 Task: Find connections with filter location Gourcy with filter topic #realestateagentwith filter profile language English with filter current company Apollo Tyres Ltd with filter school Kasturba Medical College, Manipal with filter industry Ranching and Fisheries with filter service category Corporate Events with filter keywords title Officer
Action: Mouse moved to (687, 126)
Screenshot: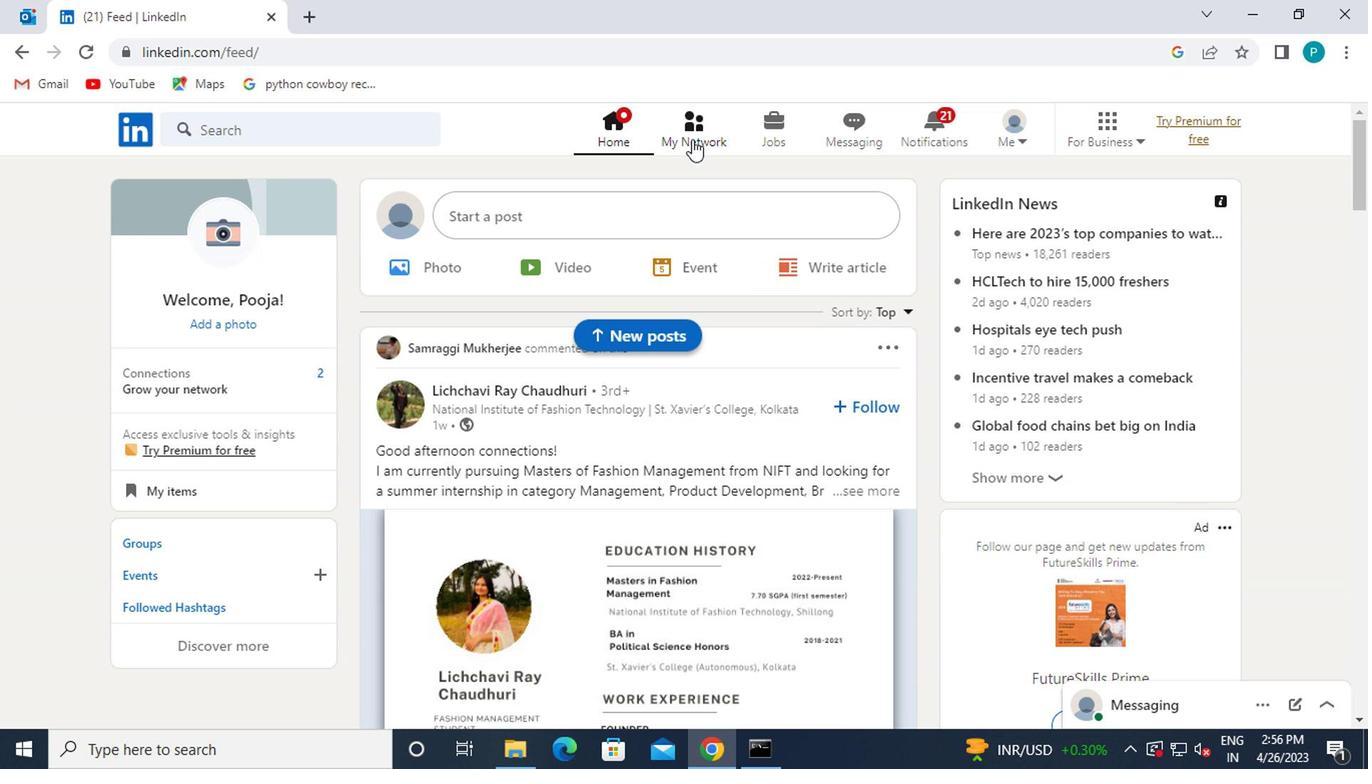 
Action: Mouse pressed left at (687, 126)
Screenshot: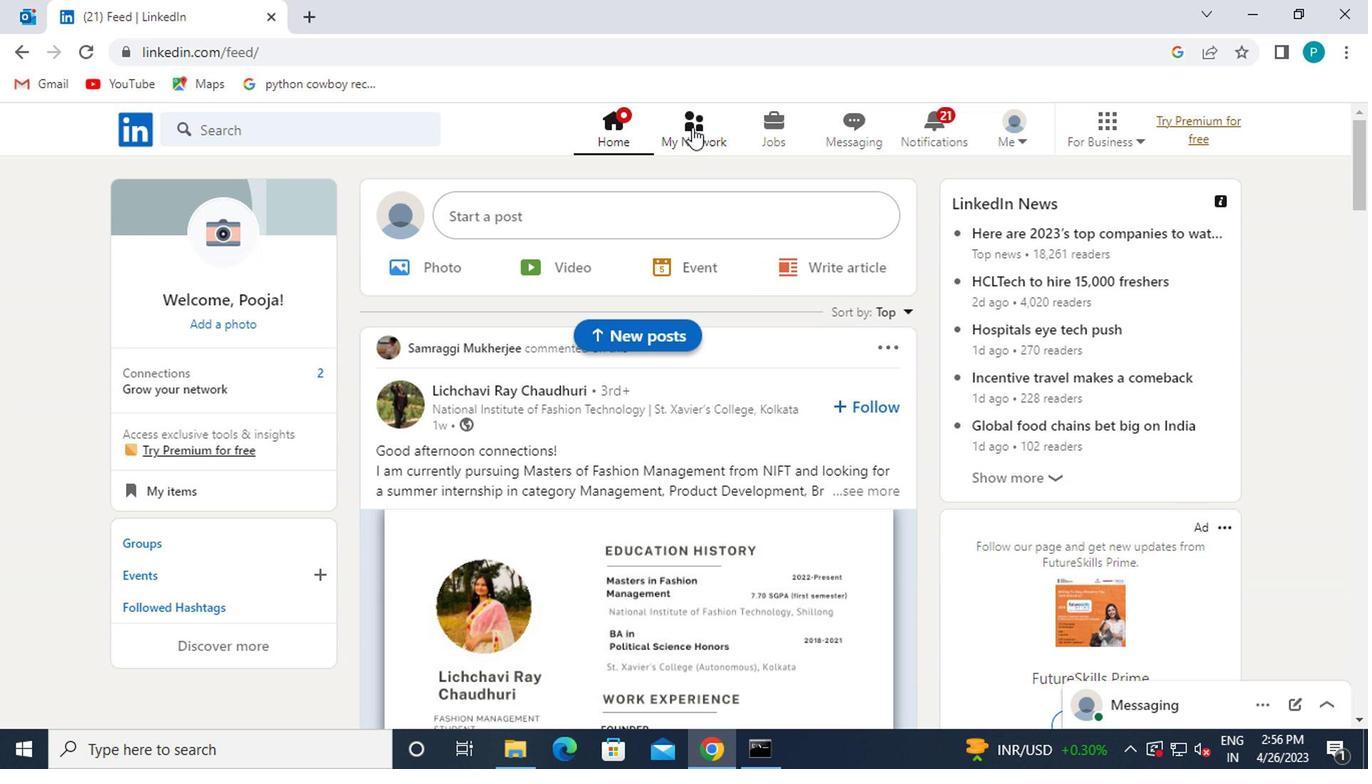 
Action: Mouse moved to (320, 236)
Screenshot: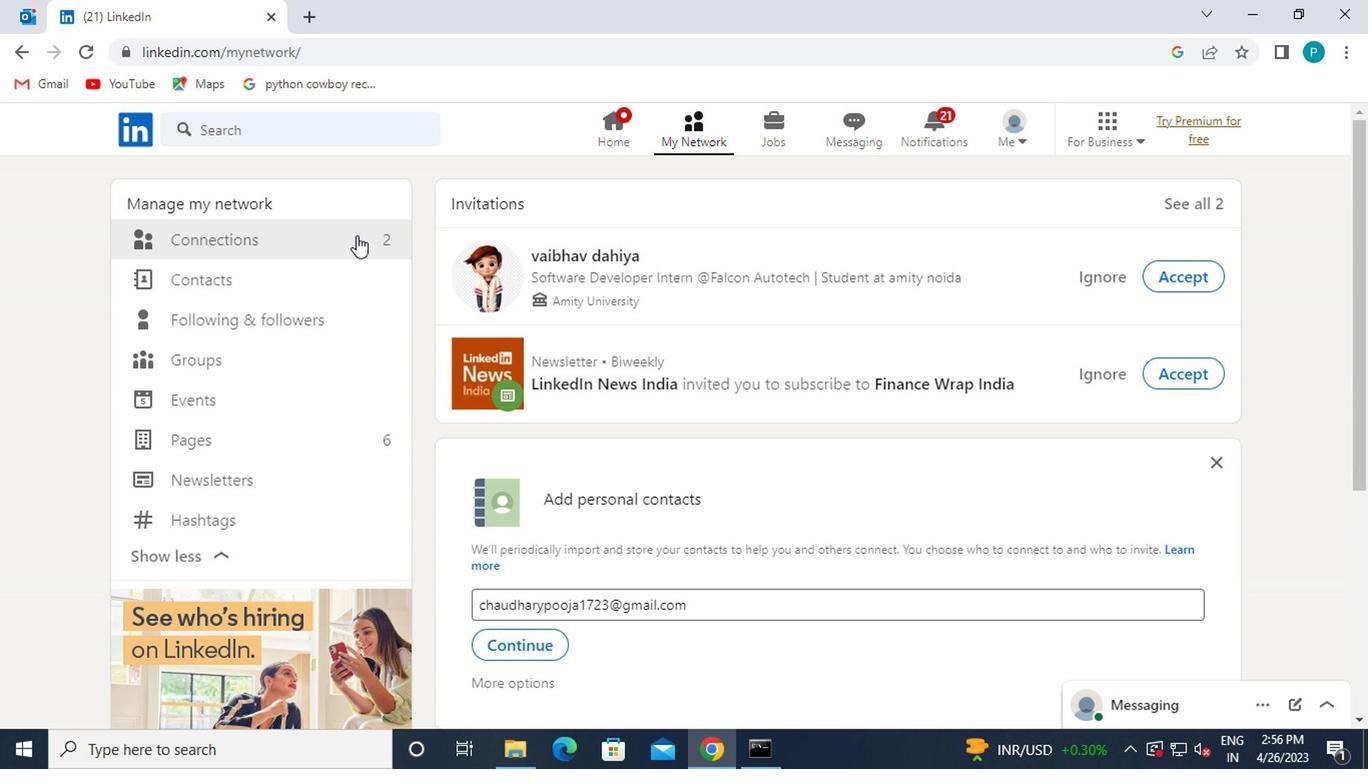 
Action: Mouse pressed left at (320, 236)
Screenshot: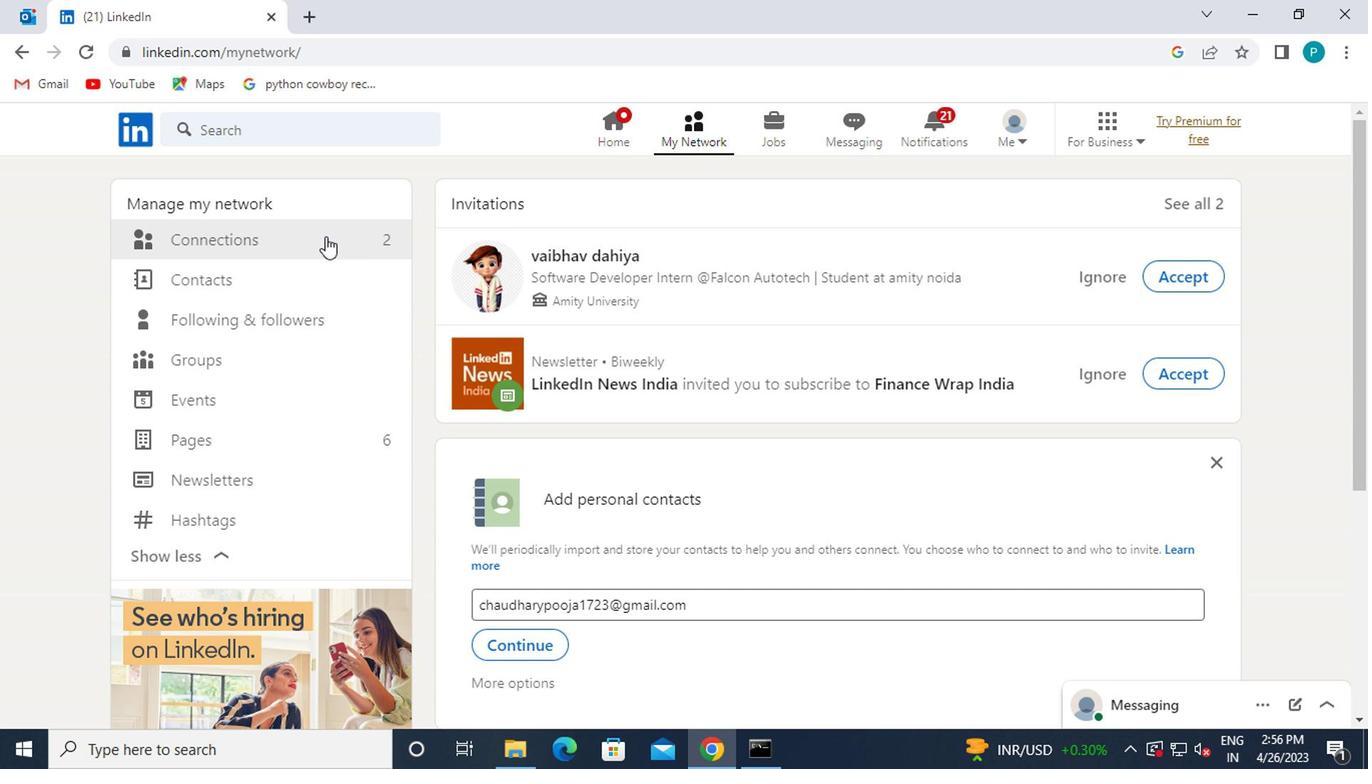 
Action: Mouse moved to (848, 235)
Screenshot: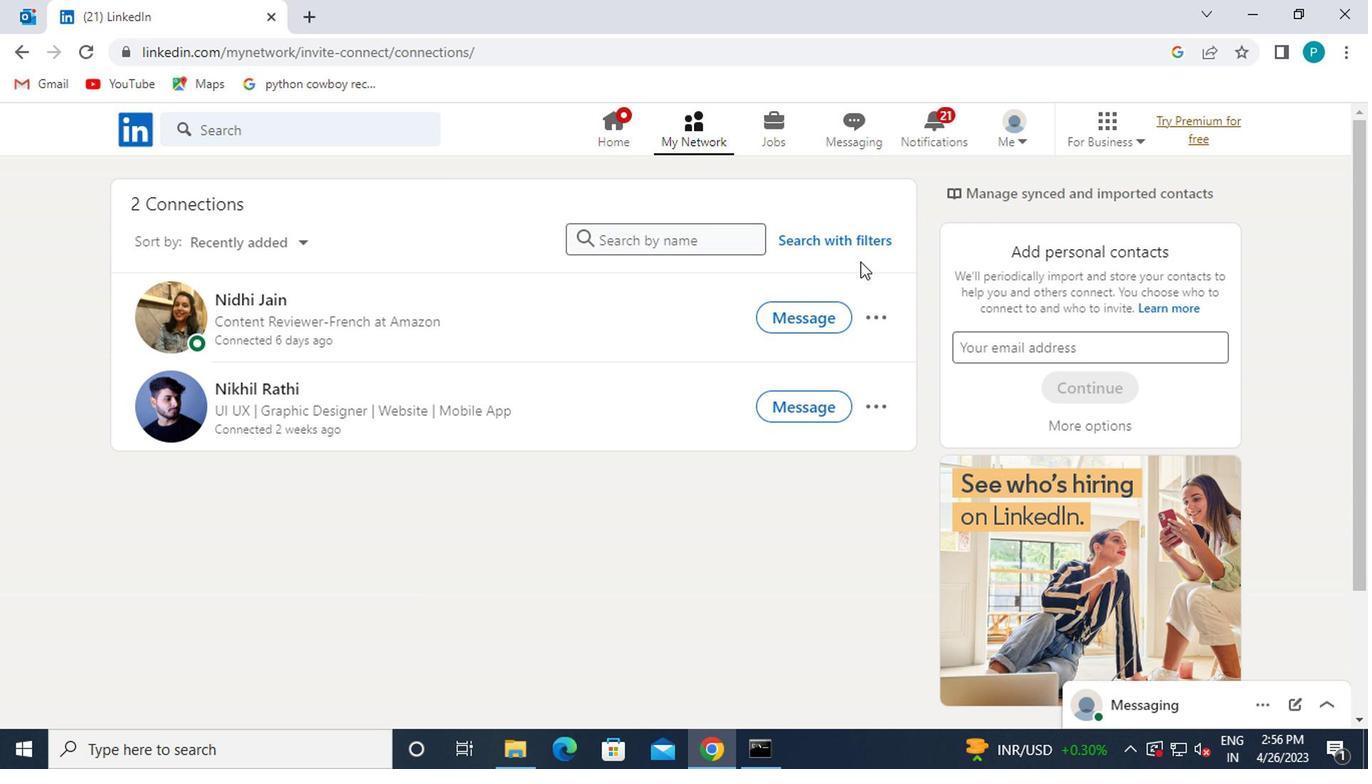 
Action: Mouse pressed left at (848, 235)
Screenshot: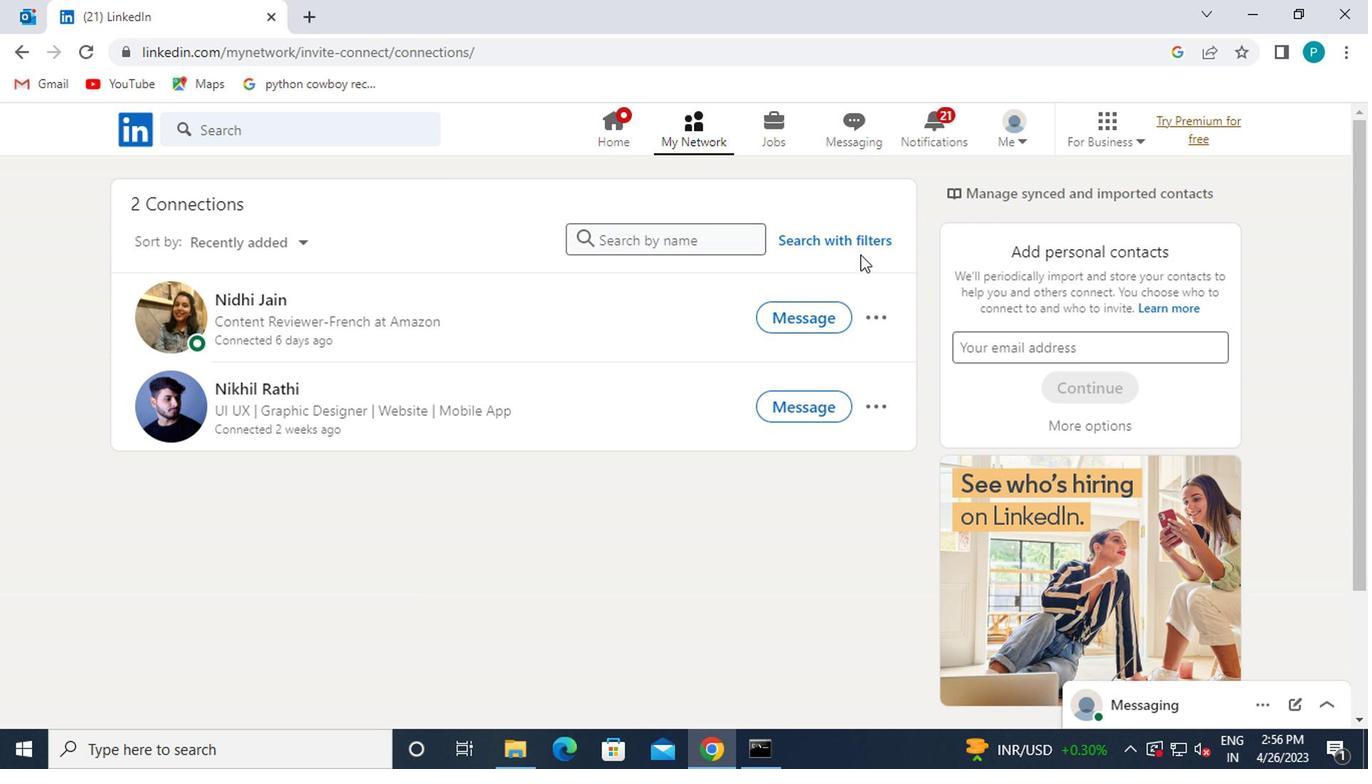 
Action: Mouse moved to (682, 188)
Screenshot: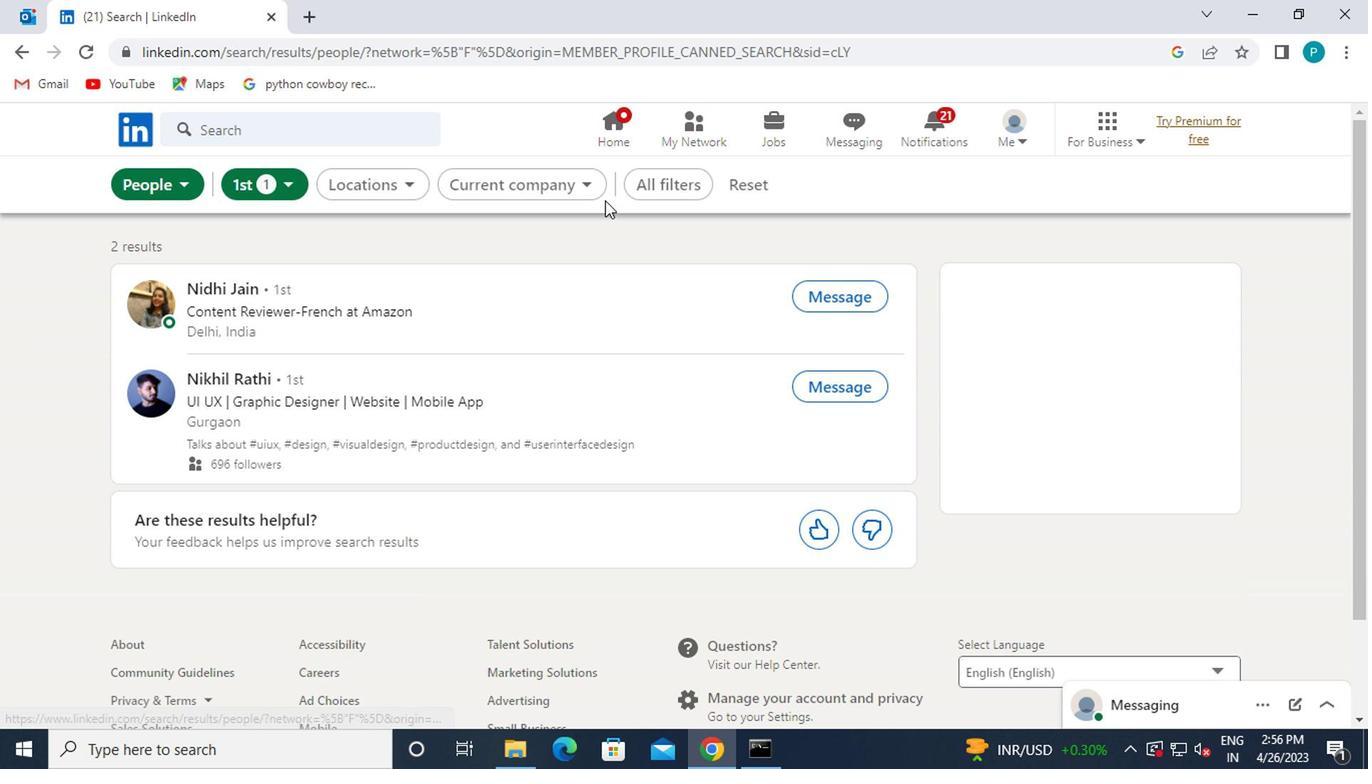 
Action: Mouse pressed left at (682, 188)
Screenshot: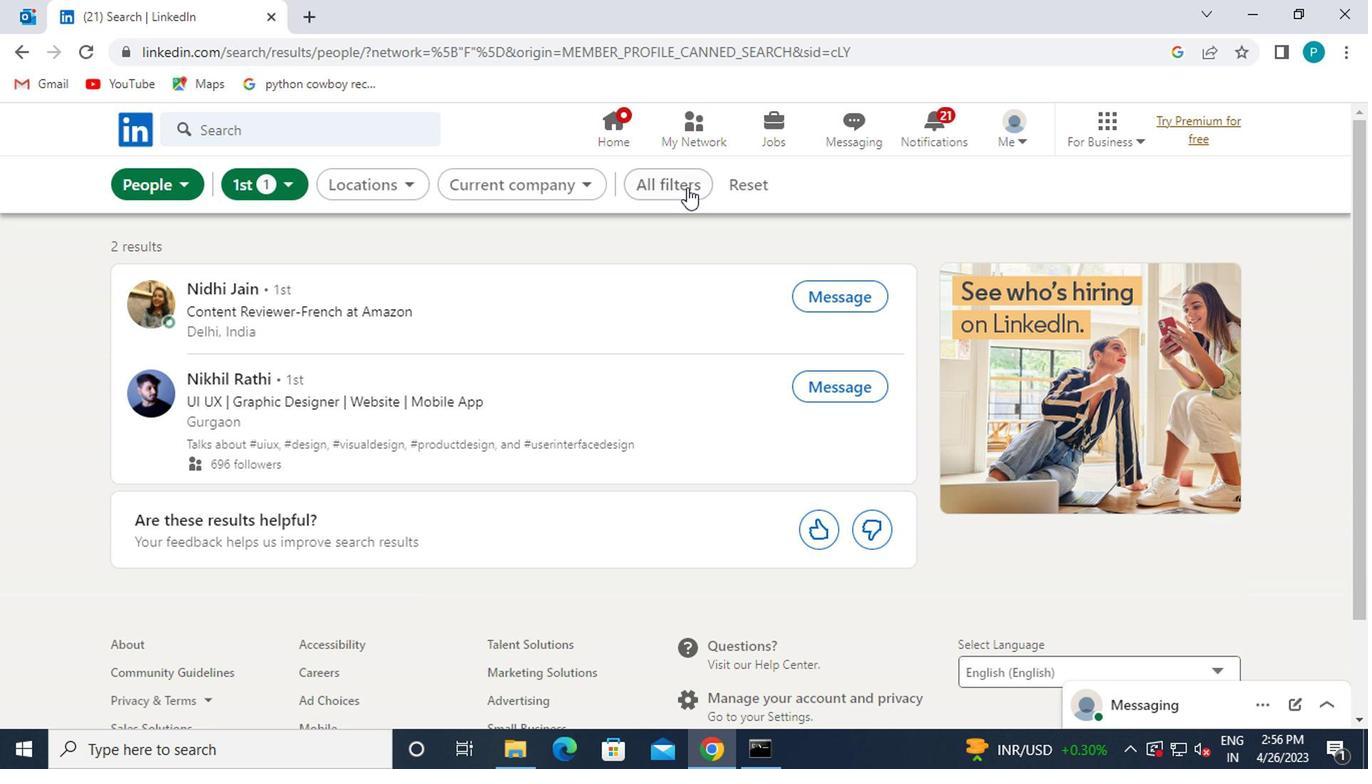 
Action: Mouse moved to (1024, 362)
Screenshot: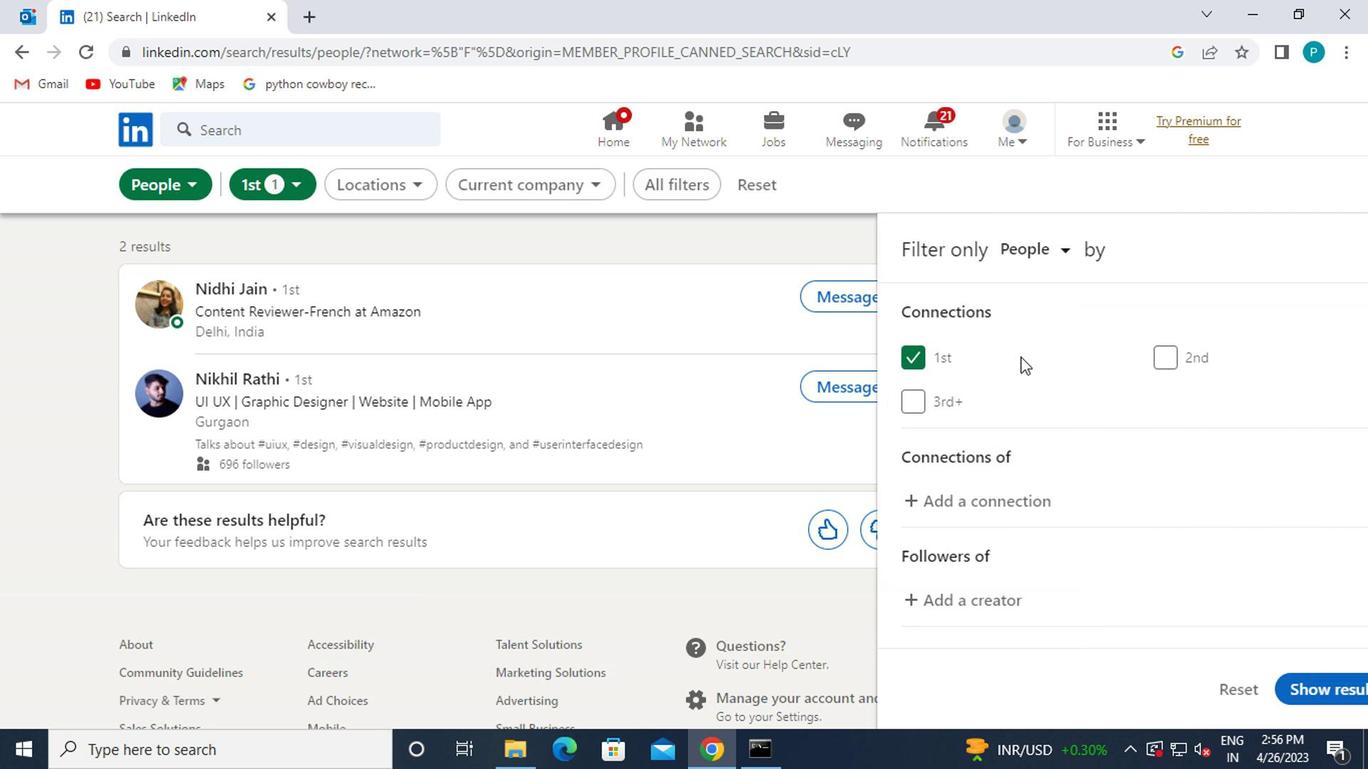 
Action: Mouse scrolled (1024, 362) with delta (0, 0)
Screenshot: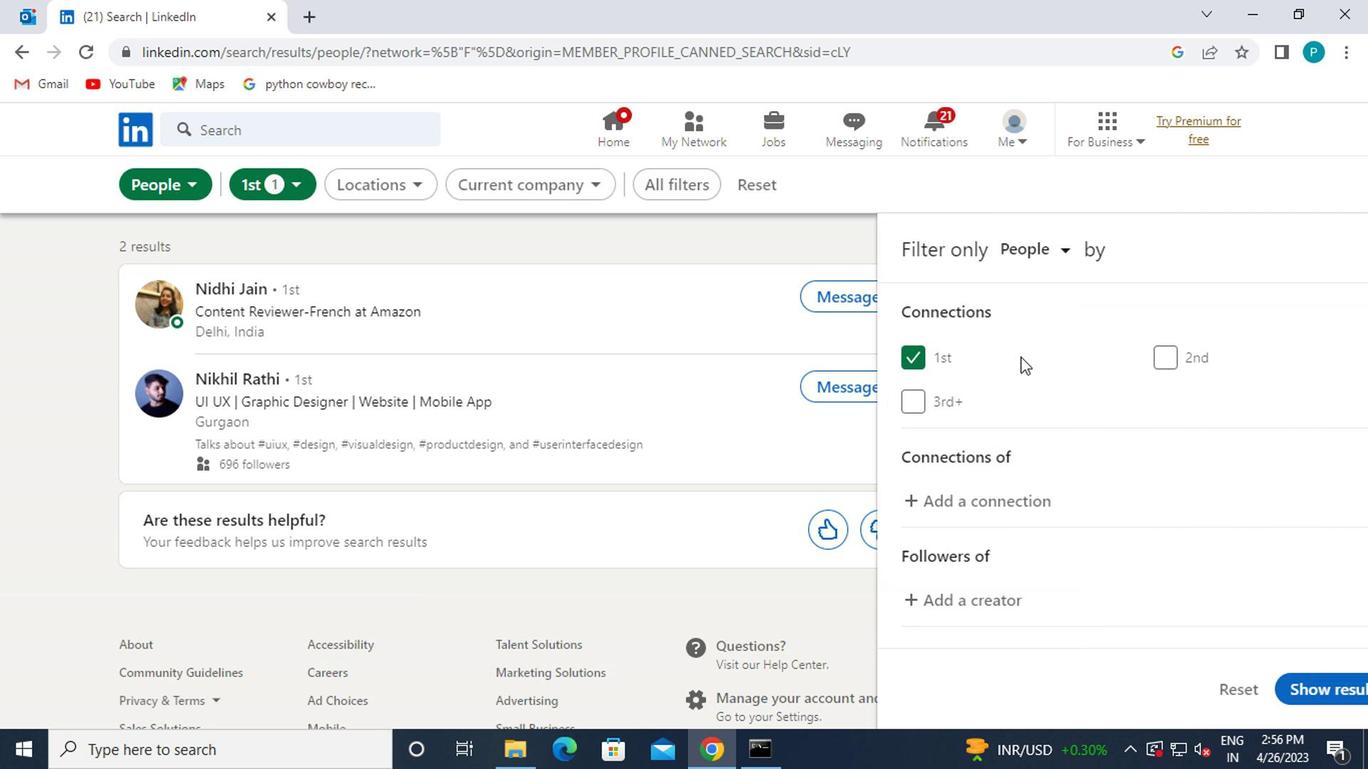 
Action: Mouse moved to (1026, 364)
Screenshot: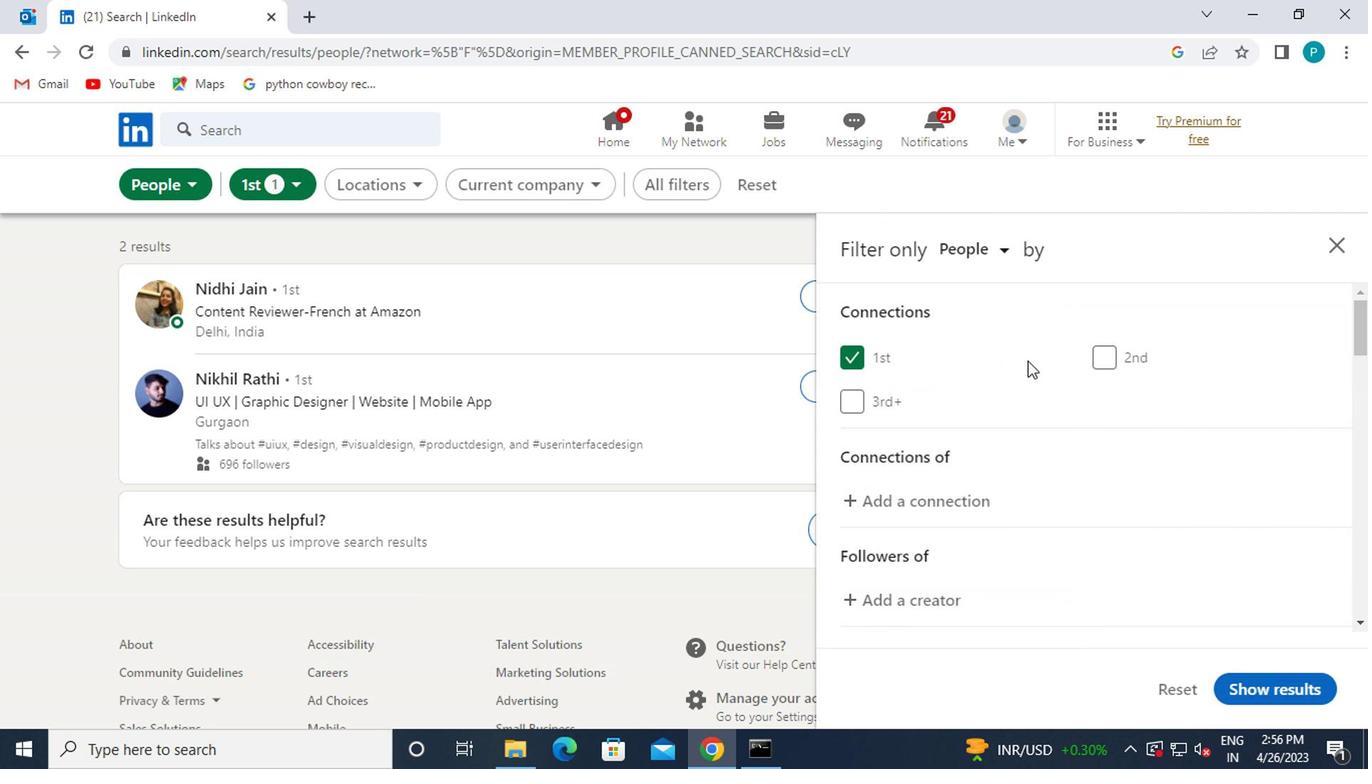 
Action: Mouse scrolled (1026, 364) with delta (0, 0)
Screenshot: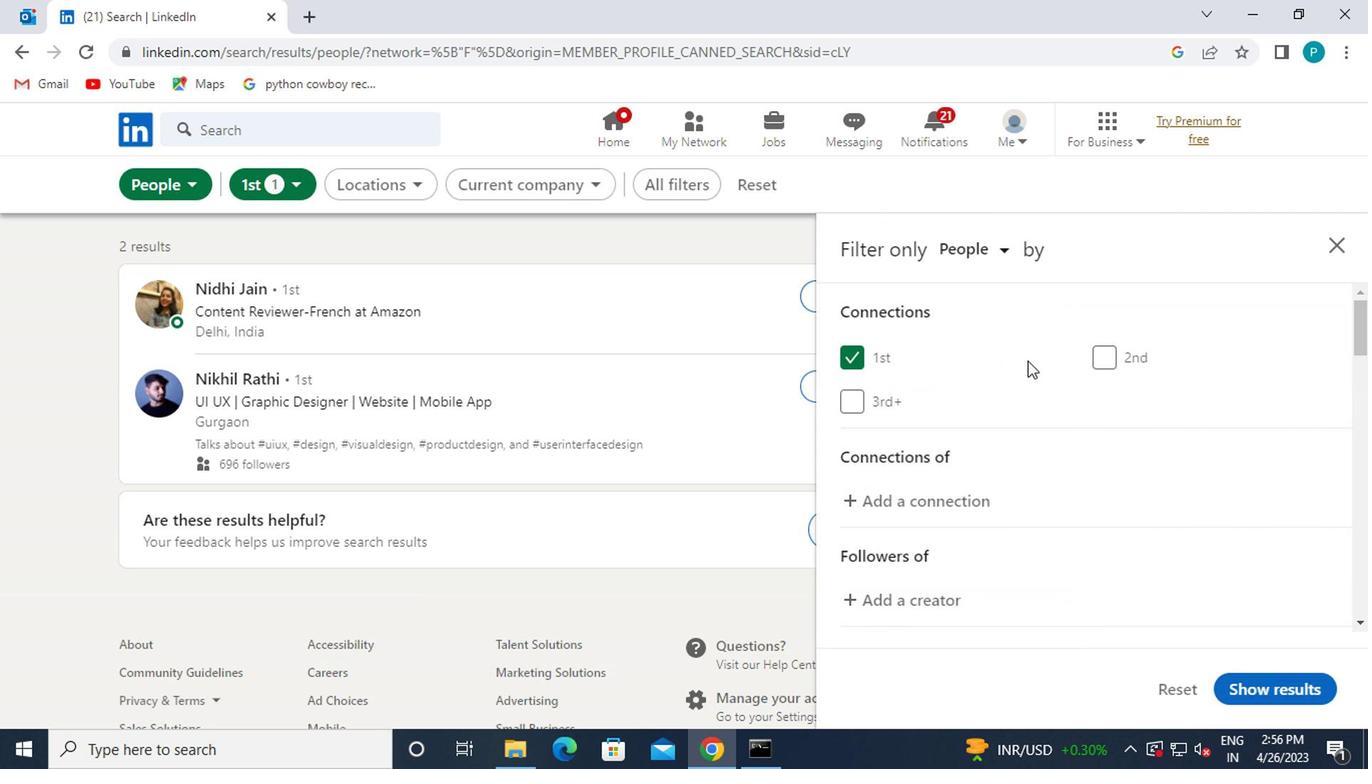 
Action: Mouse moved to (1132, 582)
Screenshot: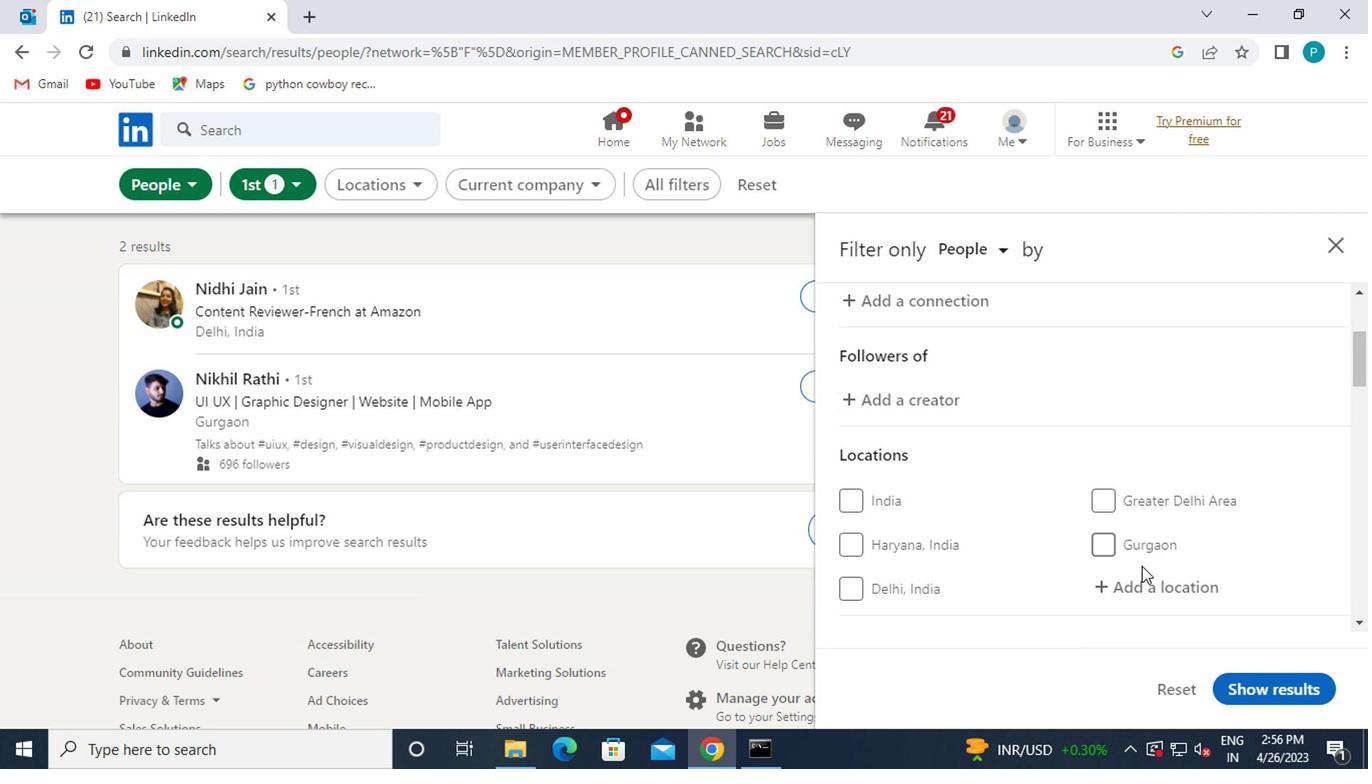 
Action: Mouse pressed left at (1132, 582)
Screenshot: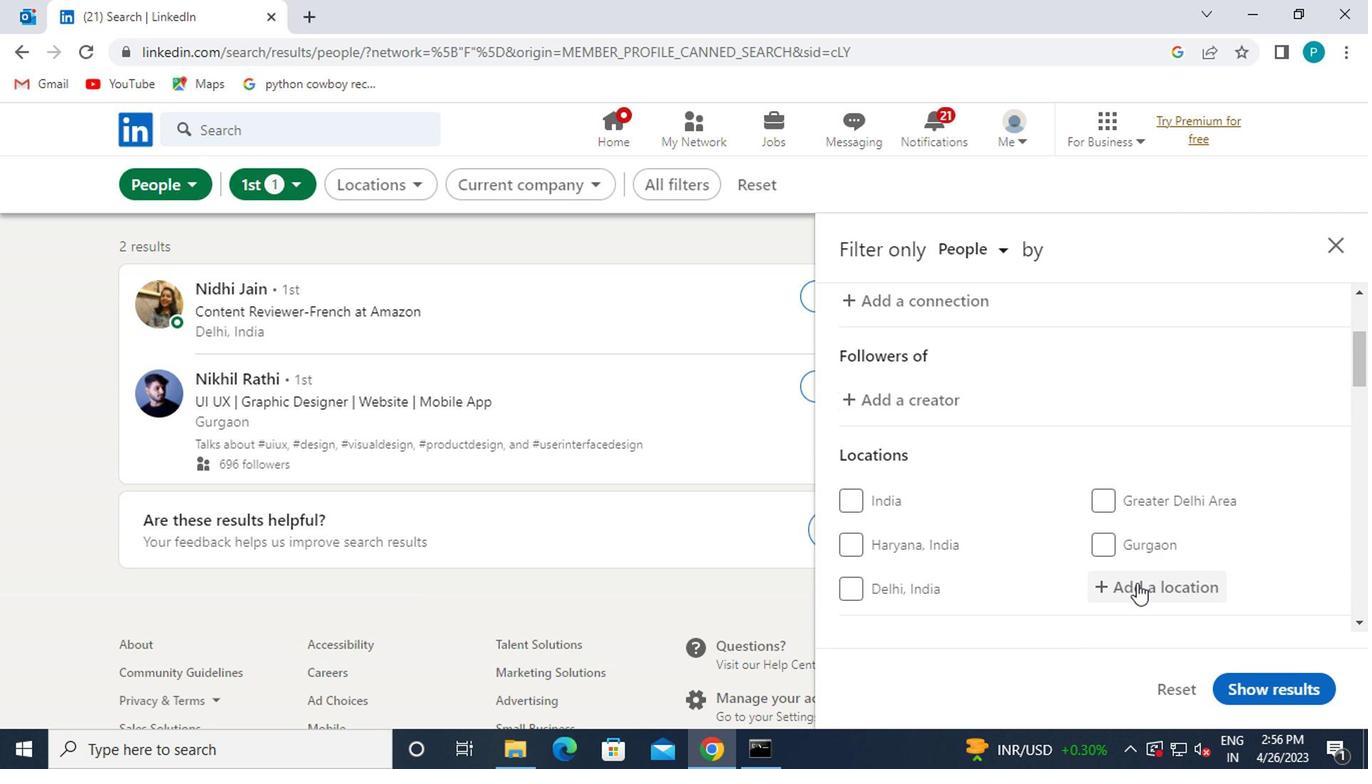 
Action: Mouse moved to (1111, 637)
Screenshot: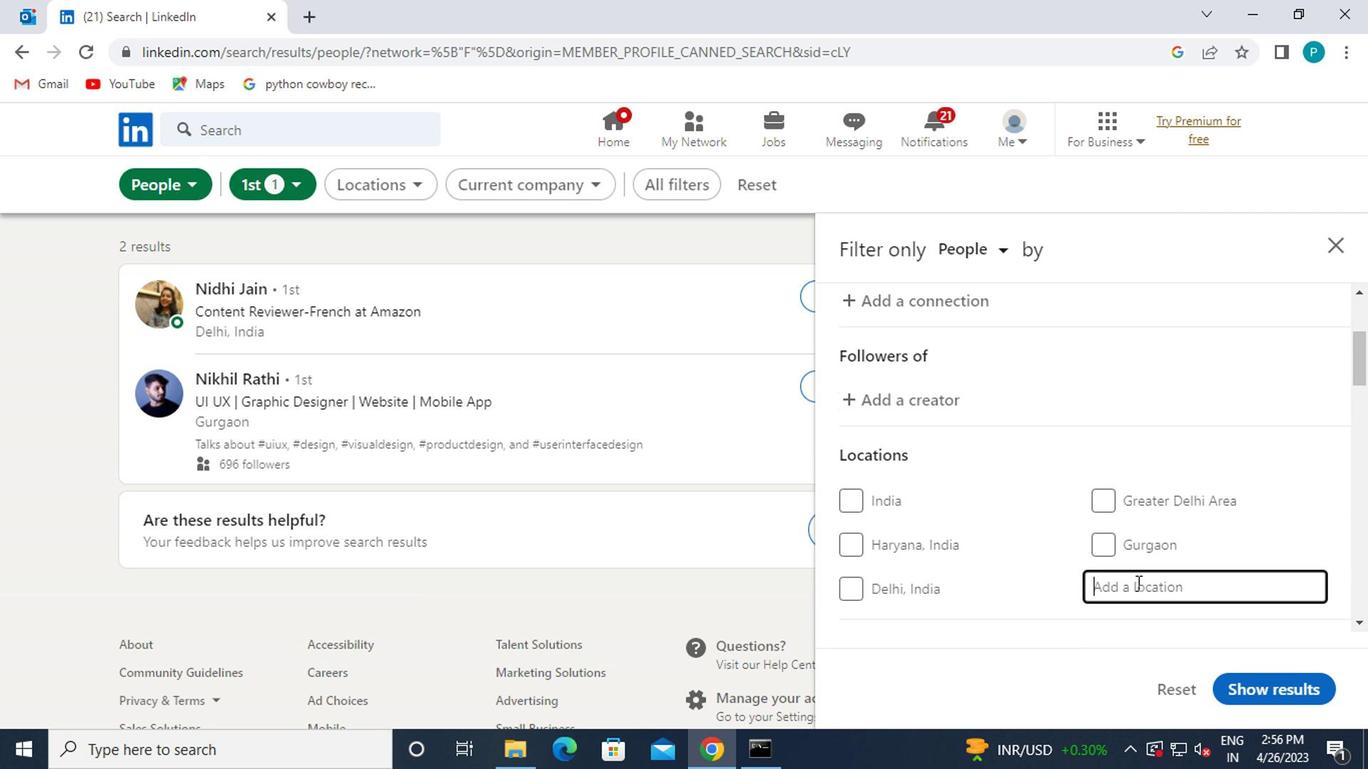 
Action: Key pressed <Key.caps_lock>g<Key.caps_lock>ourcy
Screenshot: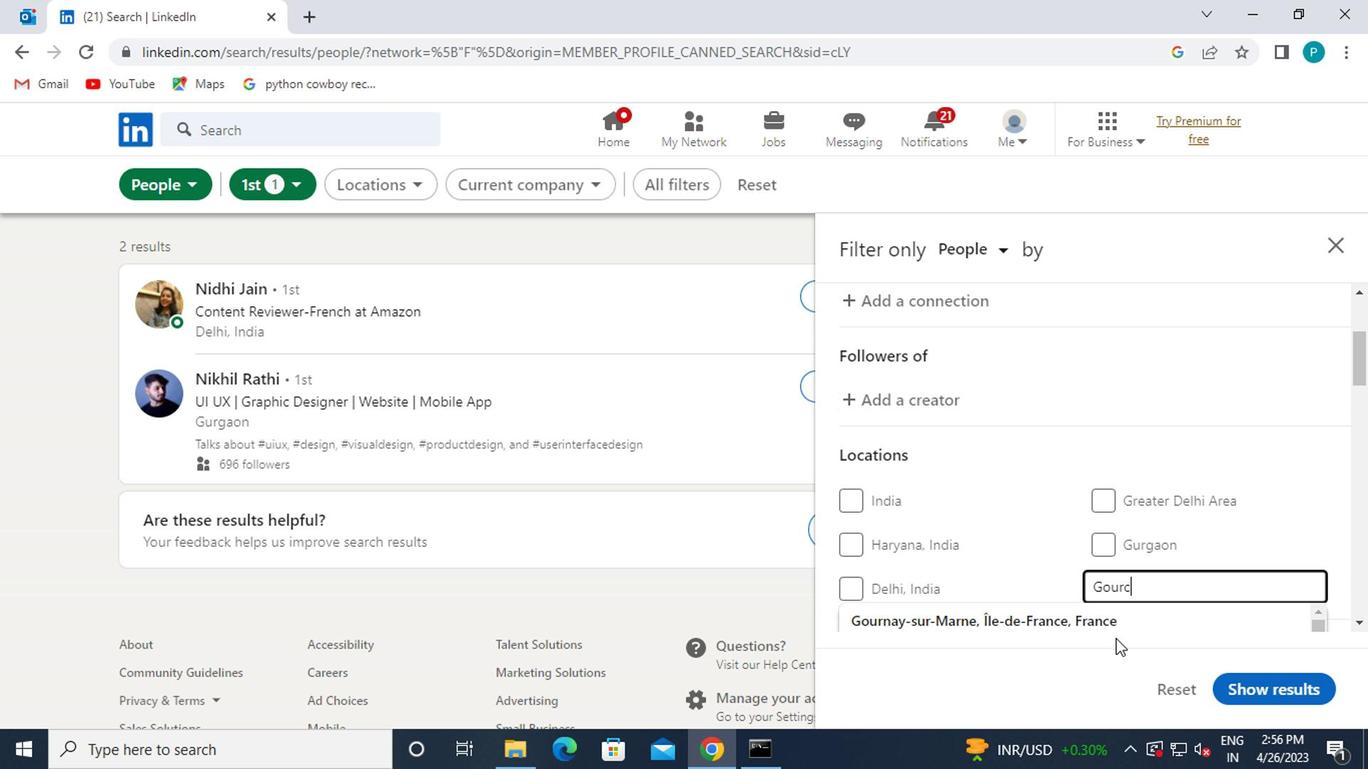 
Action: Mouse moved to (1098, 622)
Screenshot: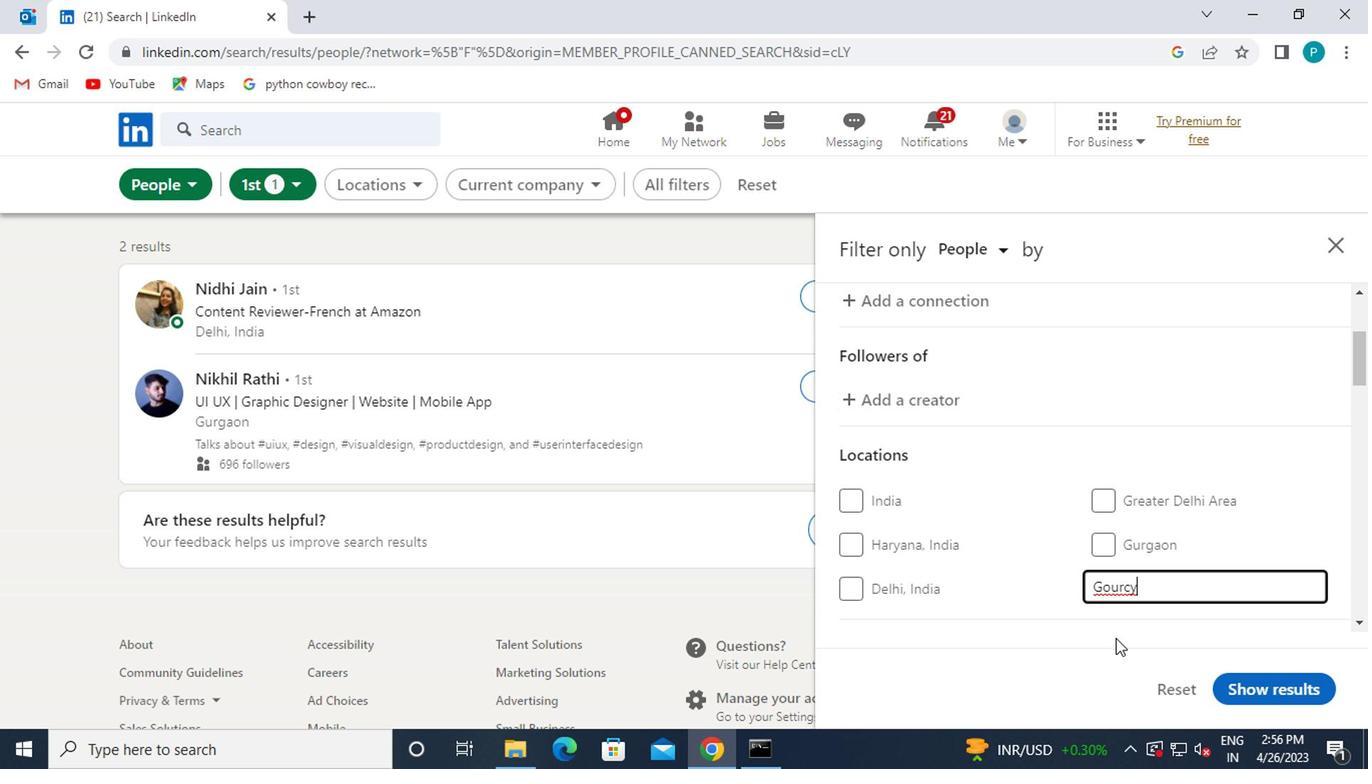 
Action: Mouse scrolled (1098, 621) with delta (0, -1)
Screenshot: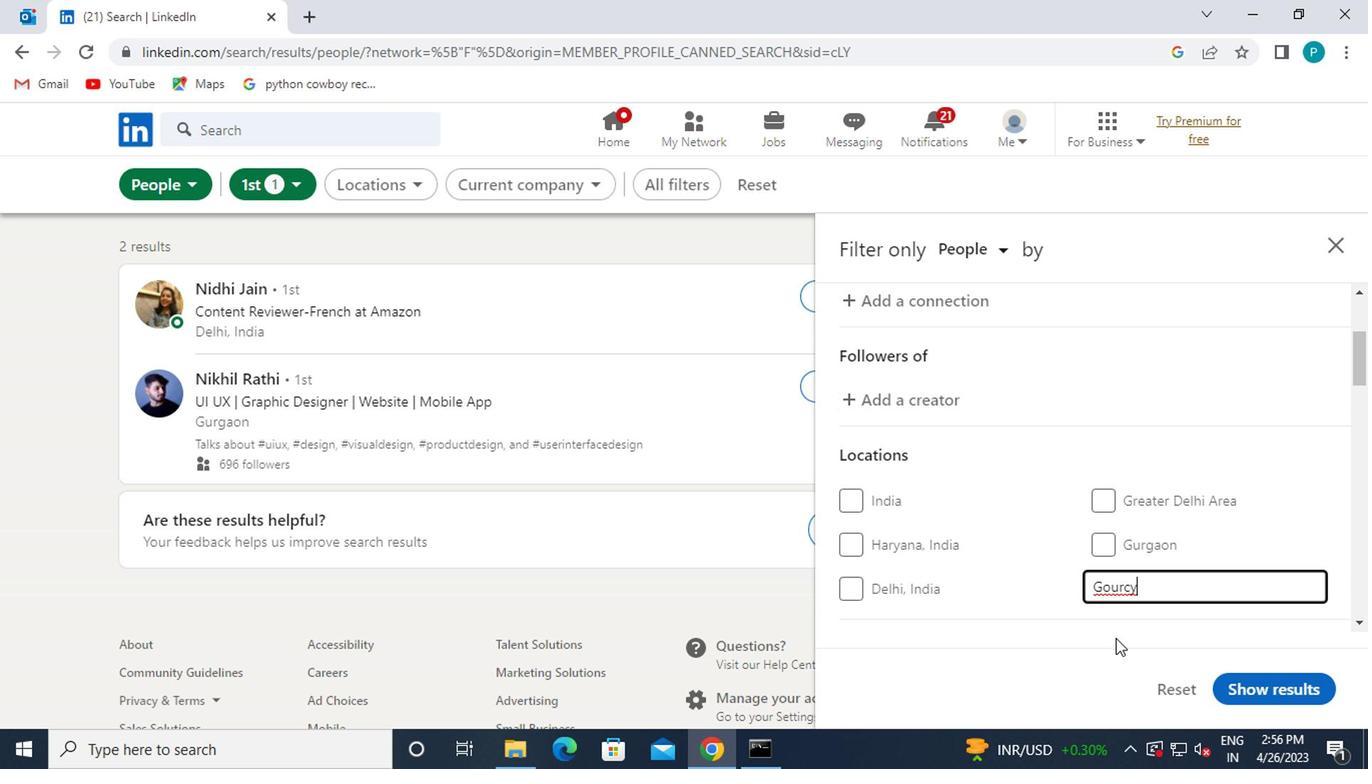 
Action: Mouse scrolled (1098, 621) with delta (0, -1)
Screenshot: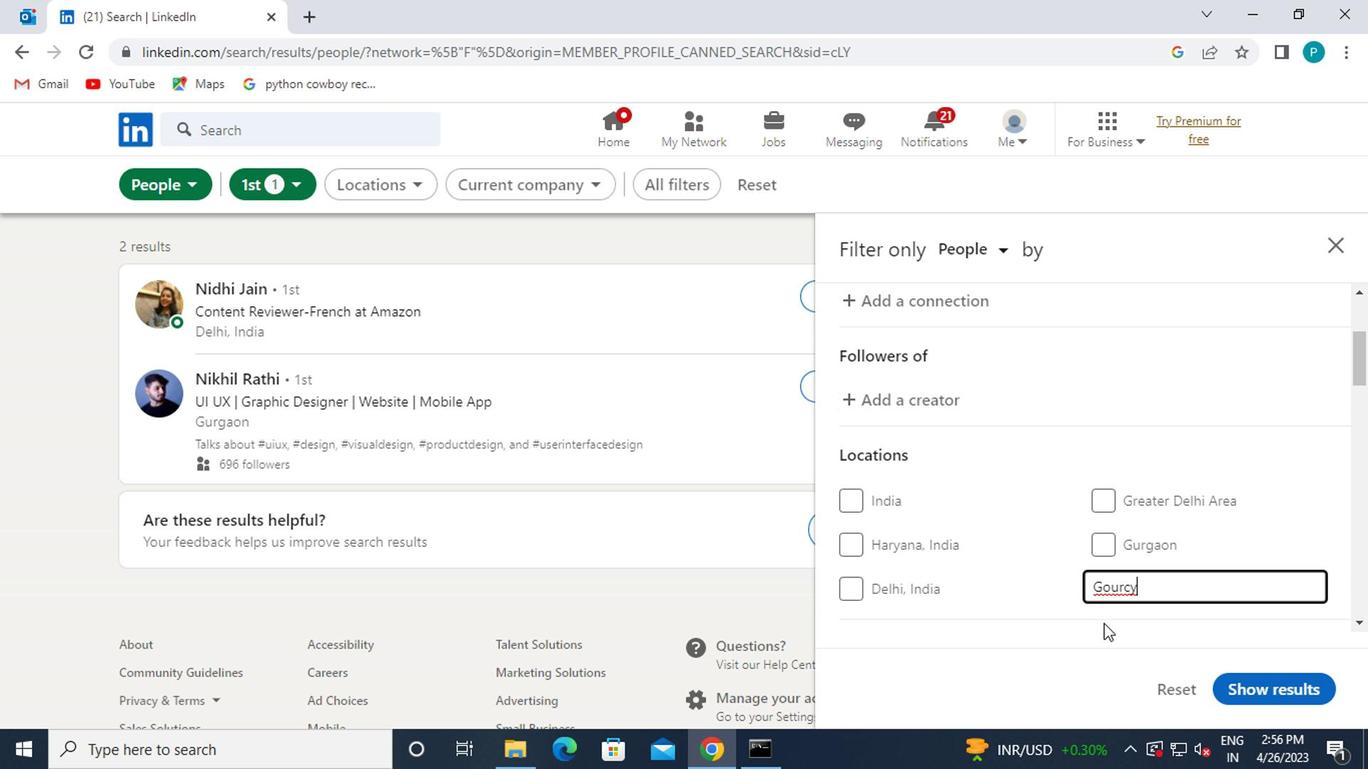 
Action: Mouse scrolled (1098, 621) with delta (0, -1)
Screenshot: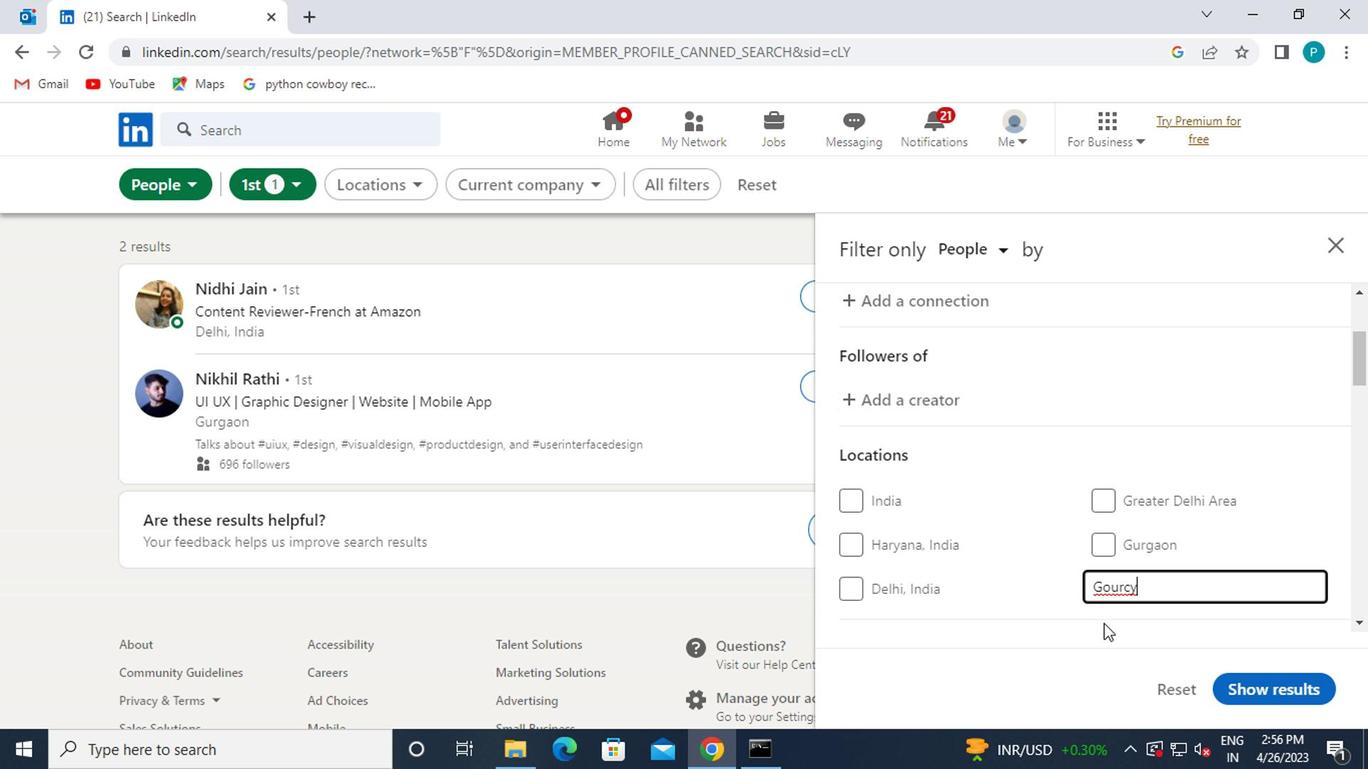 
Action: Mouse moved to (1111, 476)
Screenshot: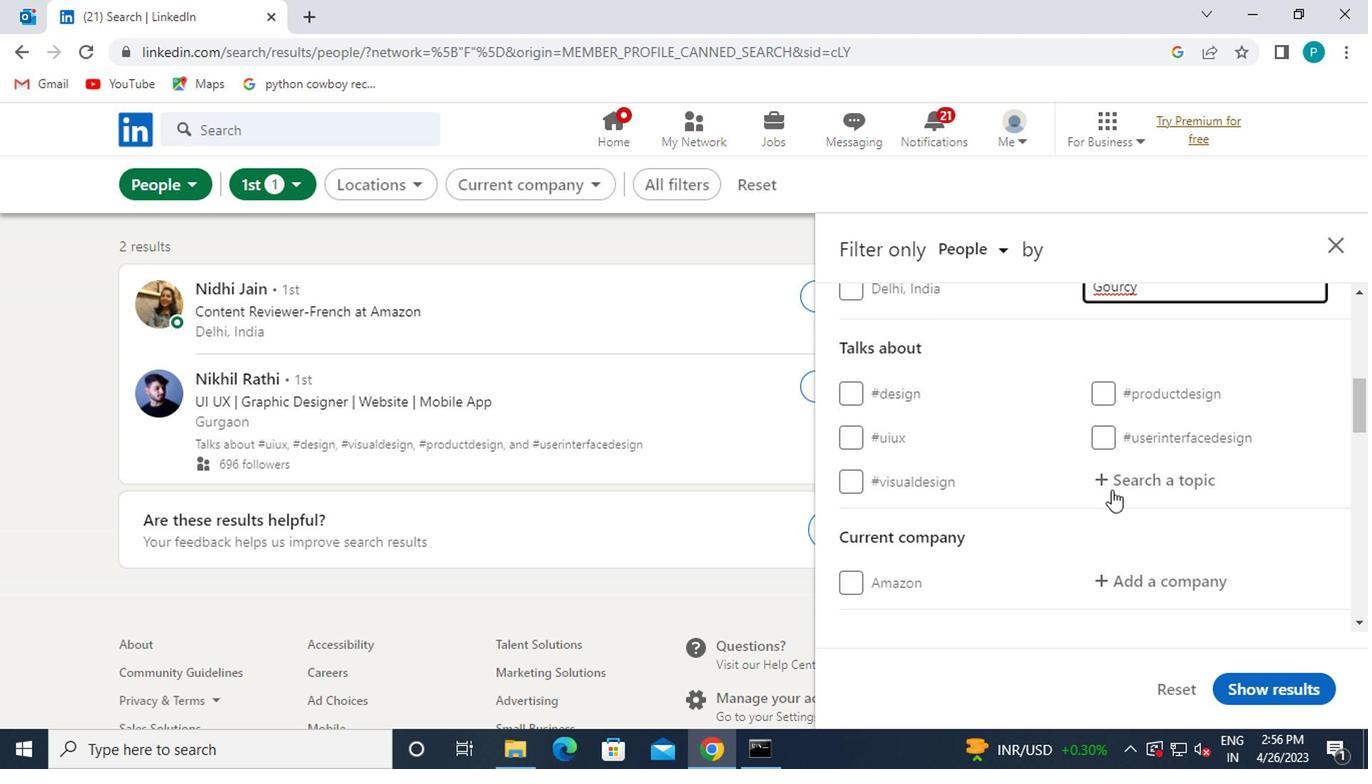 
Action: Mouse pressed left at (1111, 476)
Screenshot: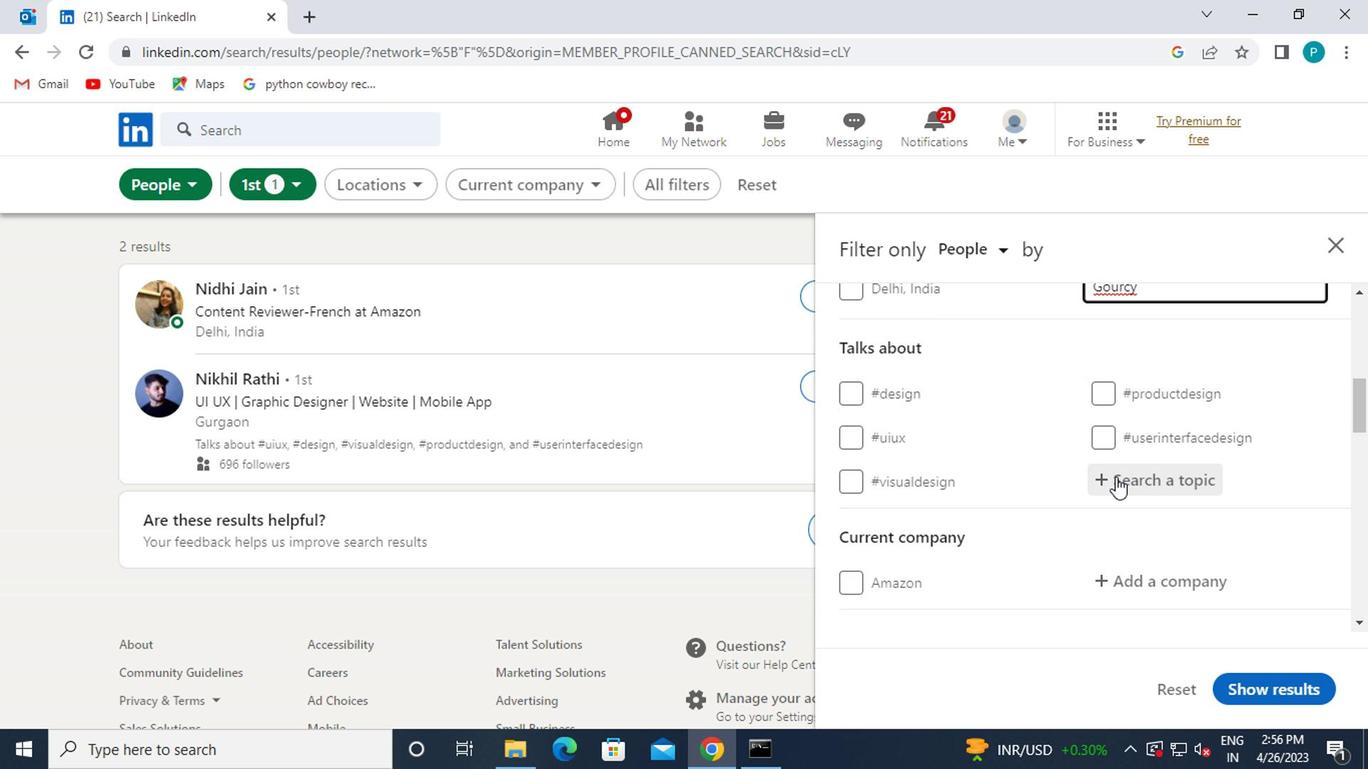 
Action: Mouse moved to (999, 566)
Screenshot: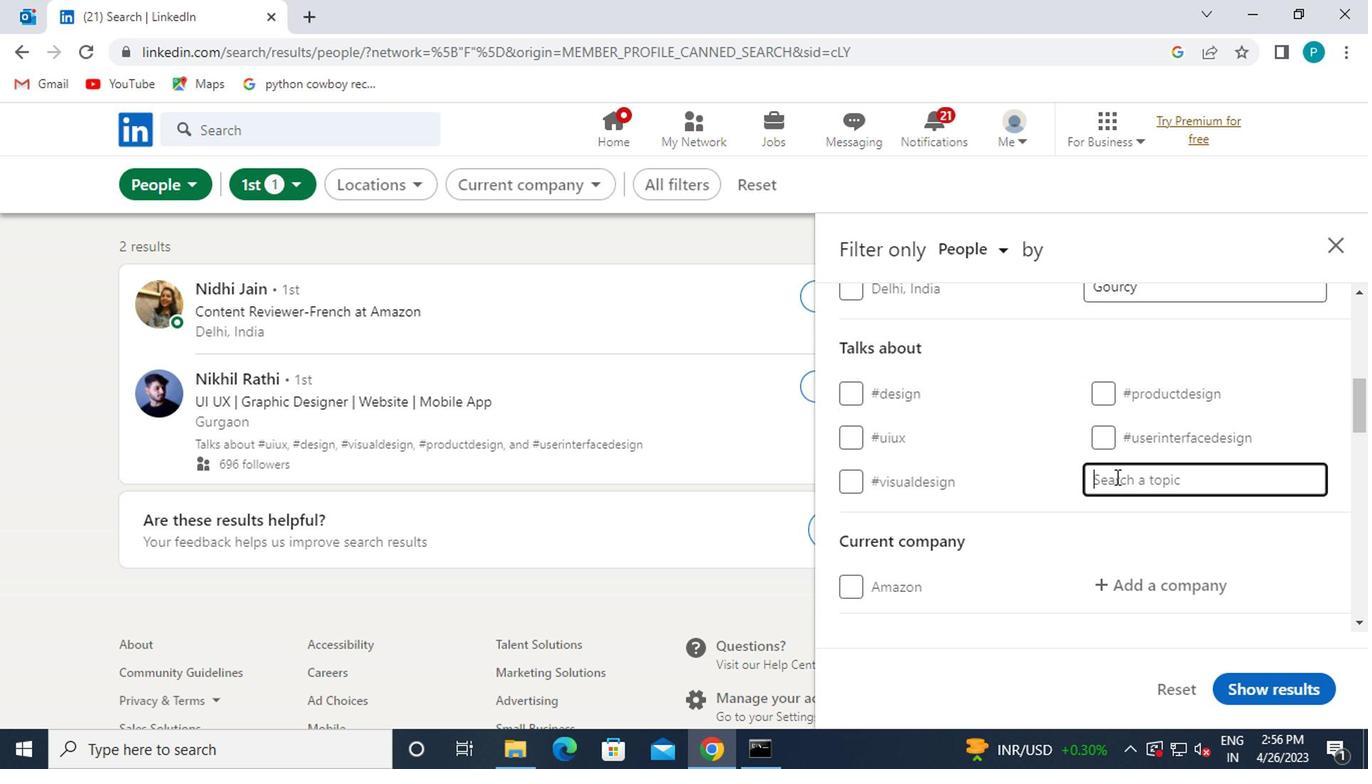 
Action: Key pressed <Key.shift>#REALESTATEAGENT
Screenshot: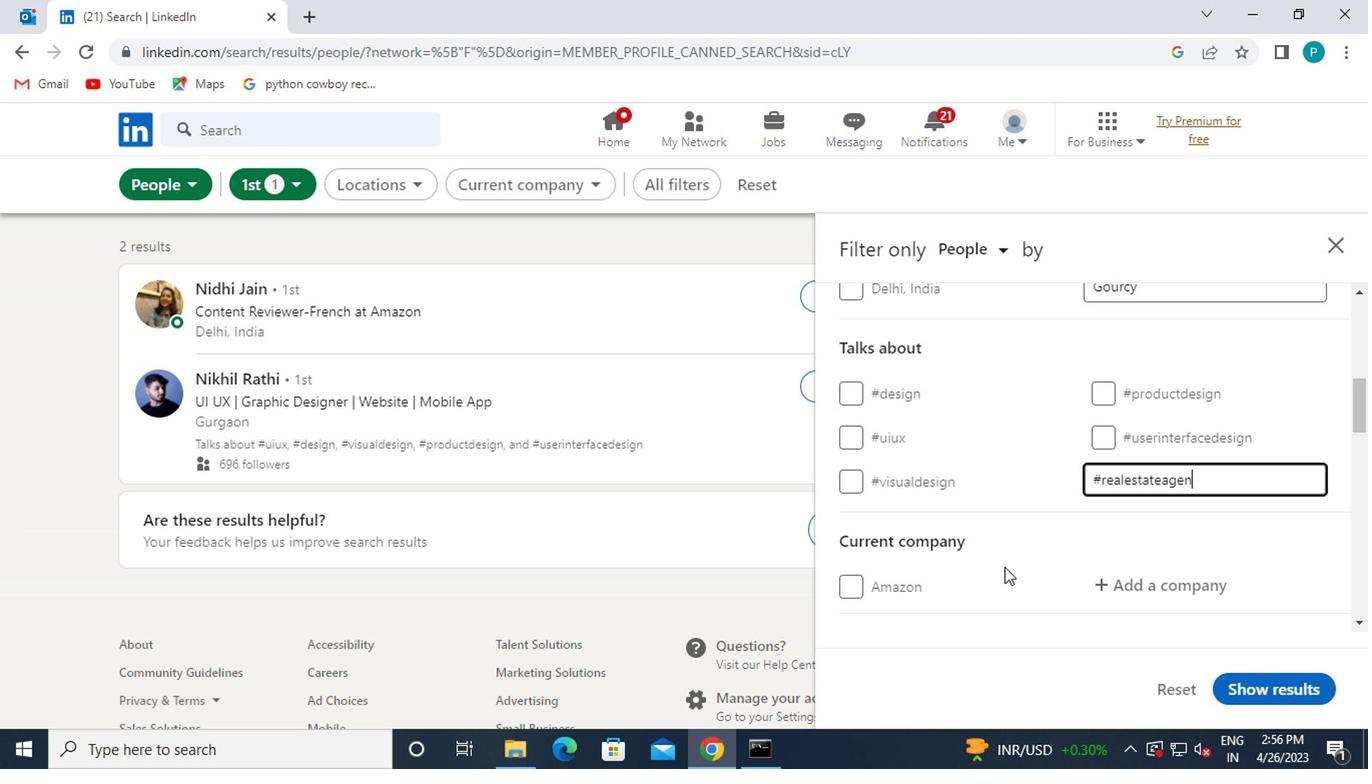 
Action: Mouse moved to (1092, 587)
Screenshot: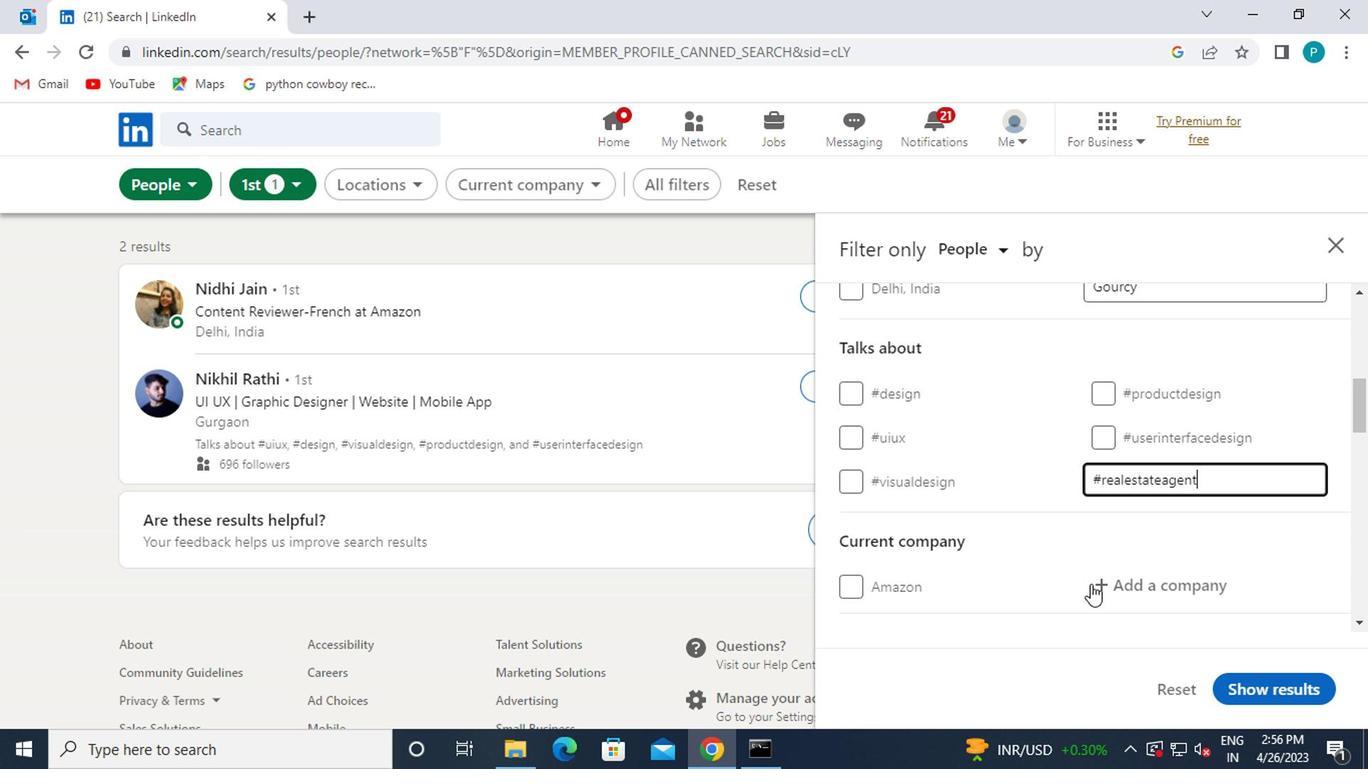 
Action: Mouse pressed left at (1092, 587)
Screenshot: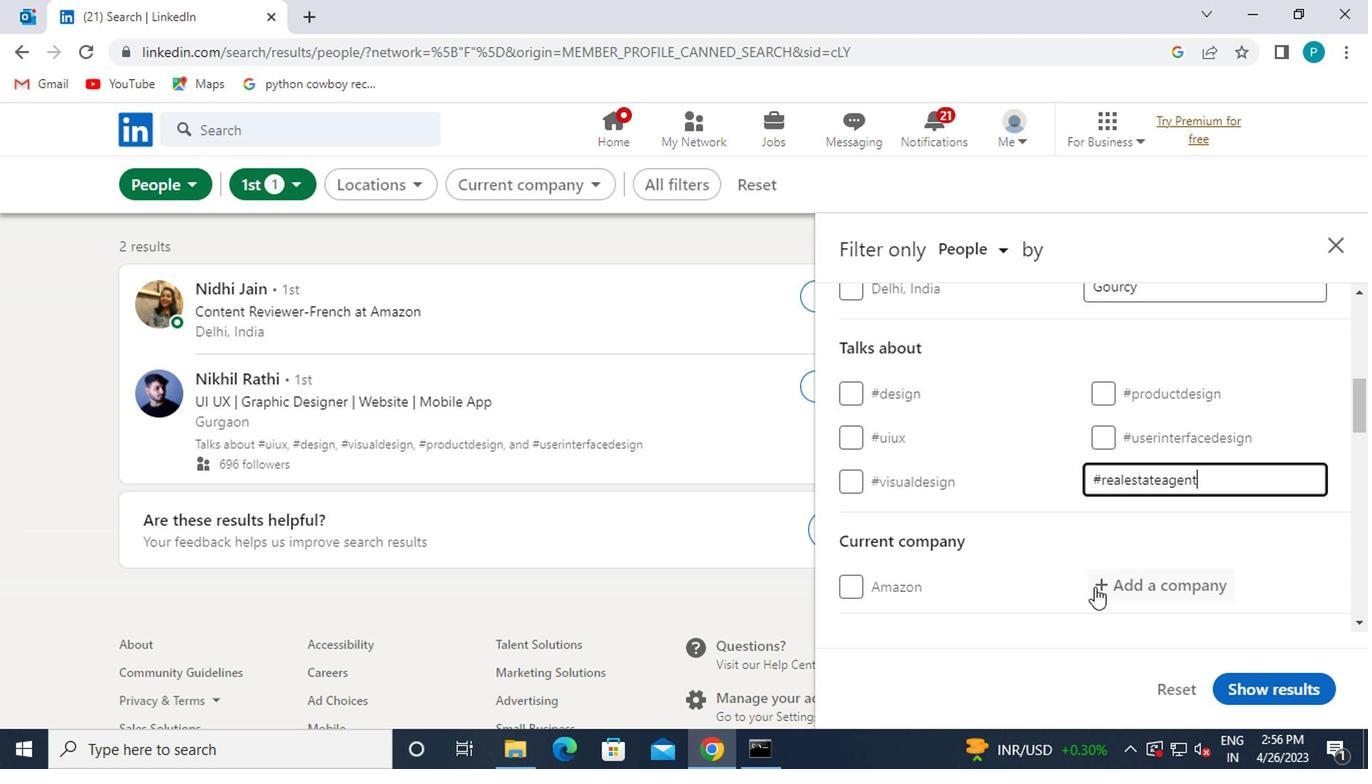 
Action: Mouse moved to (1088, 590)
Screenshot: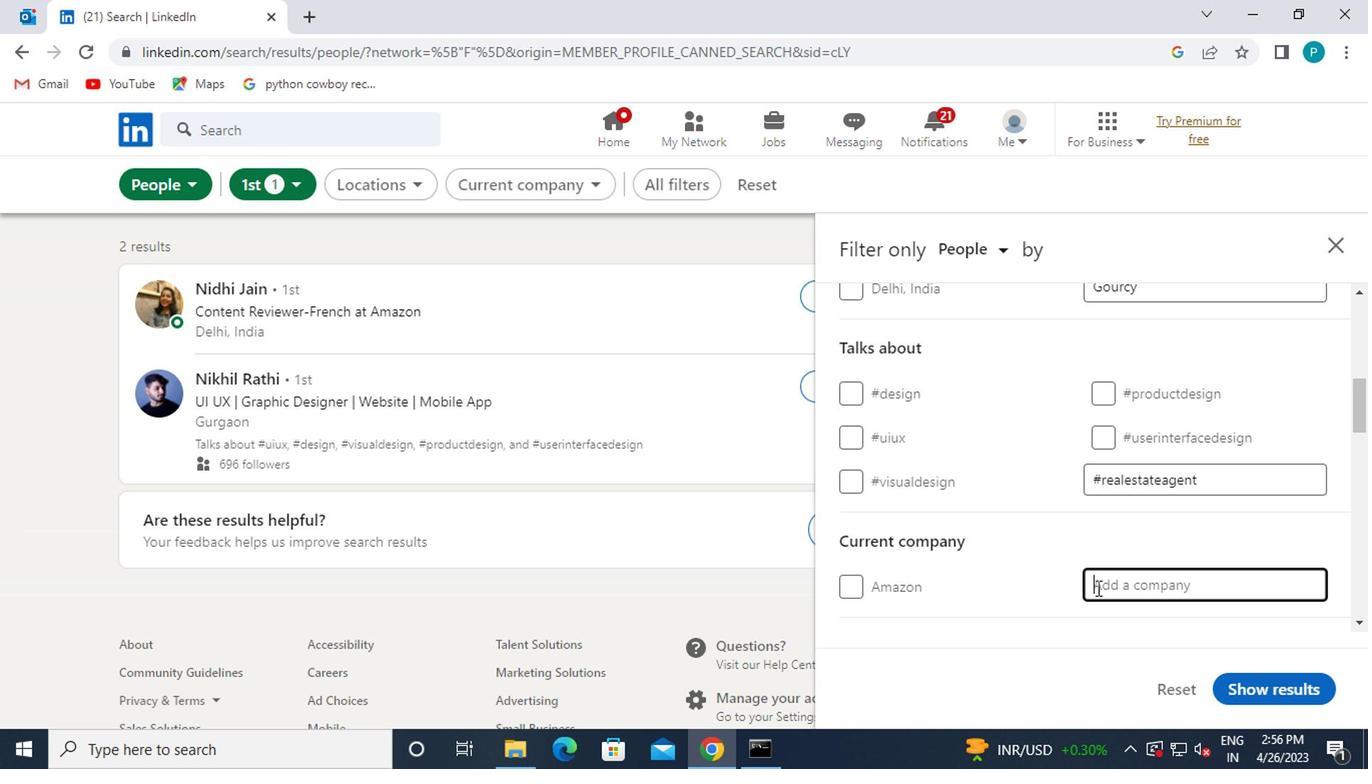 
Action: Key pressed APOLLO
Screenshot: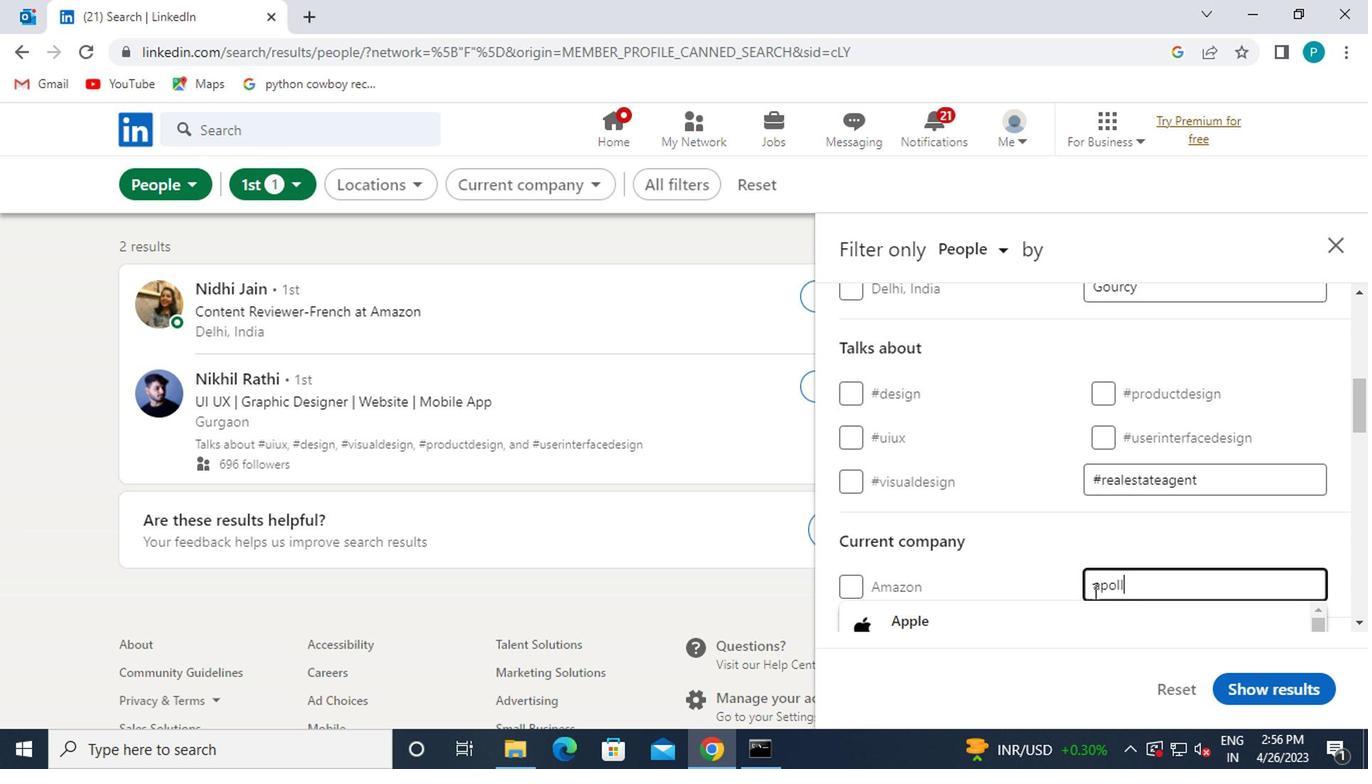
Action: Mouse moved to (1038, 582)
Screenshot: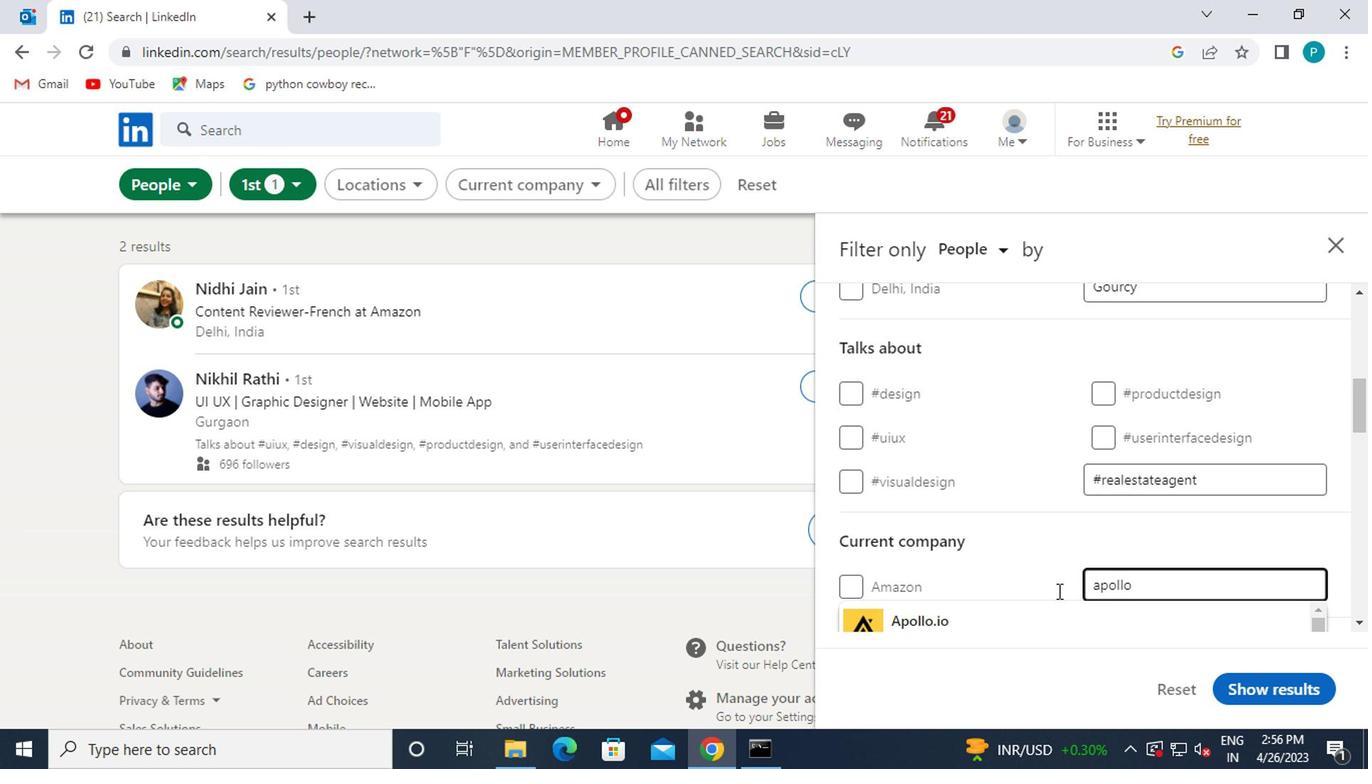 
Action: Mouse scrolled (1038, 581) with delta (0, -1)
Screenshot: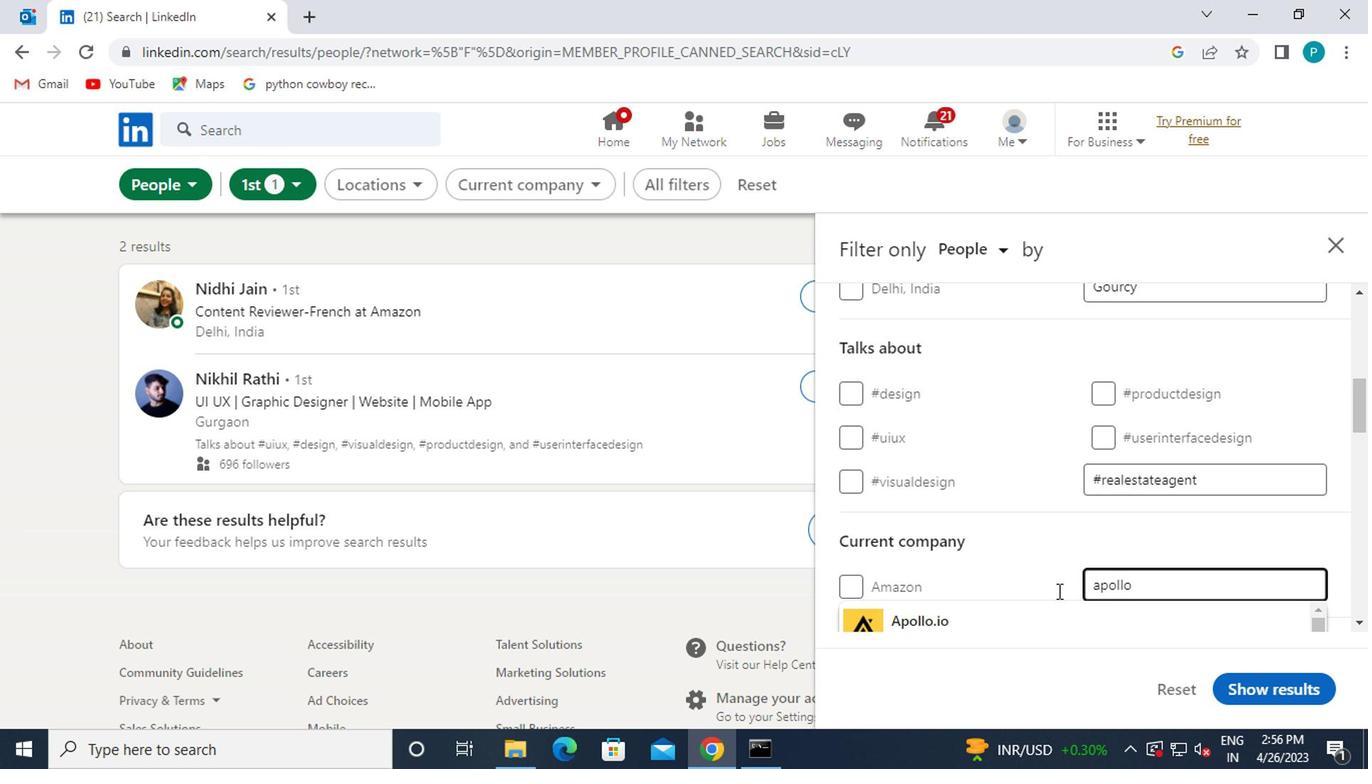 
Action: Mouse moved to (994, 582)
Screenshot: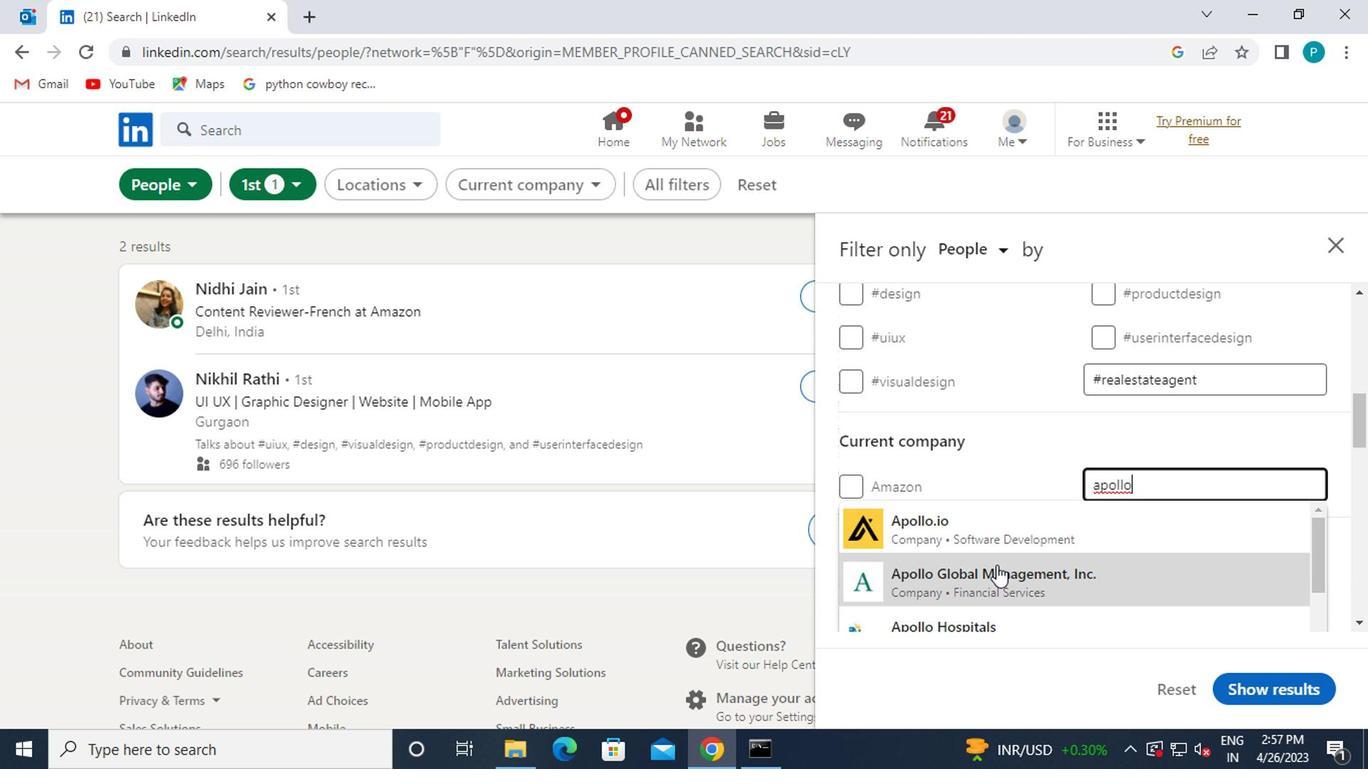 
Action: Mouse scrolled (994, 581) with delta (0, -1)
Screenshot: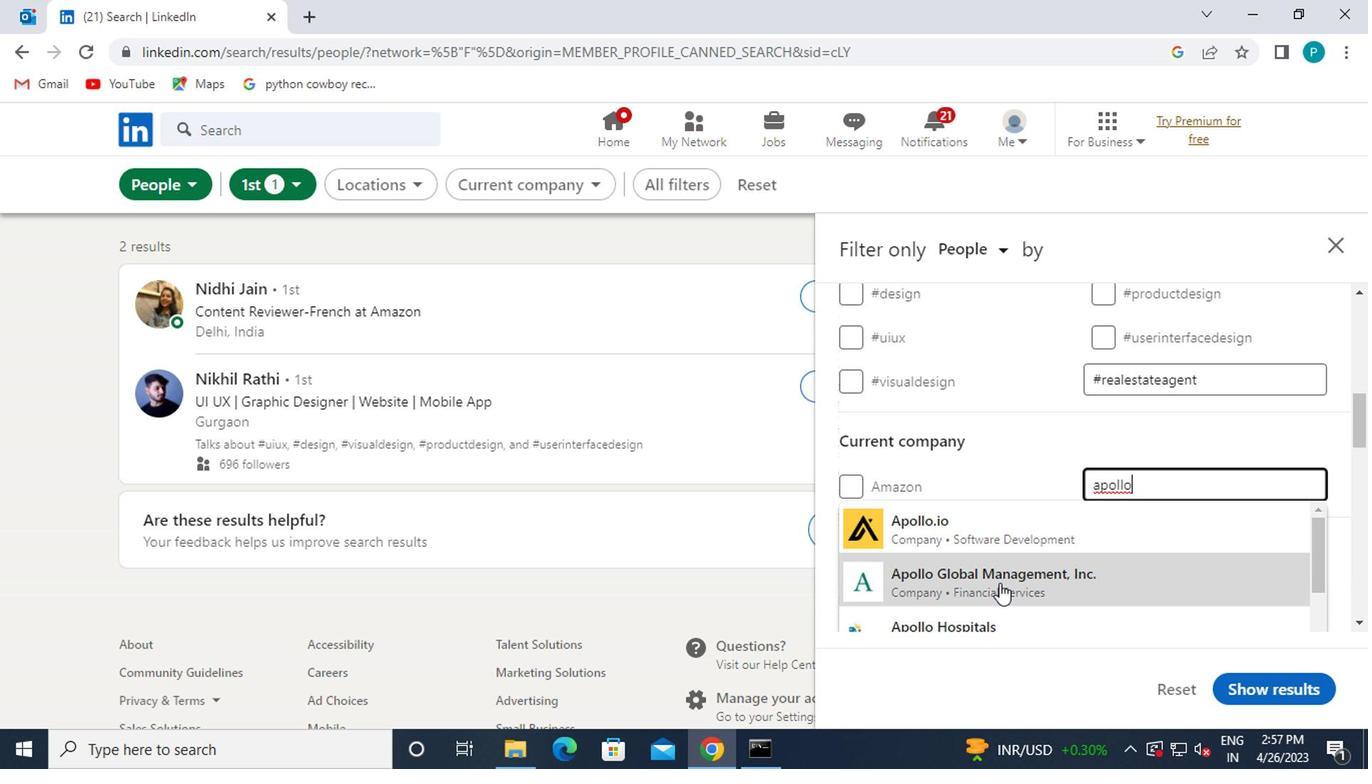 
Action: Mouse moved to (1002, 576)
Screenshot: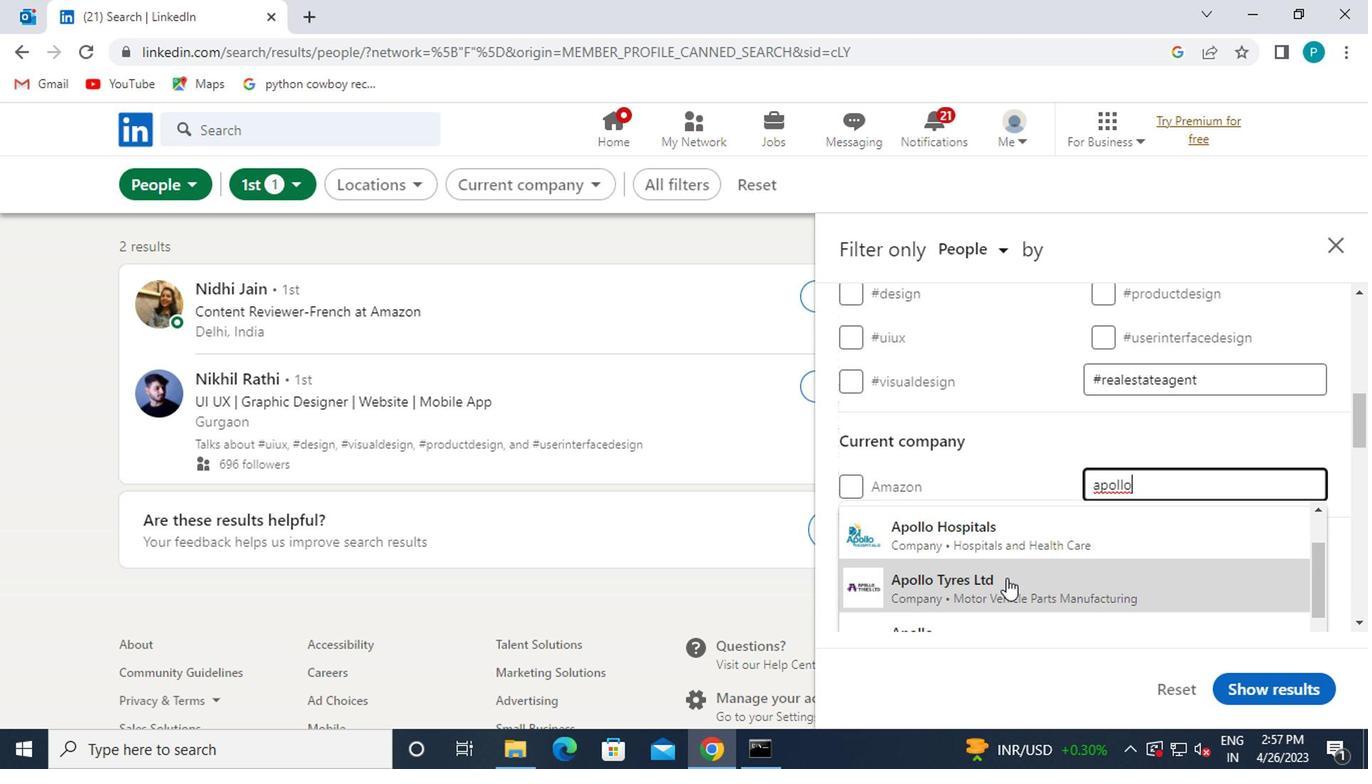 
Action: Mouse pressed left at (1002, 576)
Screenshot: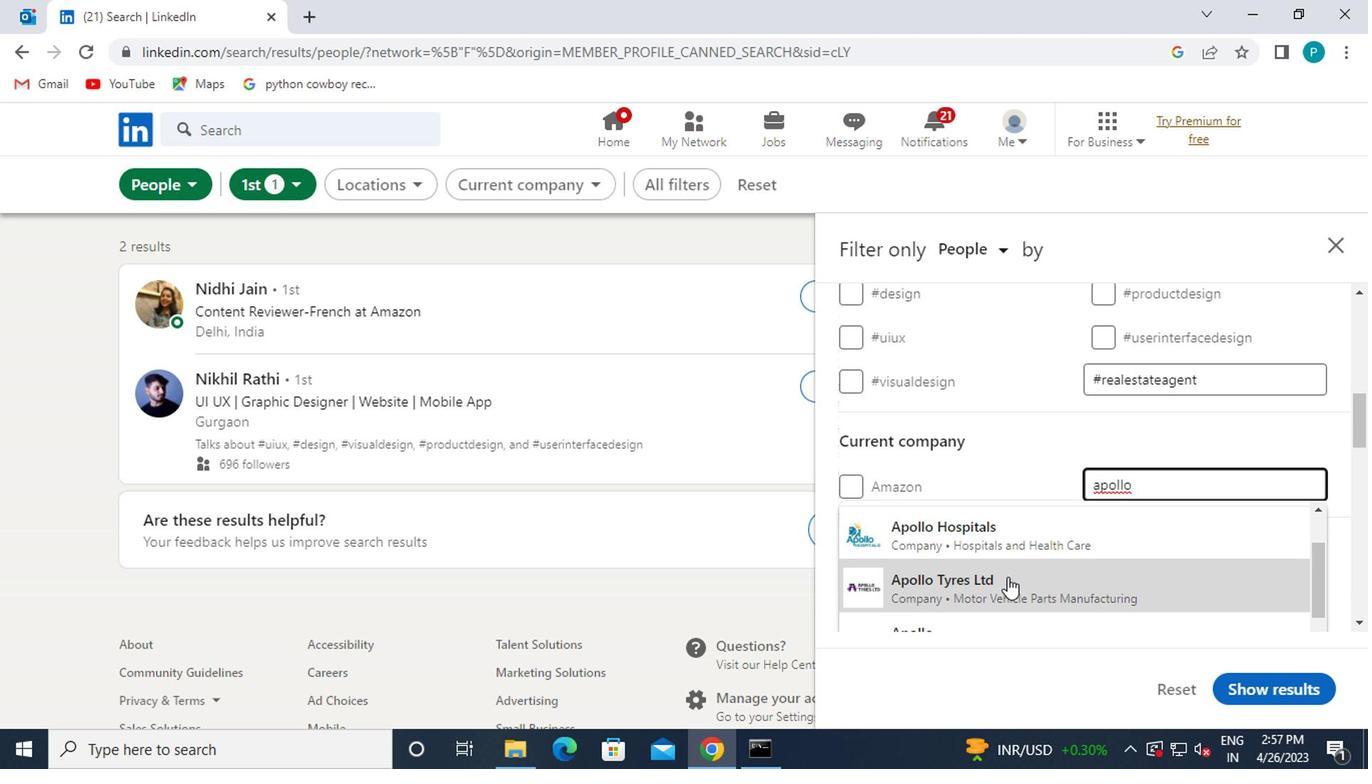 
Action: Mouse moved to (965, 556)
Screenshot: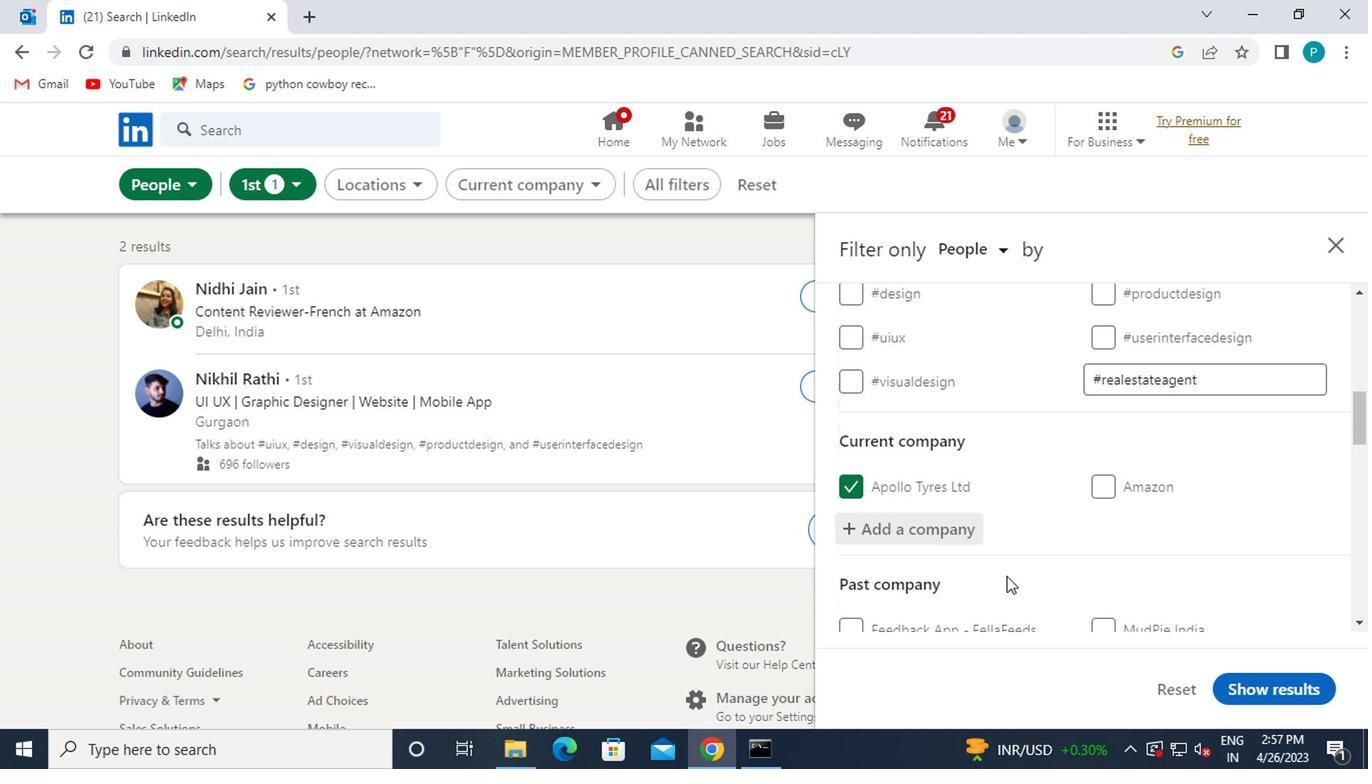 
Action: Mouse scrolled (965, 555) with delta (0, 0)
Screenshot: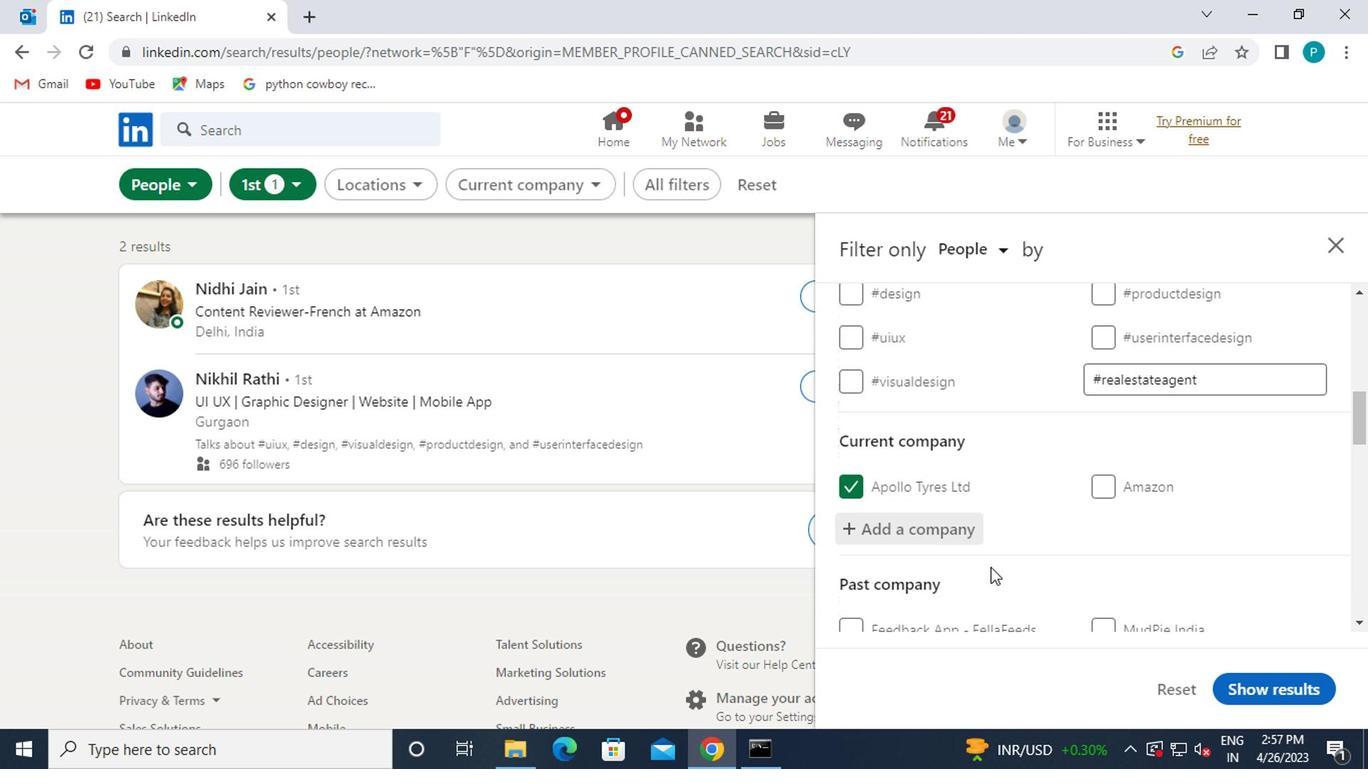 
Action: Mouse scrolled (965, 555) with delta (0, 0)
Screenshot: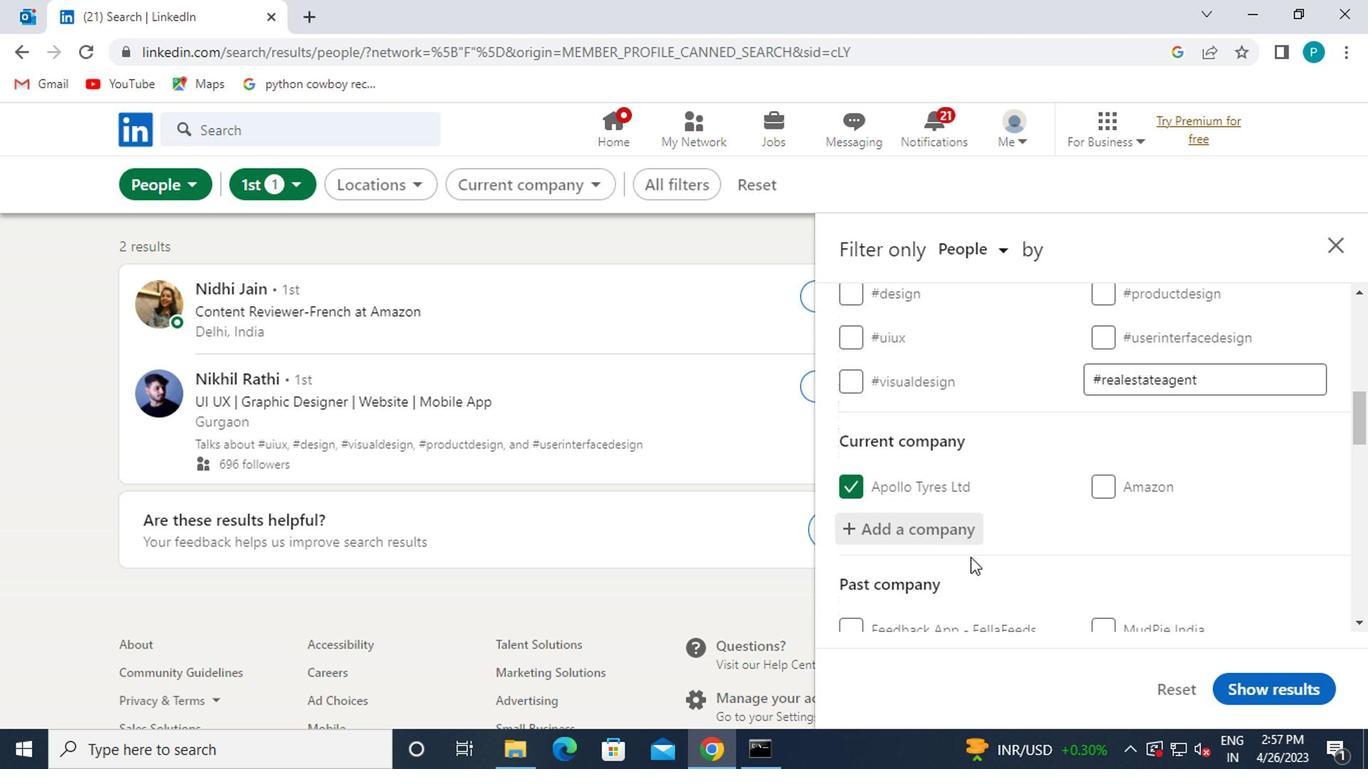 
Action: Mouse moved to (1219, 553)
Screenshot: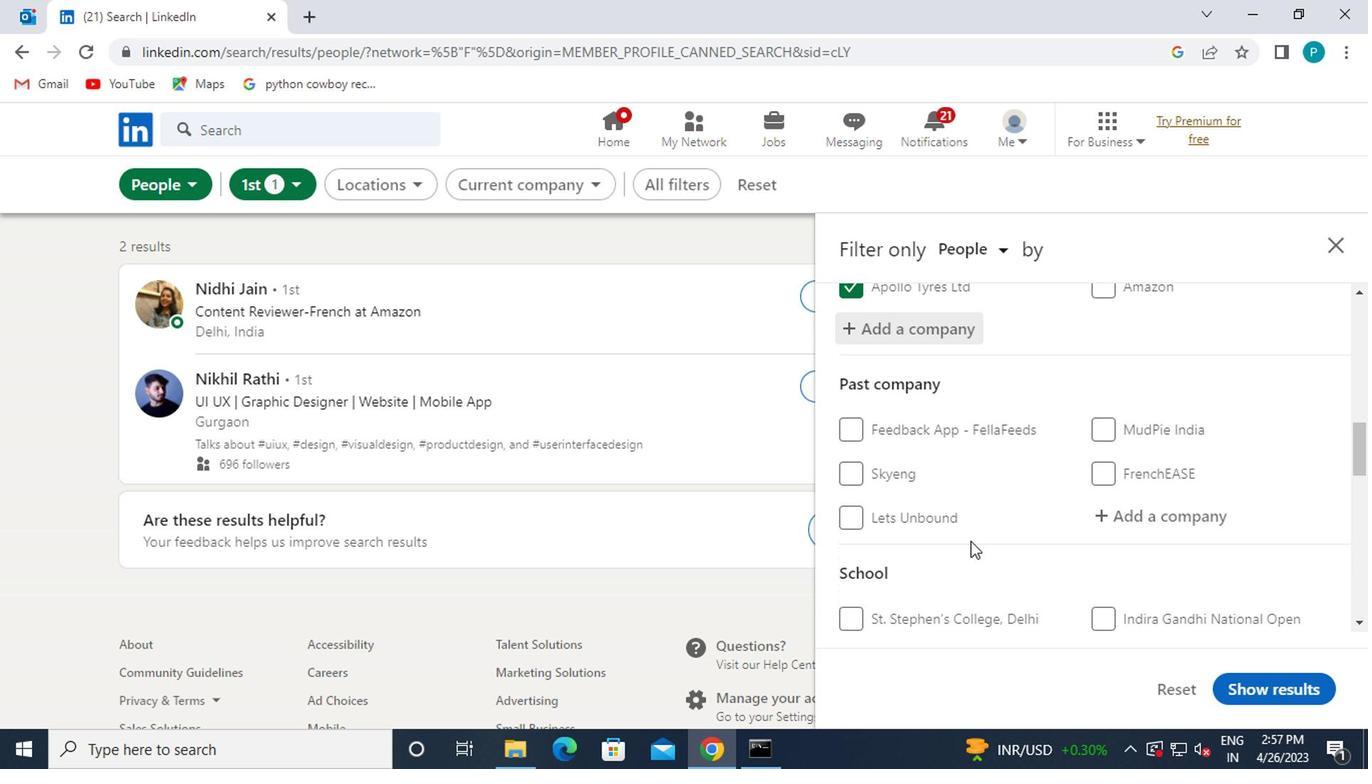 
Action: Mouse scrolled (1219, 553) with delta (0, 0)
Screenshot: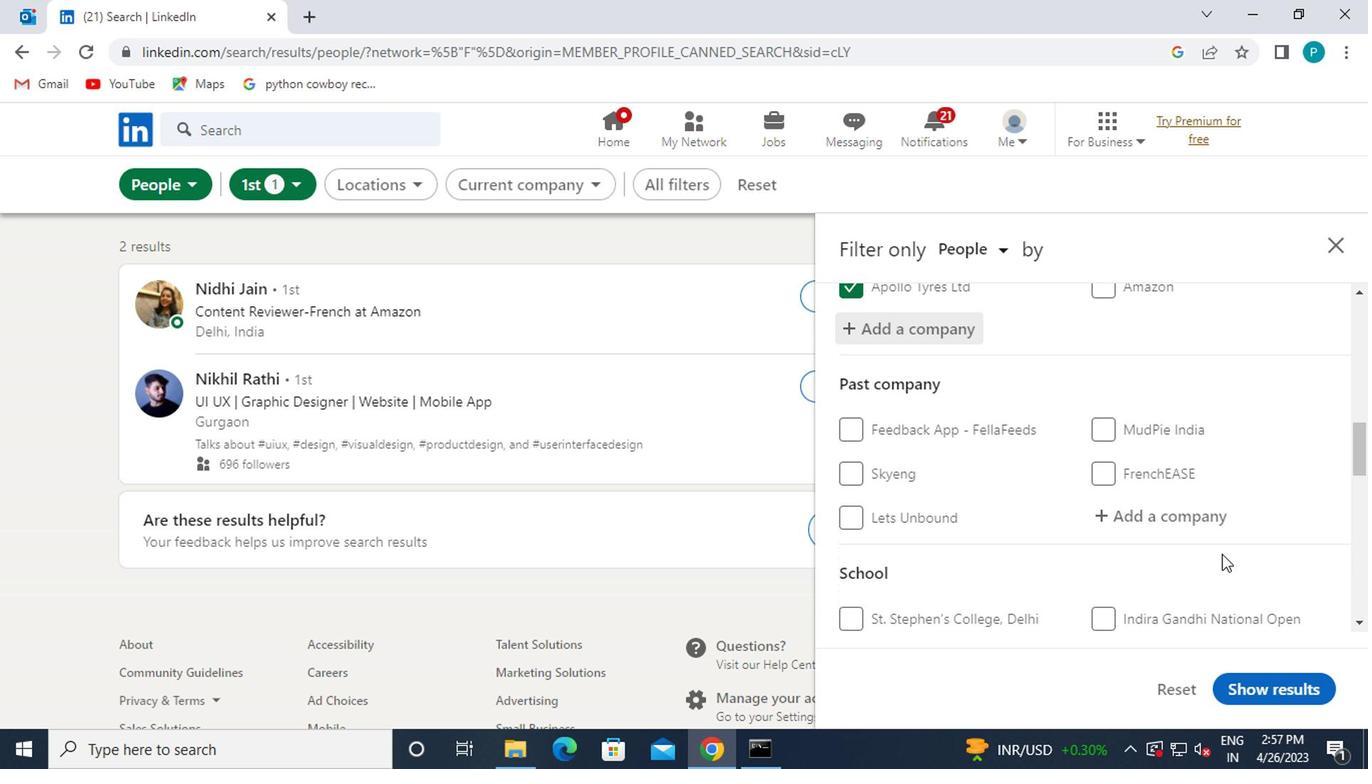 
Action: Mouse moved to (1215, 569)
Screenshot: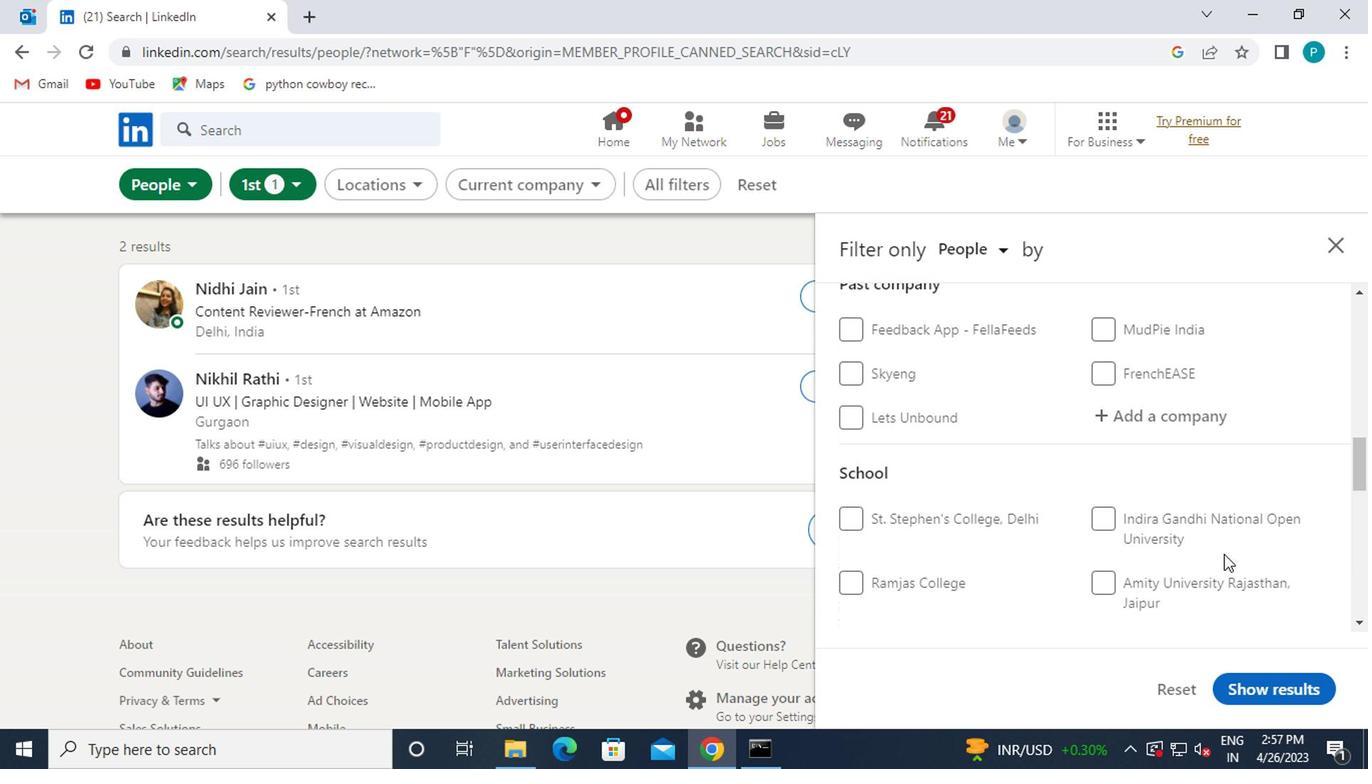 
Action: Mouse scrolled (1215, 568) with delta (0, 0)
Screenshot: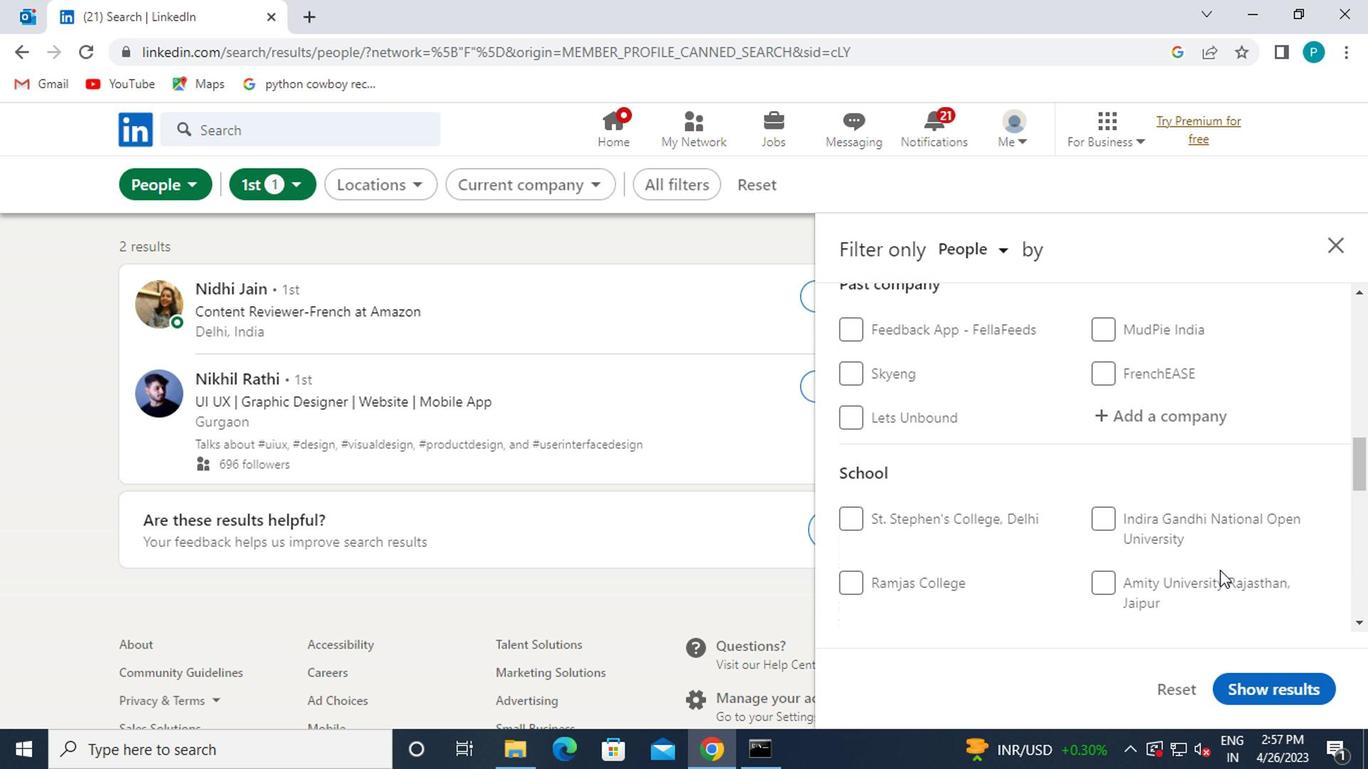 
Action: Mouse scrolled (1215, 568) with delta (0, 0)
Screenshot: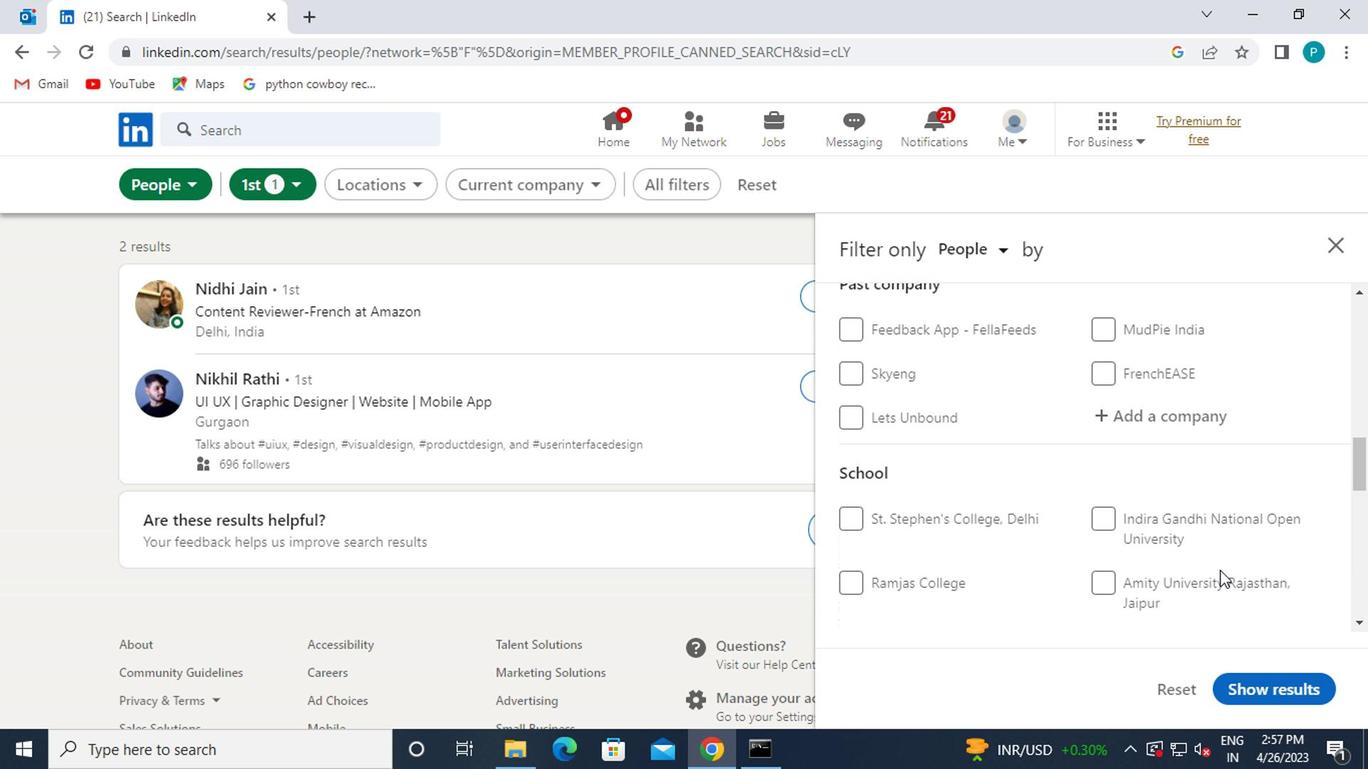 
Action: Mouse moved to (1117, 457)
Screenshot: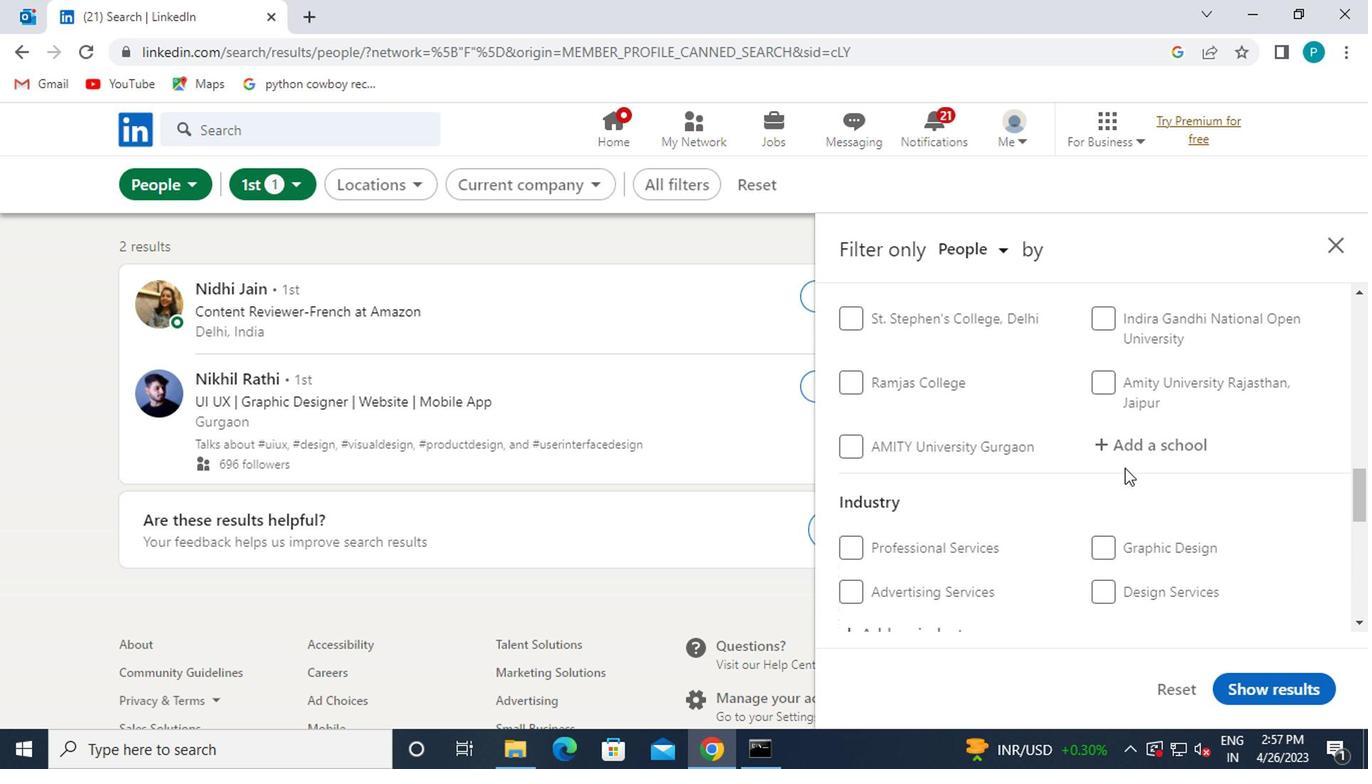 
Action: Mouse pressed left at (1117, 457)
Screenshot: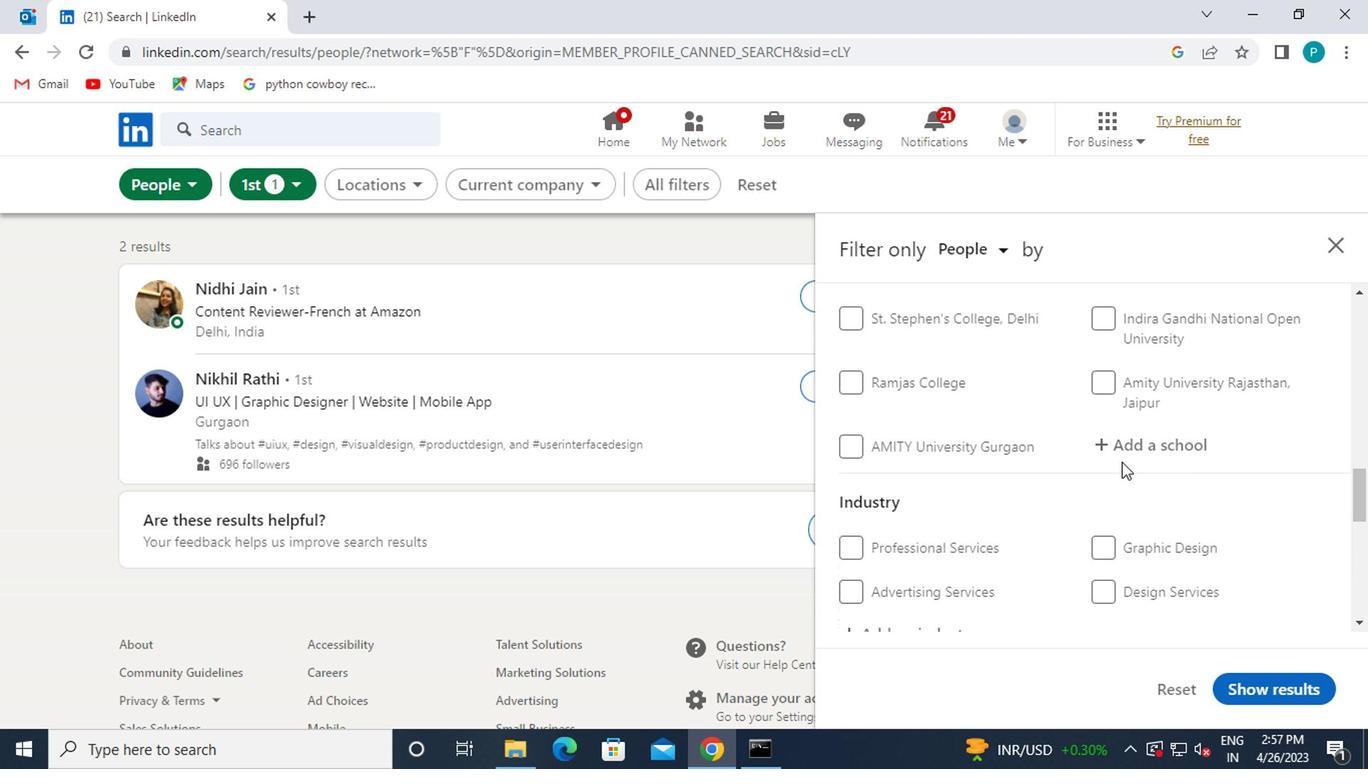 
Action: Mouse moved to (1115, 478)
Screenshot: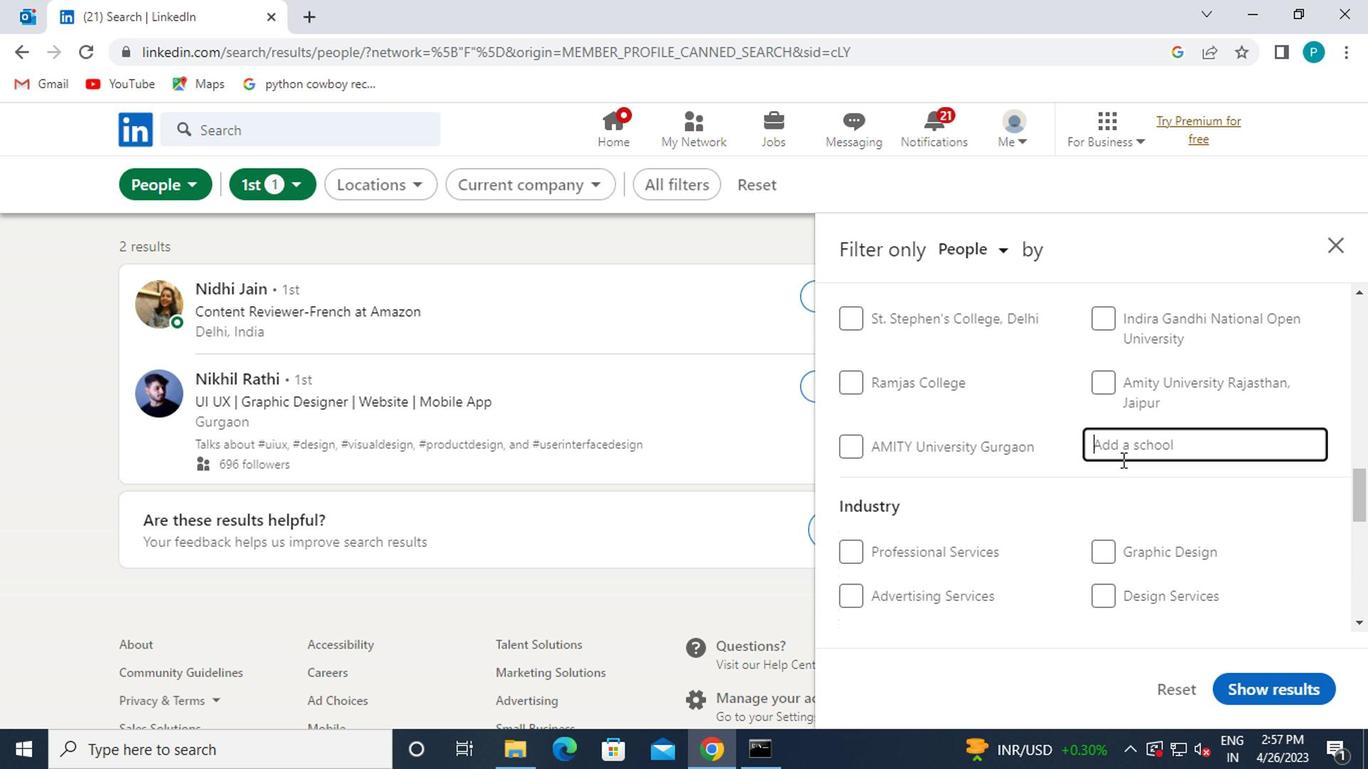 
Action: Key pressed KASTURBA
Screenshot: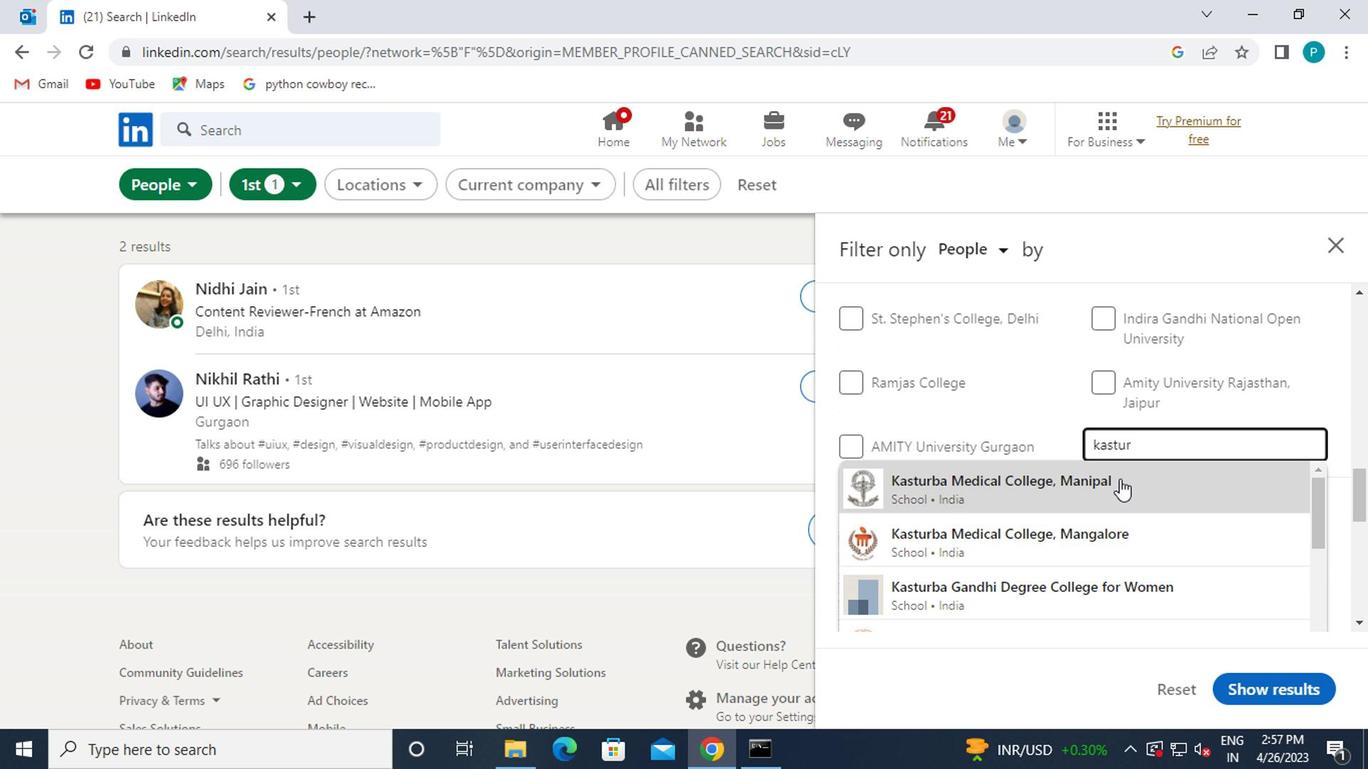 
Action: Mouse moved to (1075, 497)
Screenshot: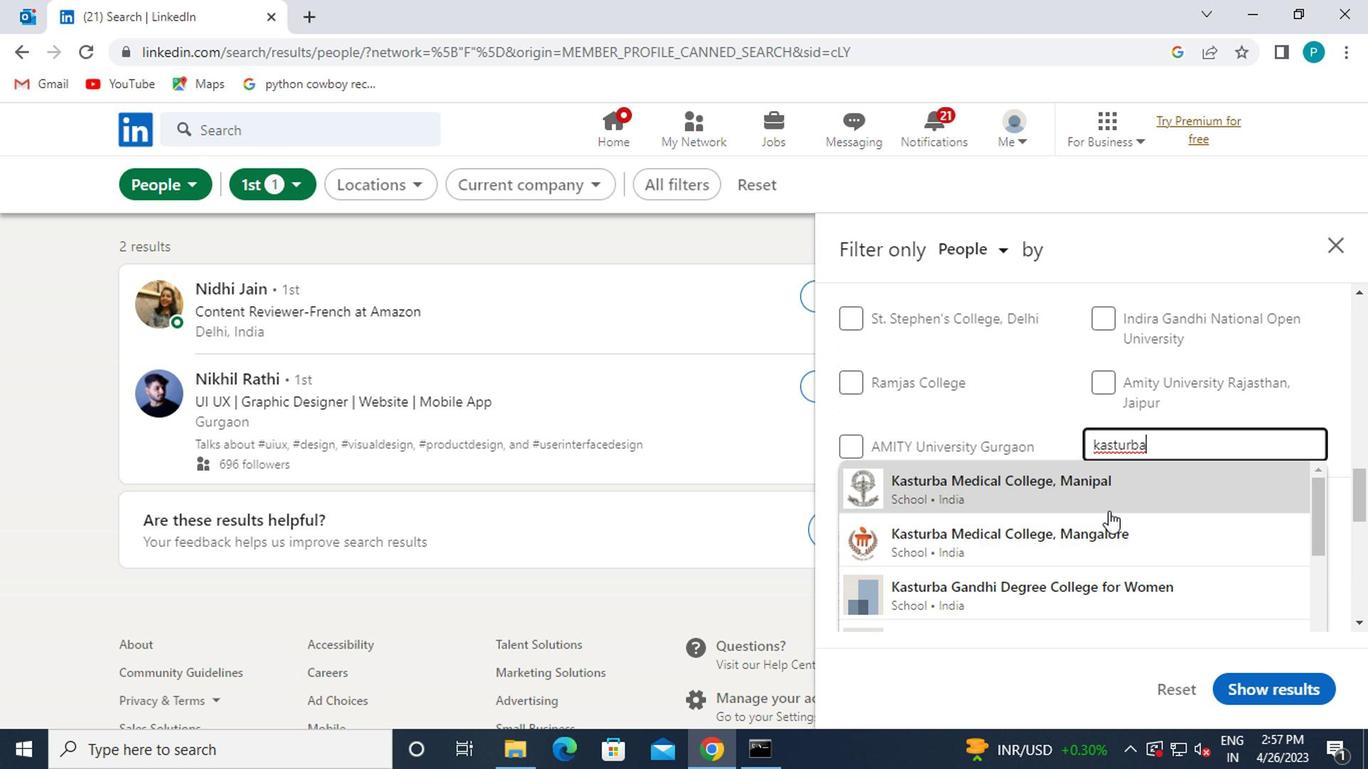 
Action: Mouse pressed left at (1075, 497)
Screenshot: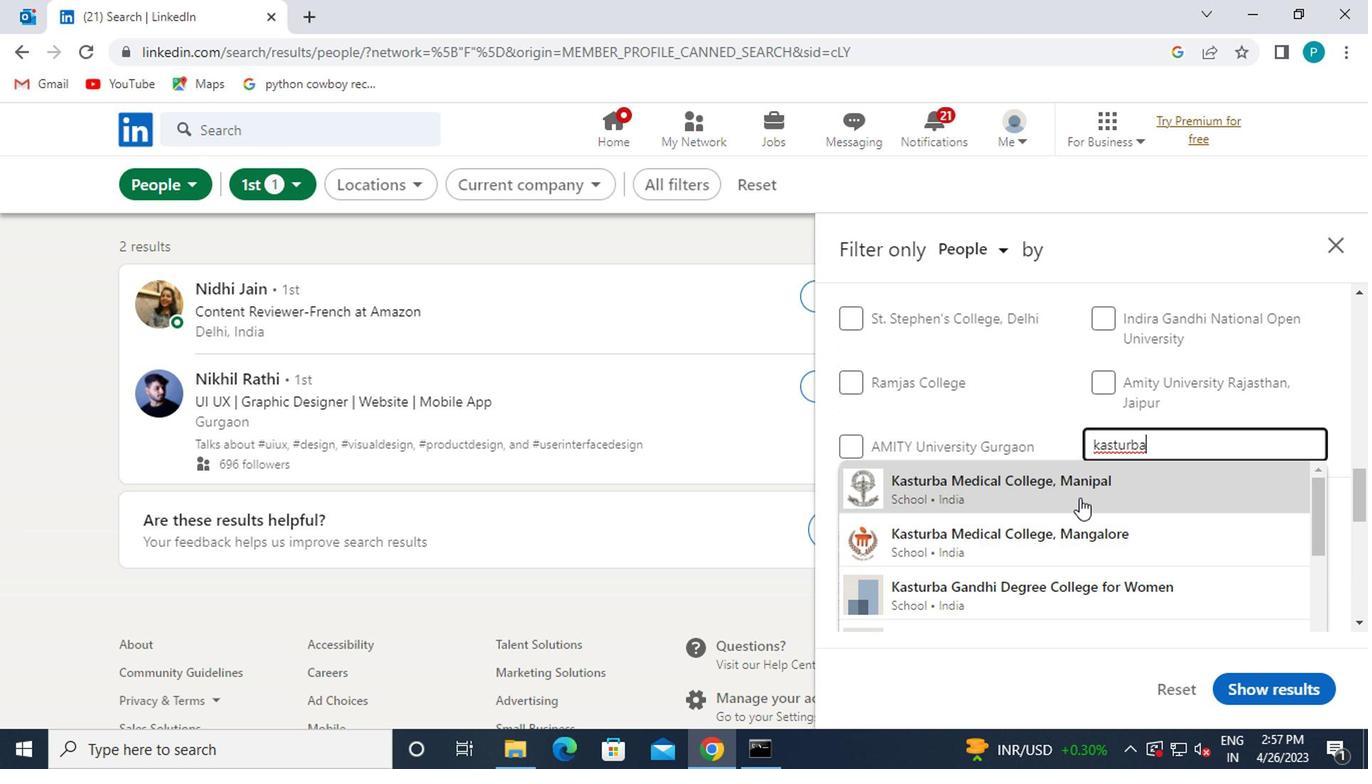 
Action: Mouse scrolled (1075, 496) with delta (0, 0)
Screenshot: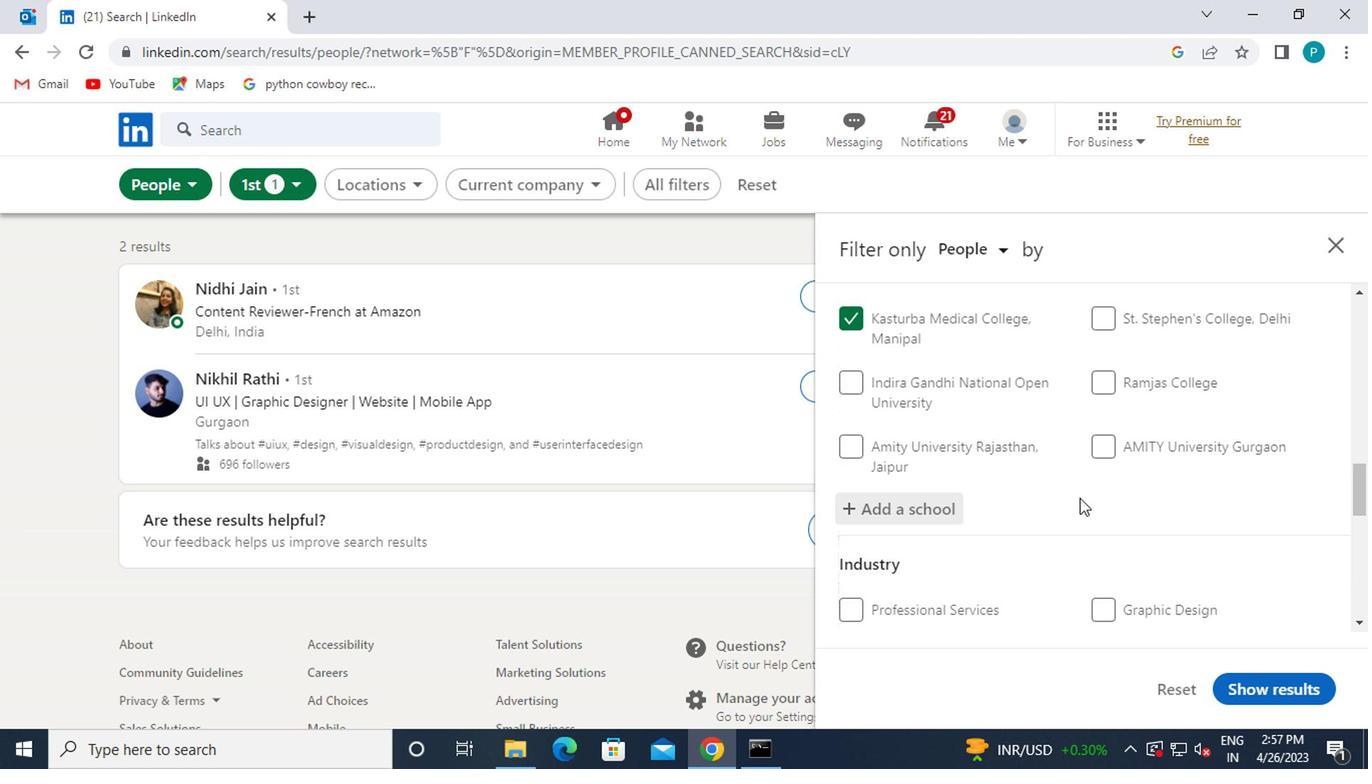 
Action: Mouse scrolled (1075, 496) with delta (0, 0)
Screenshot: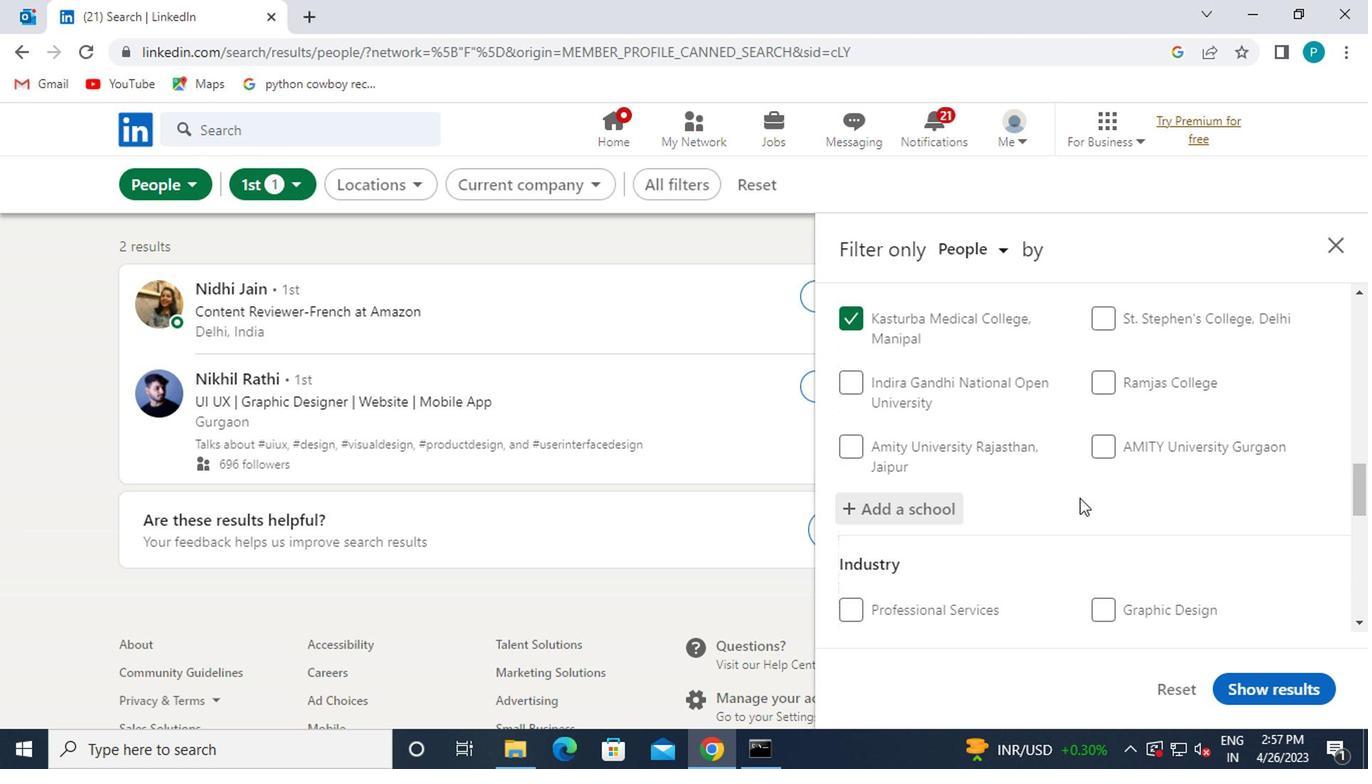 
Action: Mouse scrolled (1075, 496) with delta (0, 0)
Screenshot: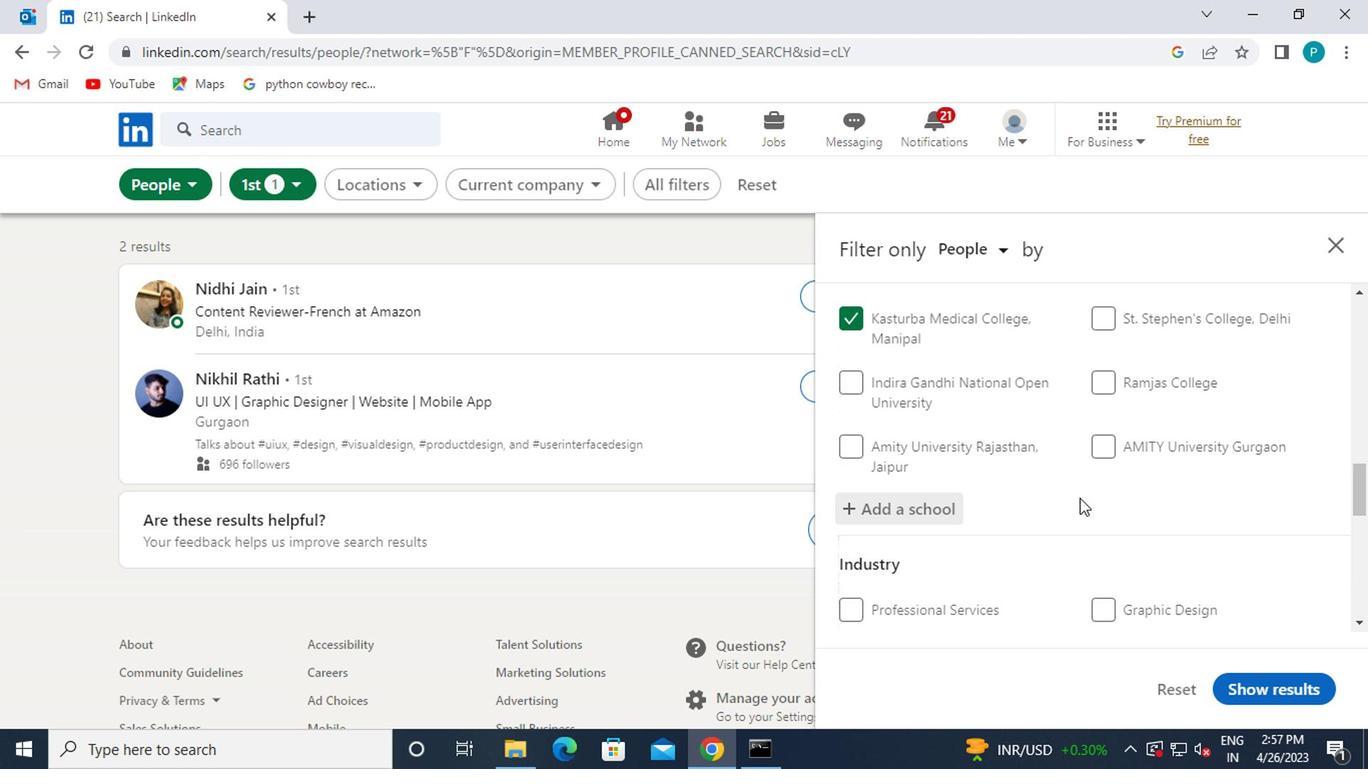 
Action: Mouse moved to (1085, 482)
Screenshot: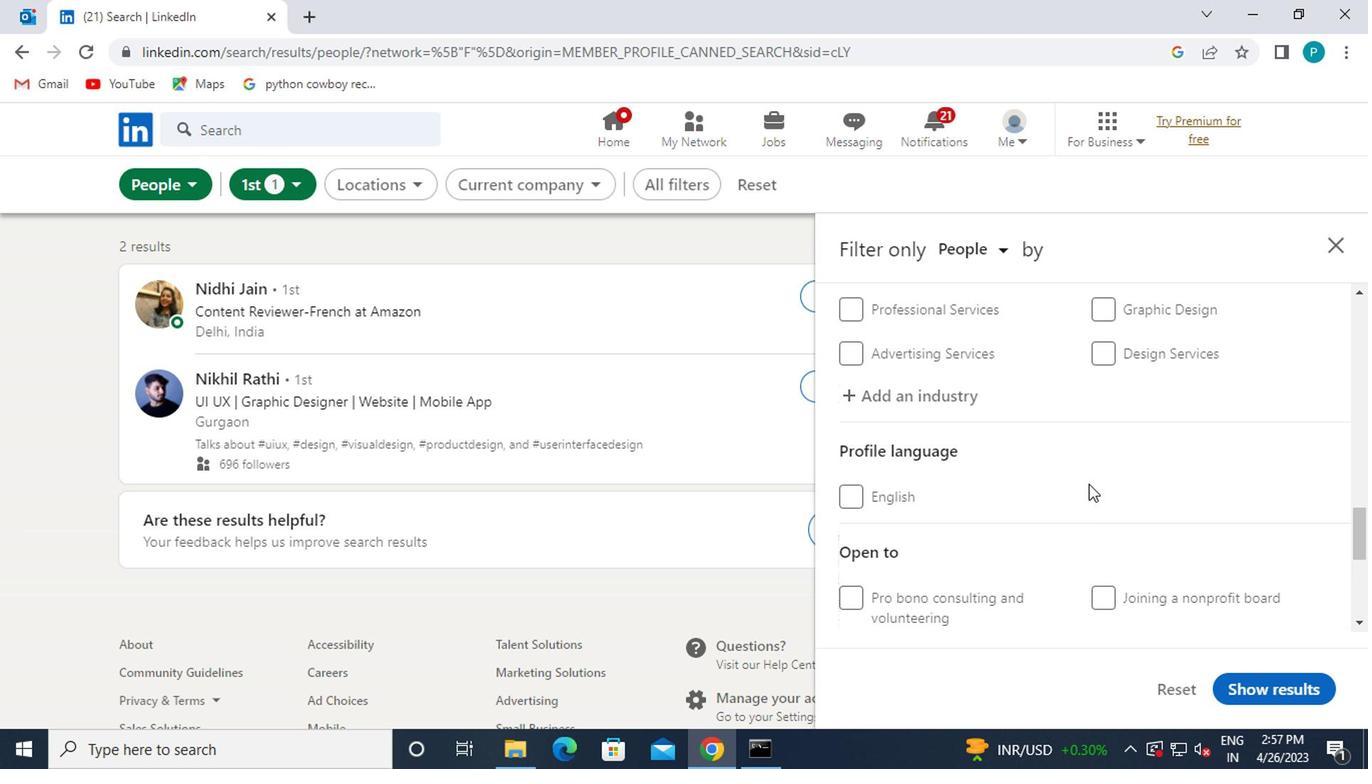 
Action: Mouse scrolled (1085, 483) with delta (0, 1)
Screenshot: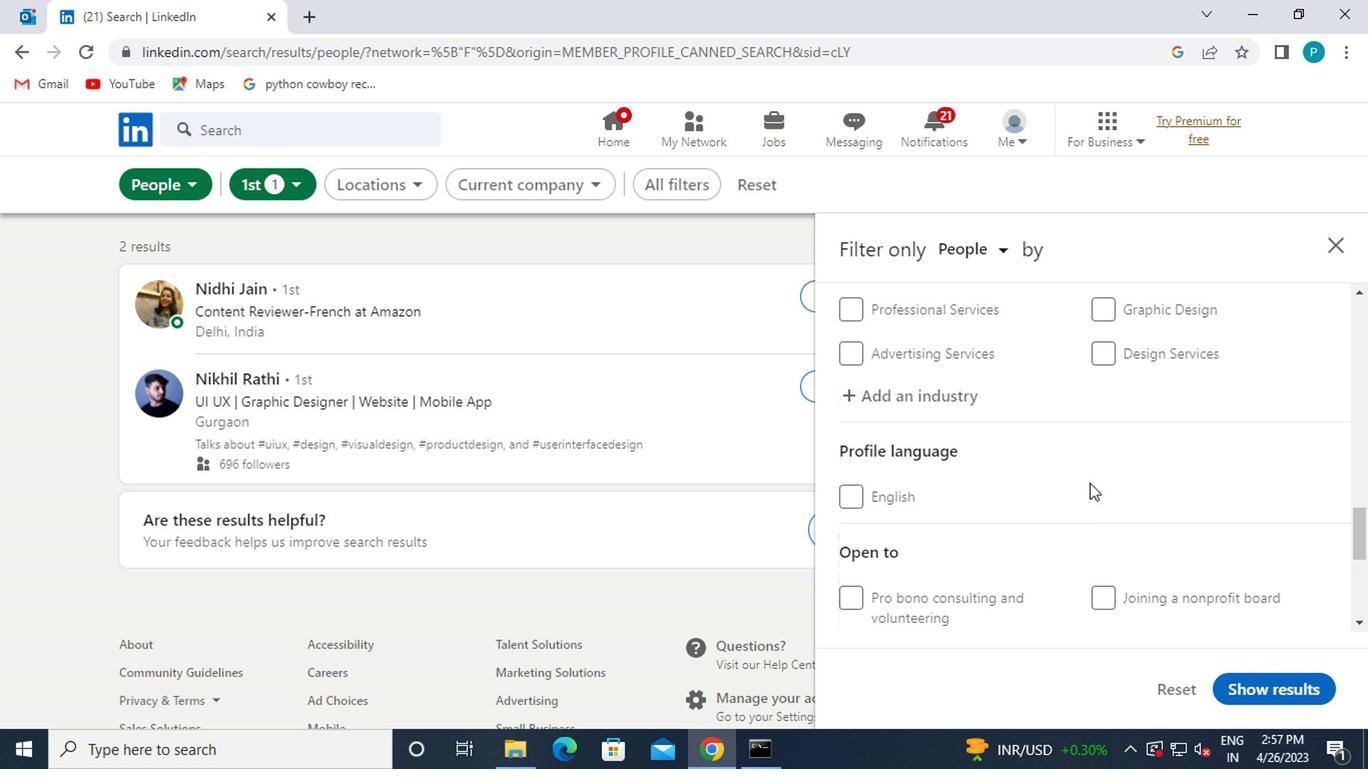 
Action: Mouse scrolled (1085, 483) with delta (0, 1)
Screenshot: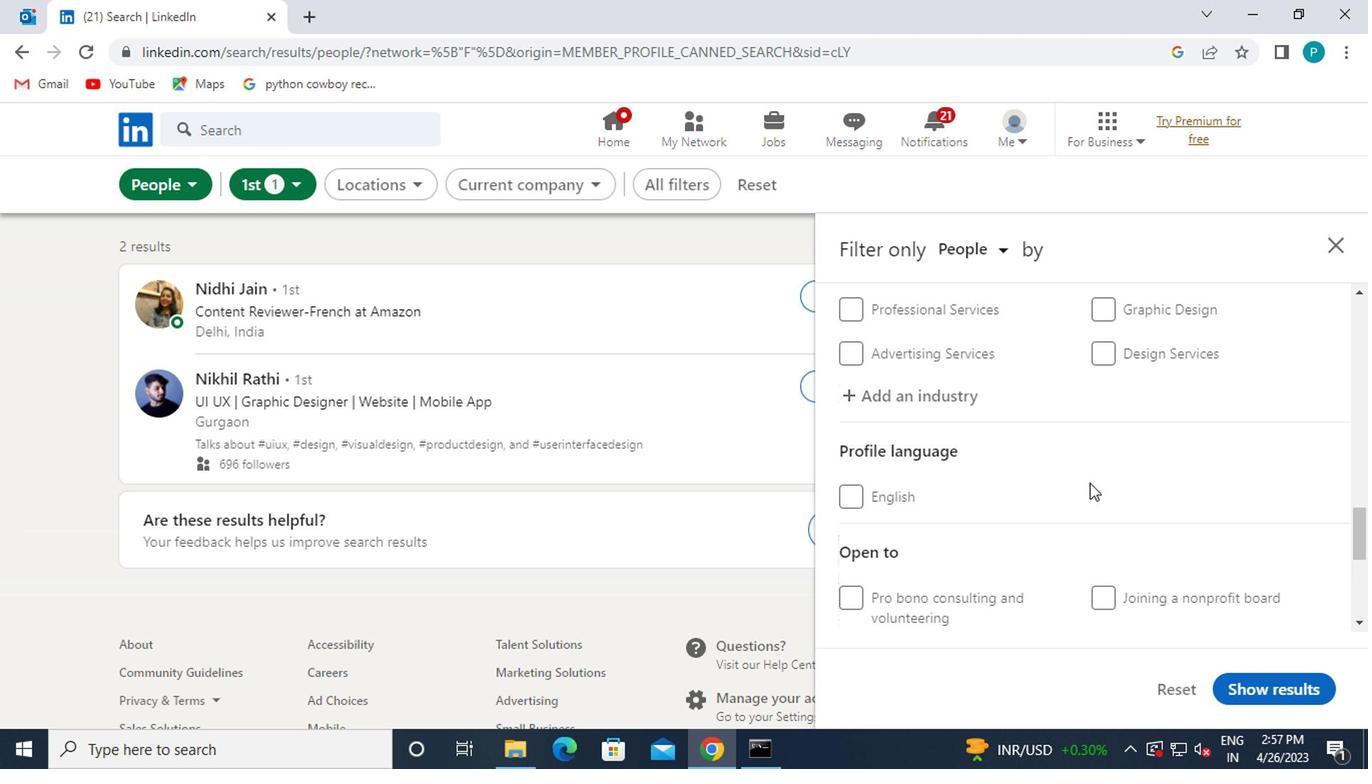 
Action: Mouse moved to (1013, 492)
Screenshot: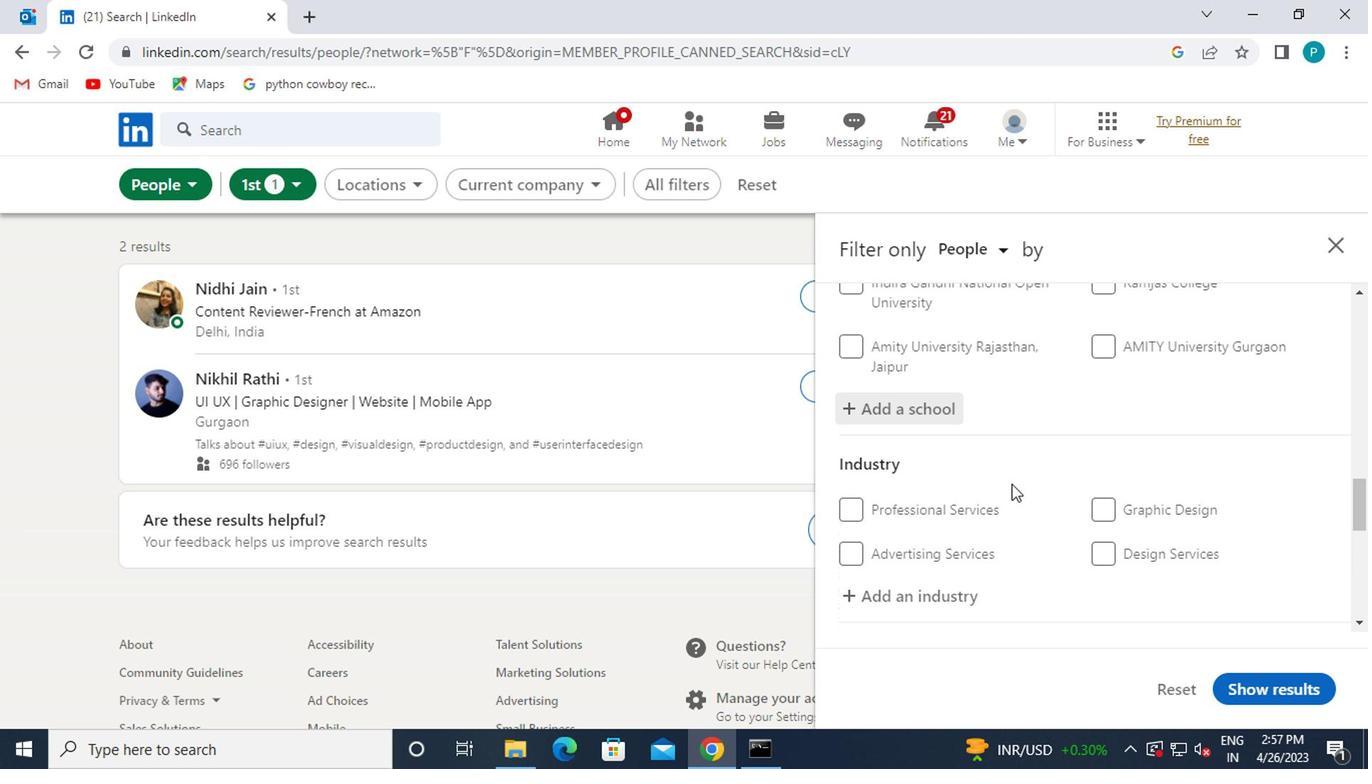 
Action: Mouse scrolled (1013, 491) with delta (0, 0)
Screenshot: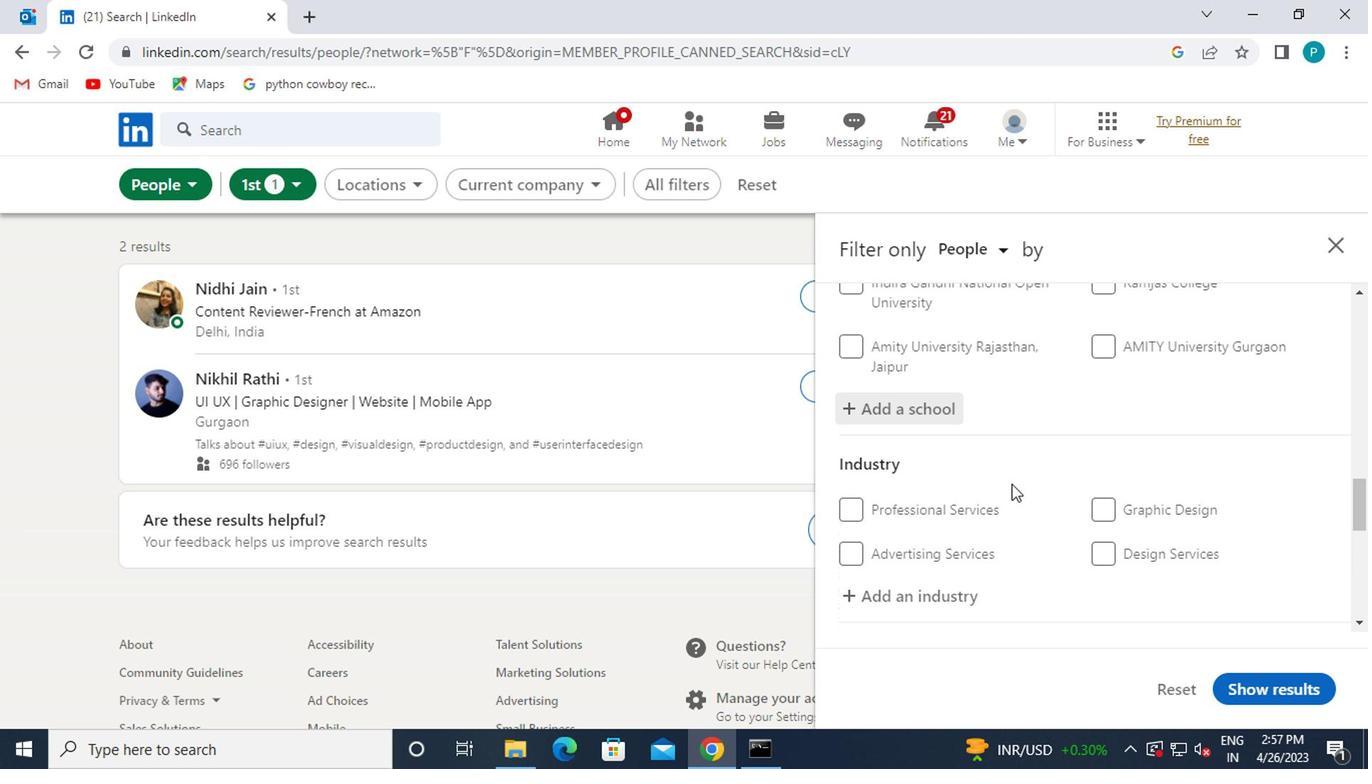 
Action: Mouse moved to (907, 496)
Screenshot: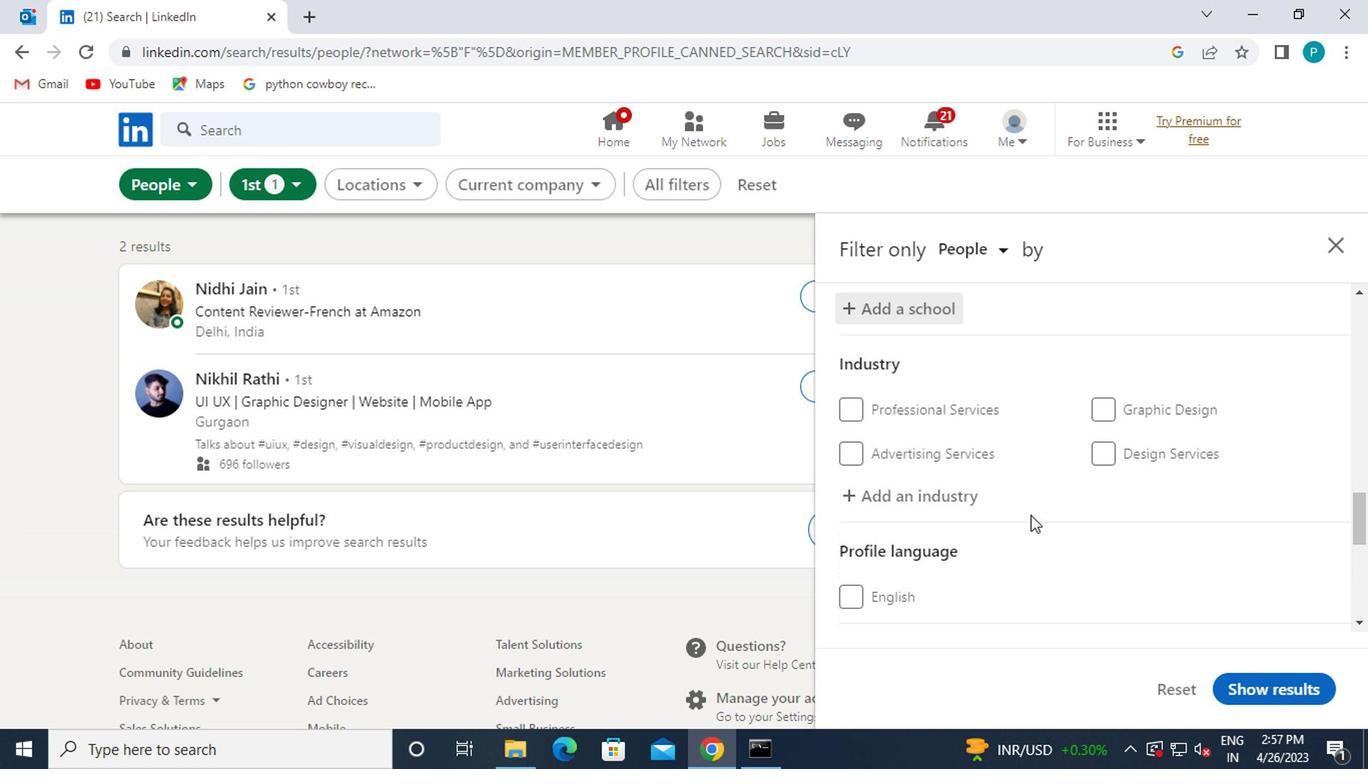
Action: Mouse pressed left at (907, 496)
Screenshot: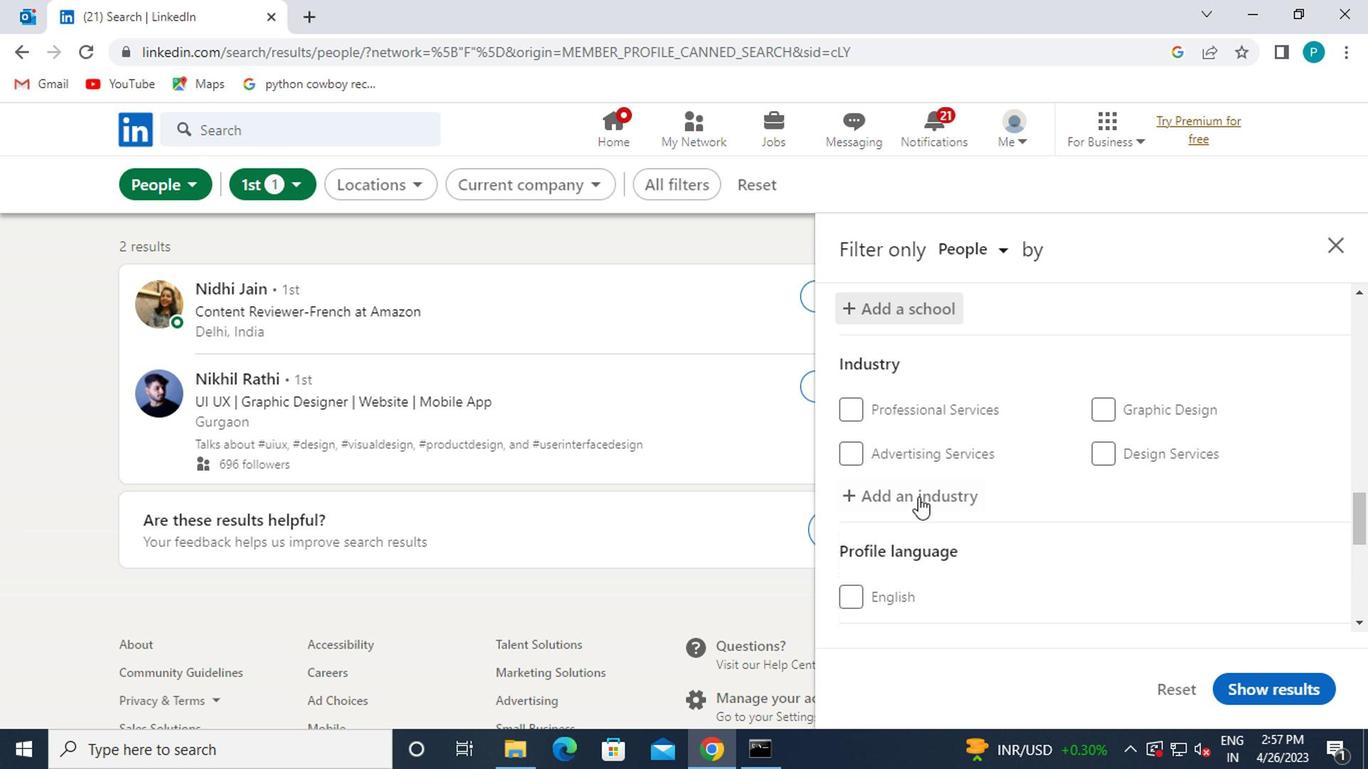 
Action: Mouse moved to (972, 582)
Screenshot: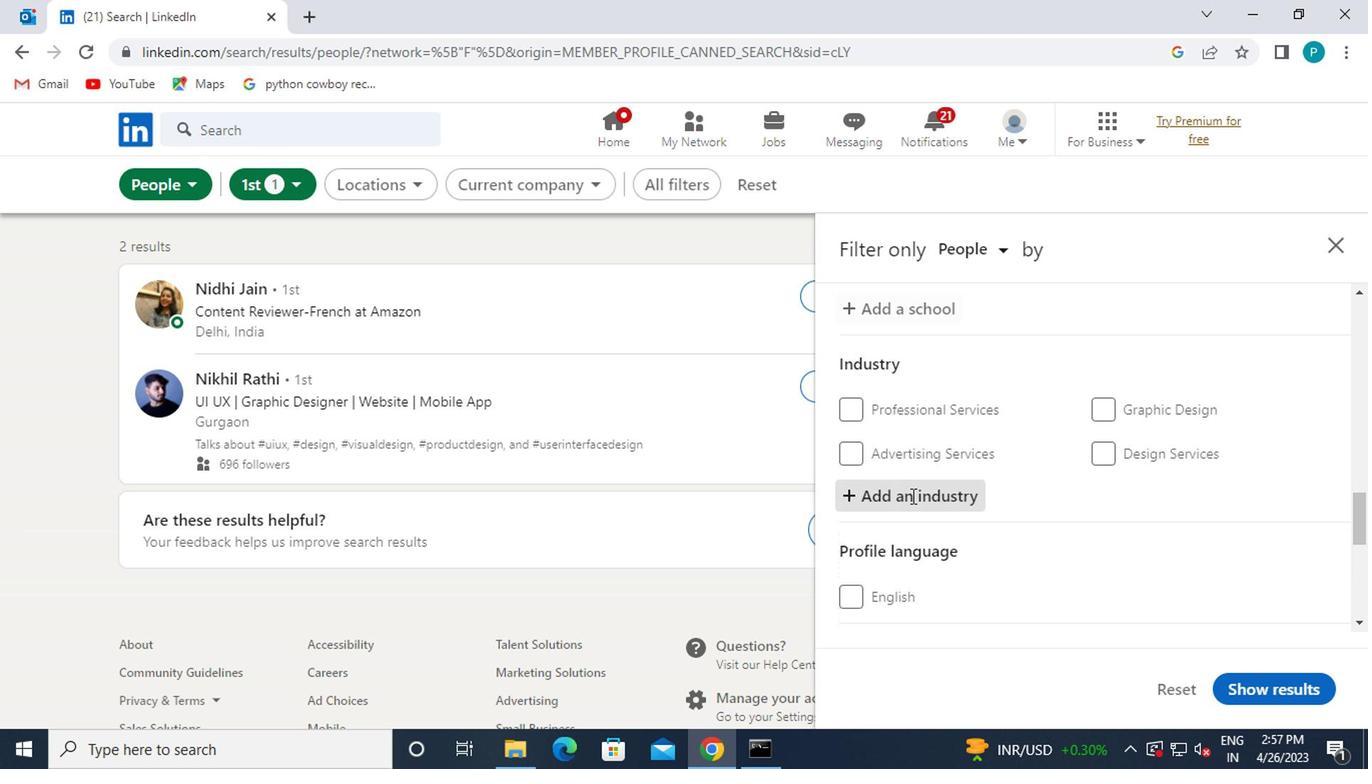 
Action: Key pressed RANCHING
Screenshot: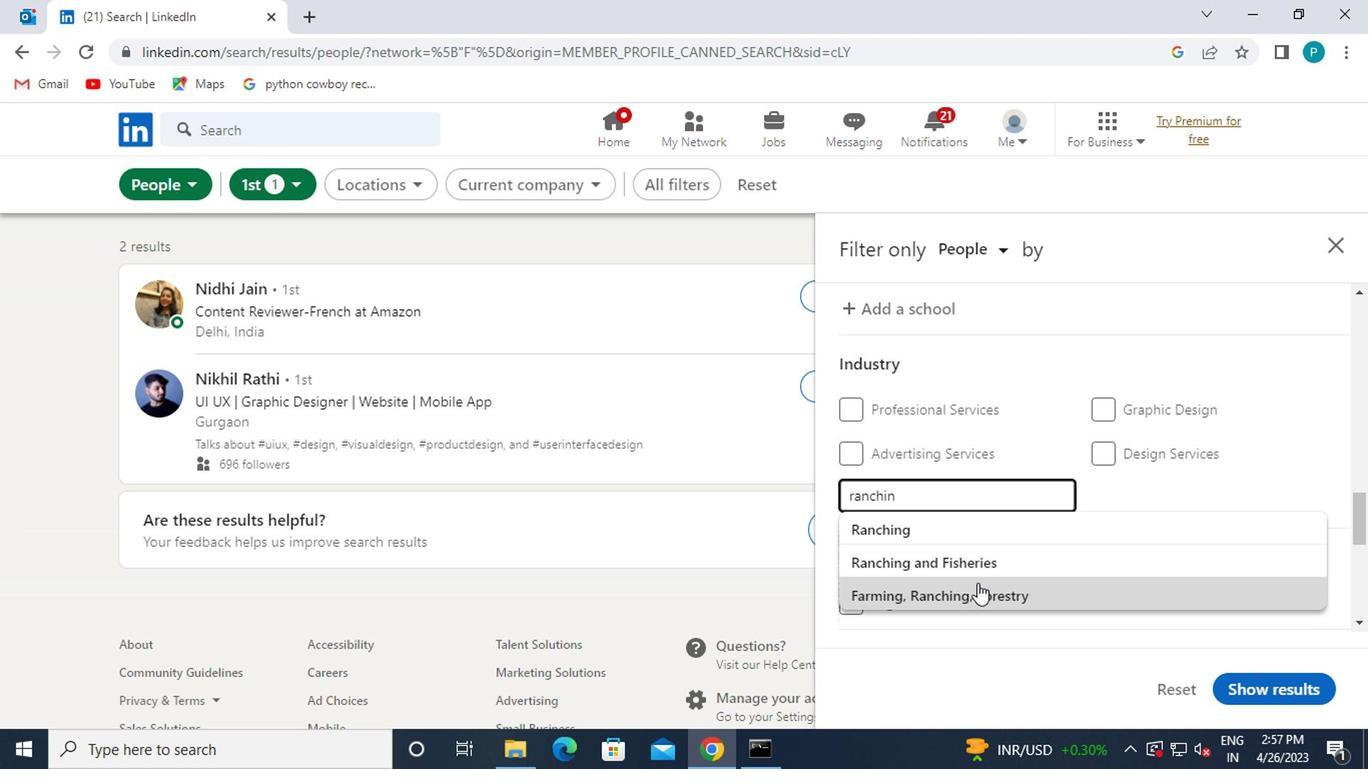 
Action: Mouse moved to (962, 560)
Screenshot: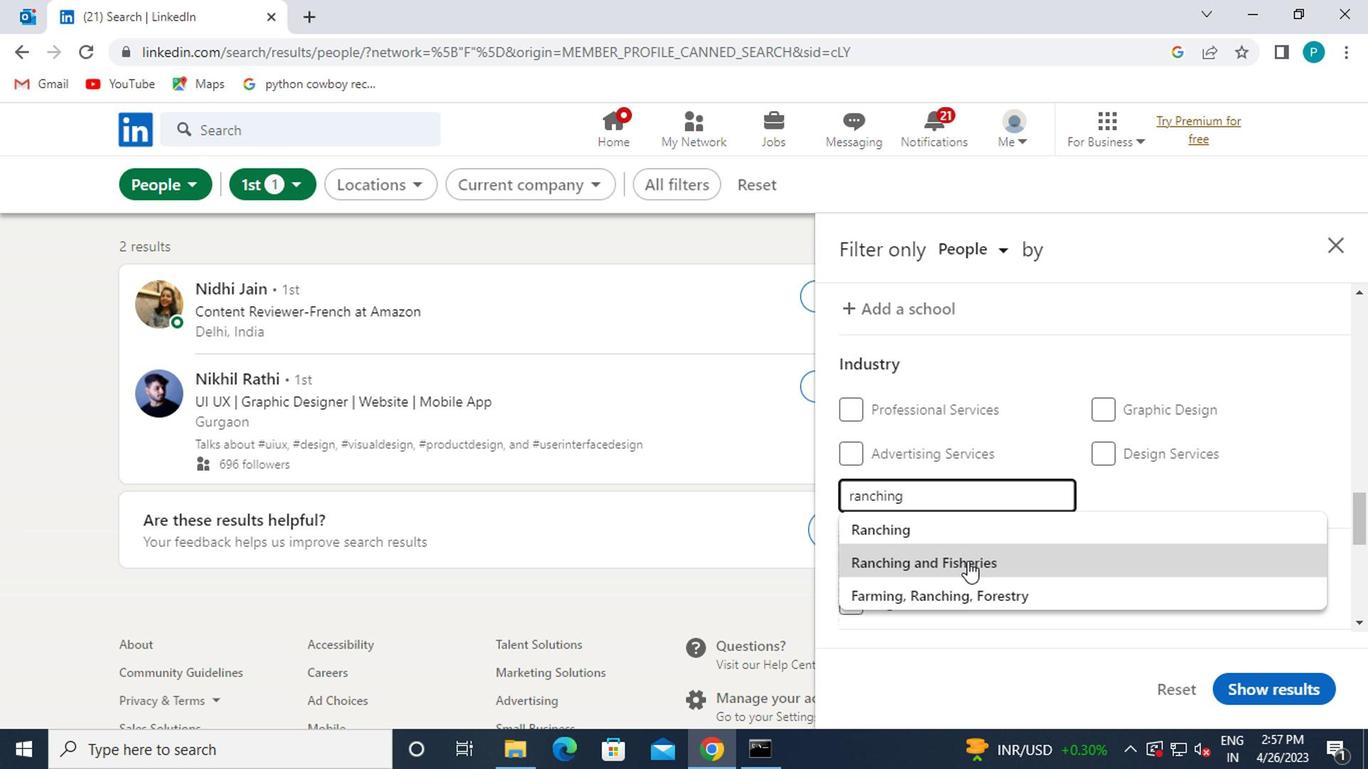 
Action: Mouse pressed left at (962, 560)
Screenshot: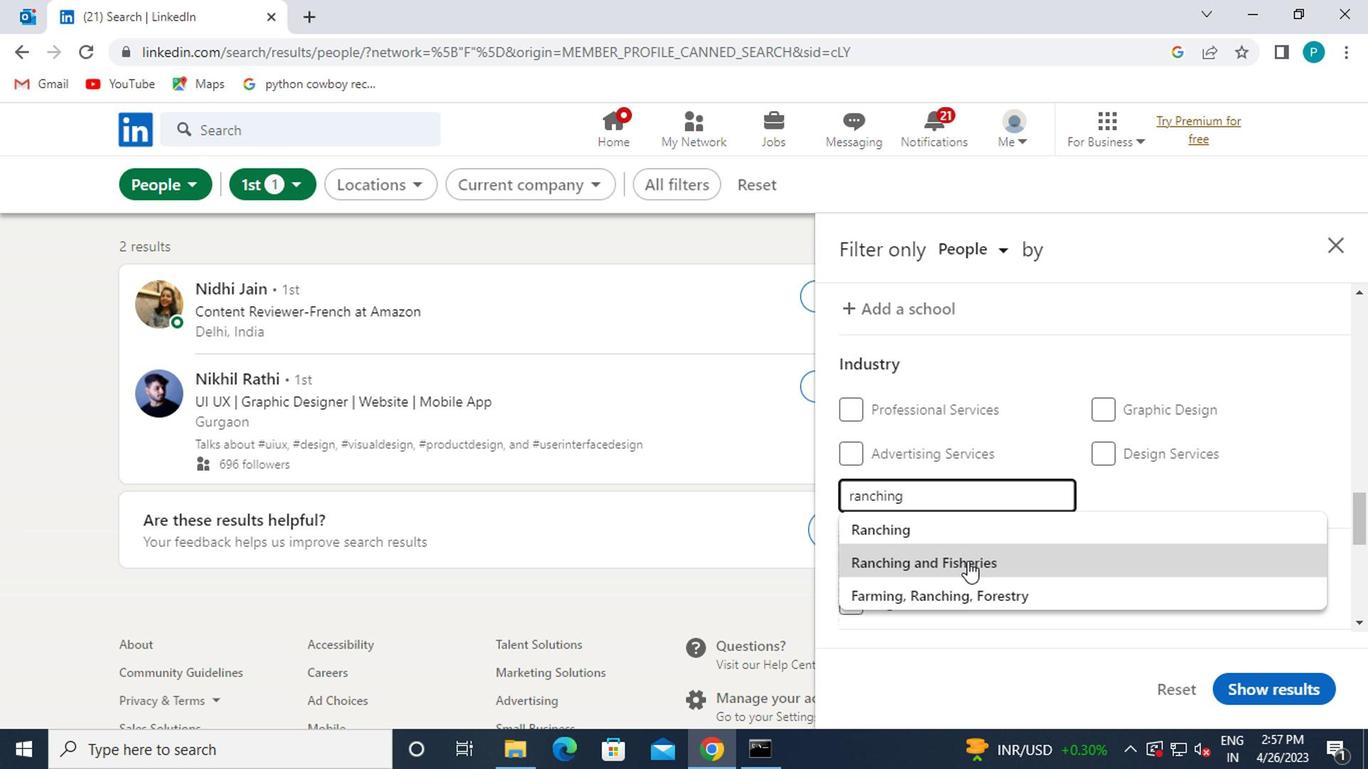 
Action: Mouse scrolled (962, 559) with delta (0, -1)
Screenshot: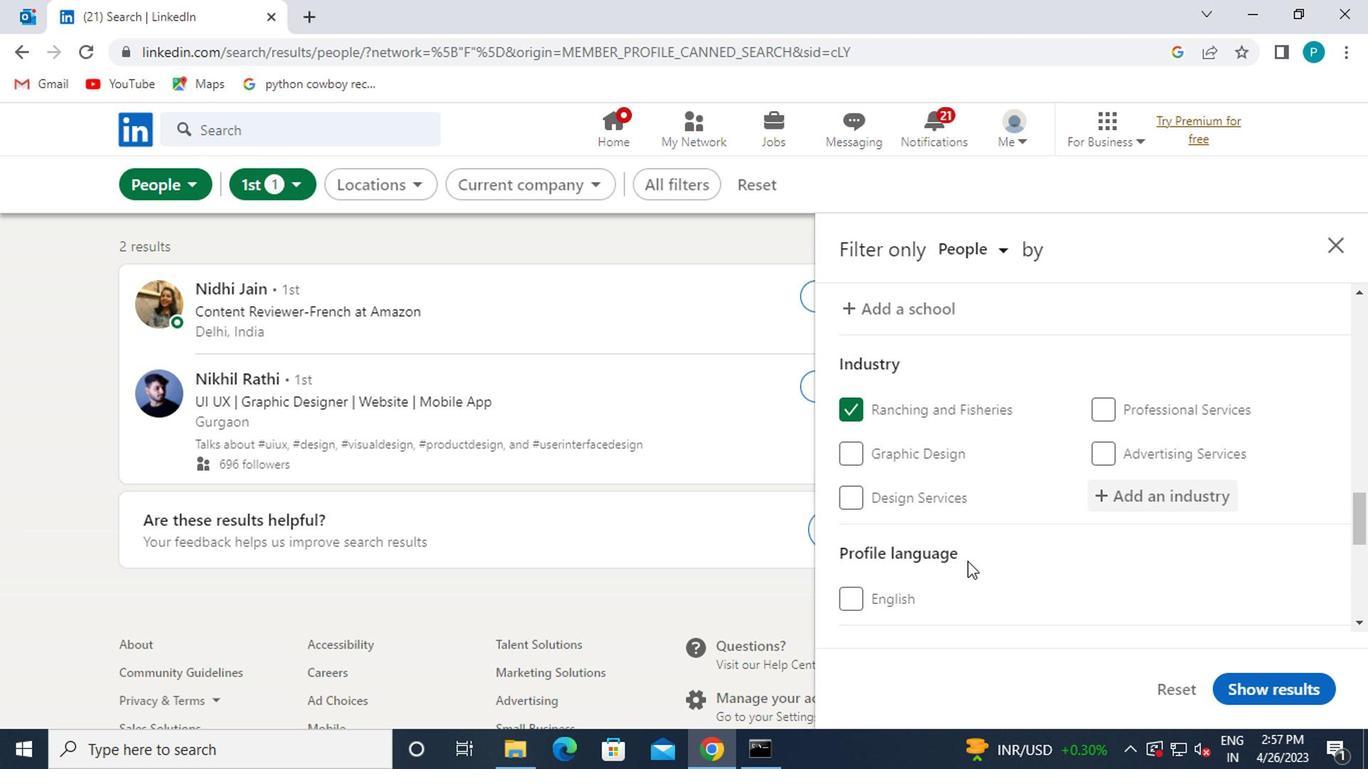 
Action: Mouse scrolled (962, 559) with delta (0, -1)
Screenshot: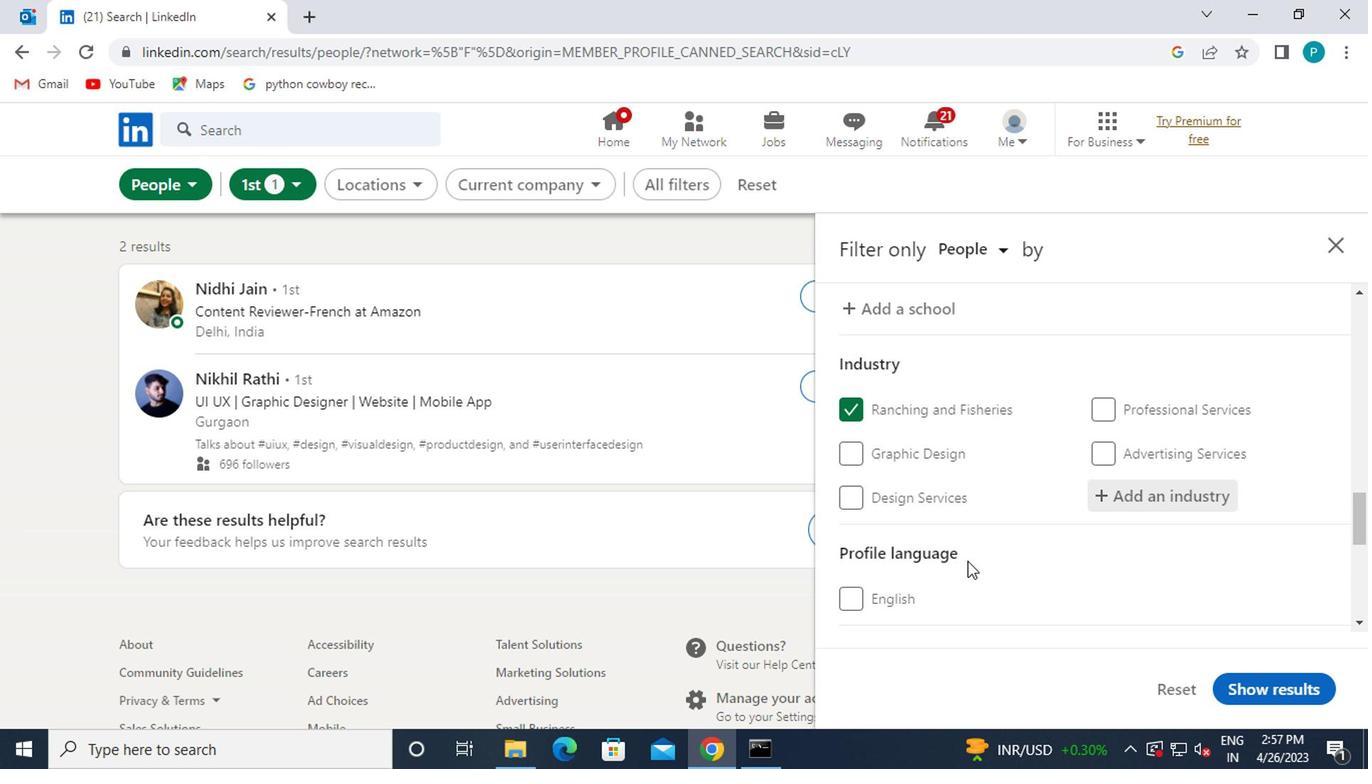 
Action: Mouse moved to (848, 399)
Screenshot: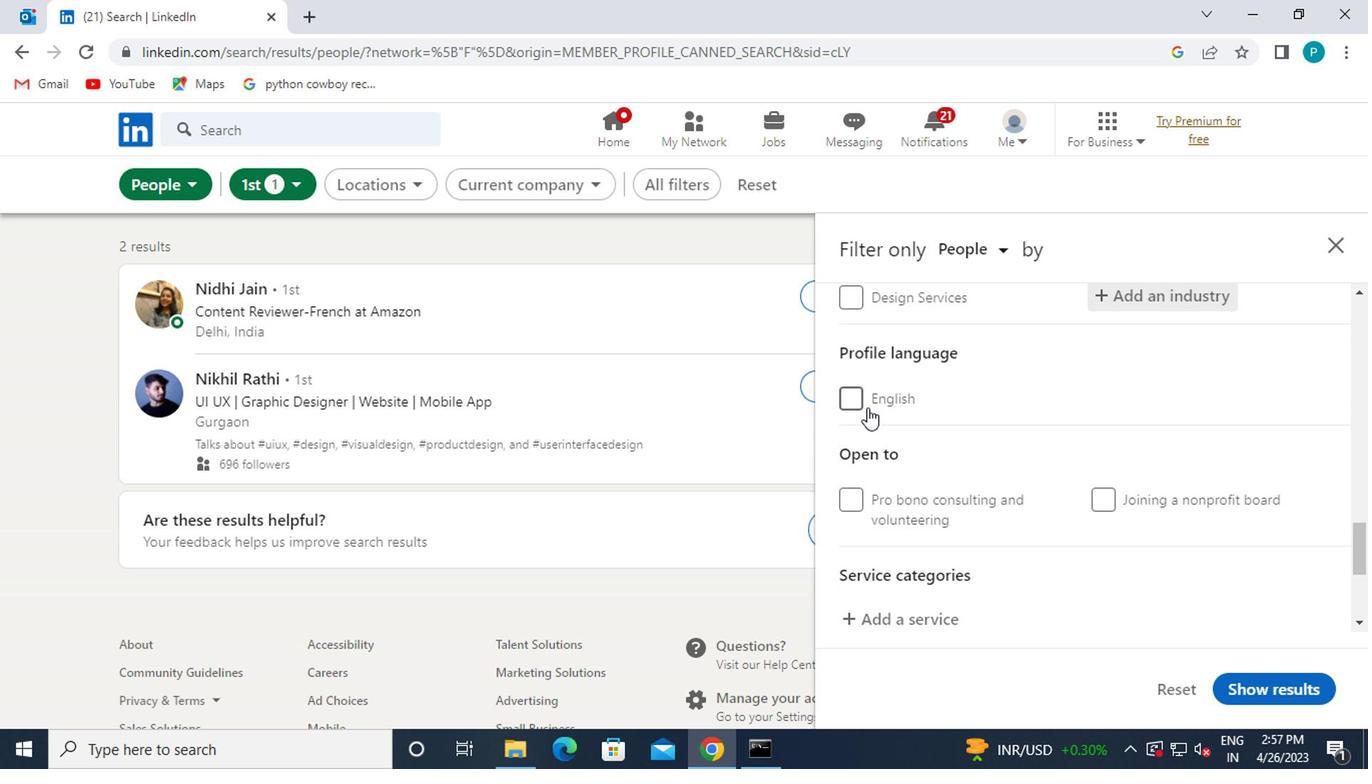 
Action: Mouse pressed left at (848, 399)
Screenshot: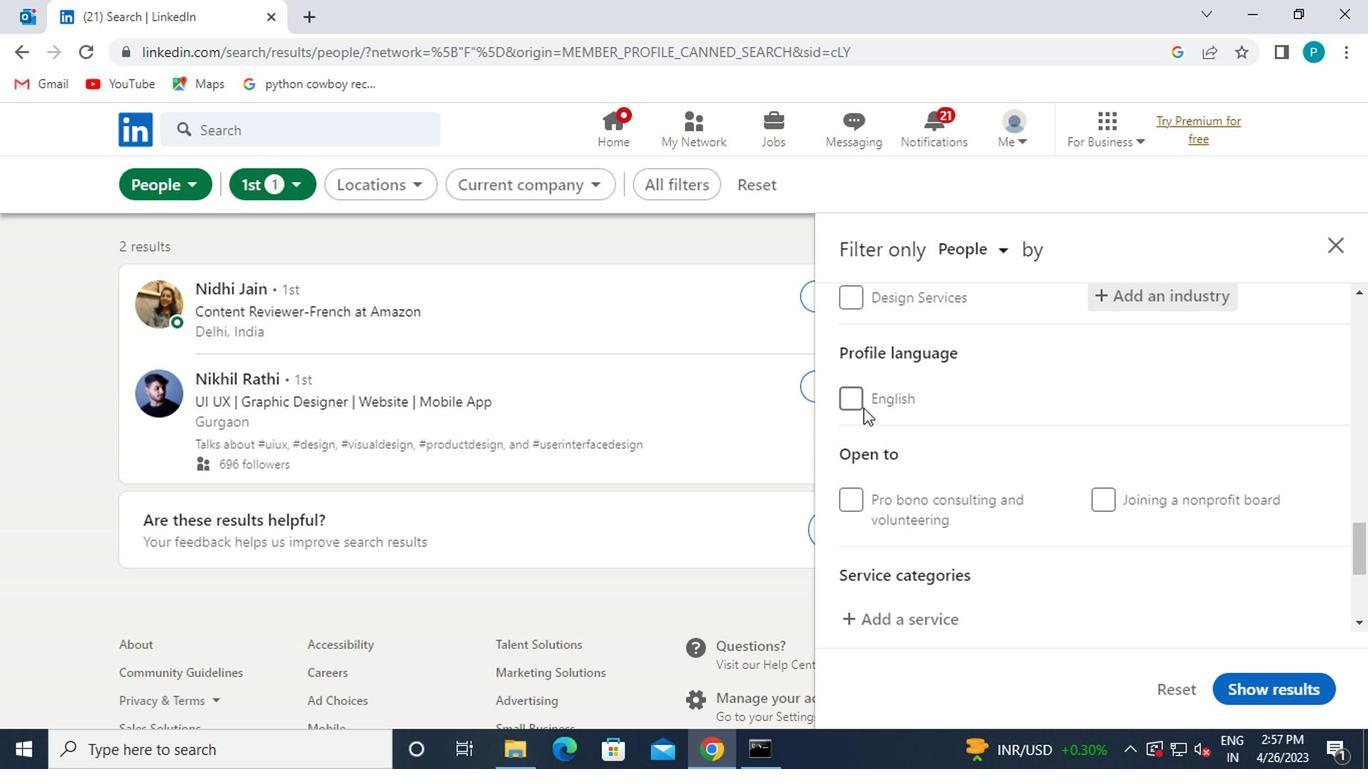 
Action: Mouse moved to (986, 508)
Screenshot: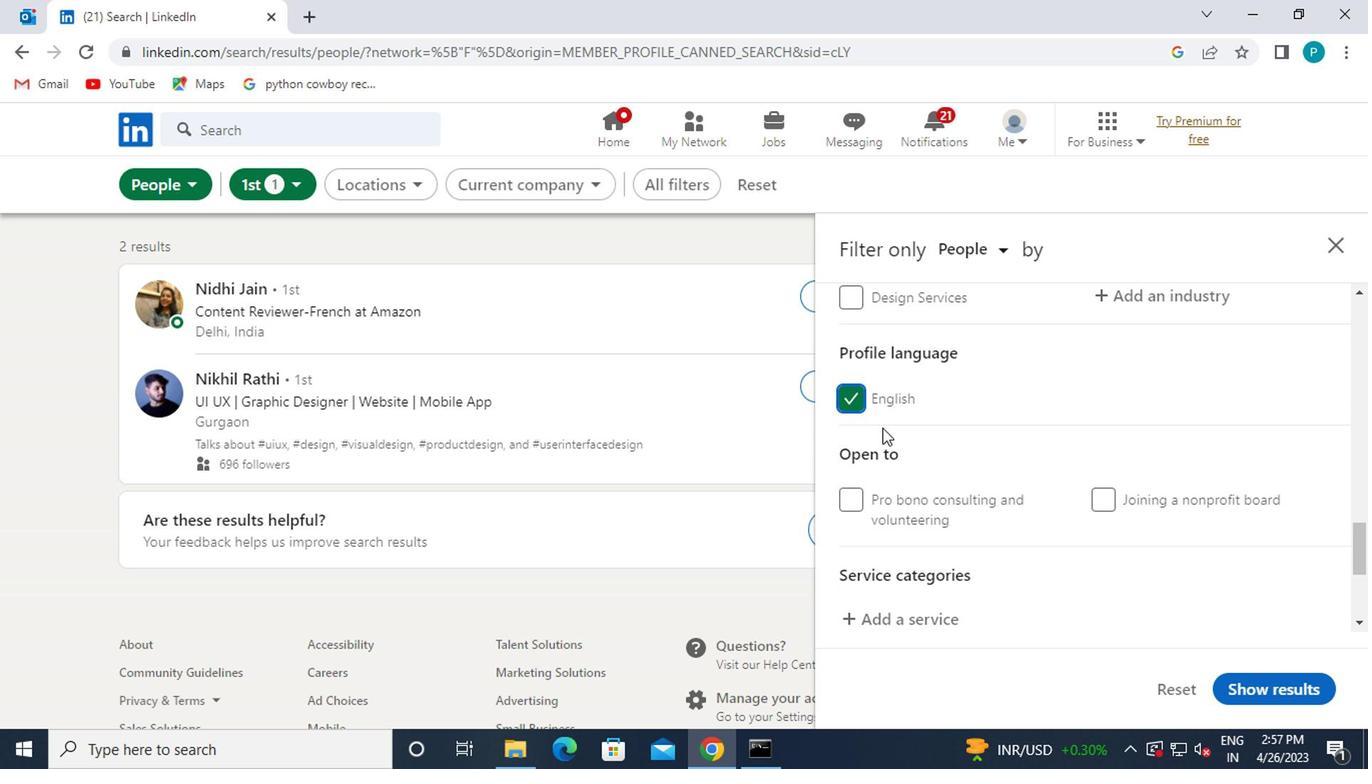
Action: Mouse scrolled (986, 506) with delta (0, -1)
Screenshot: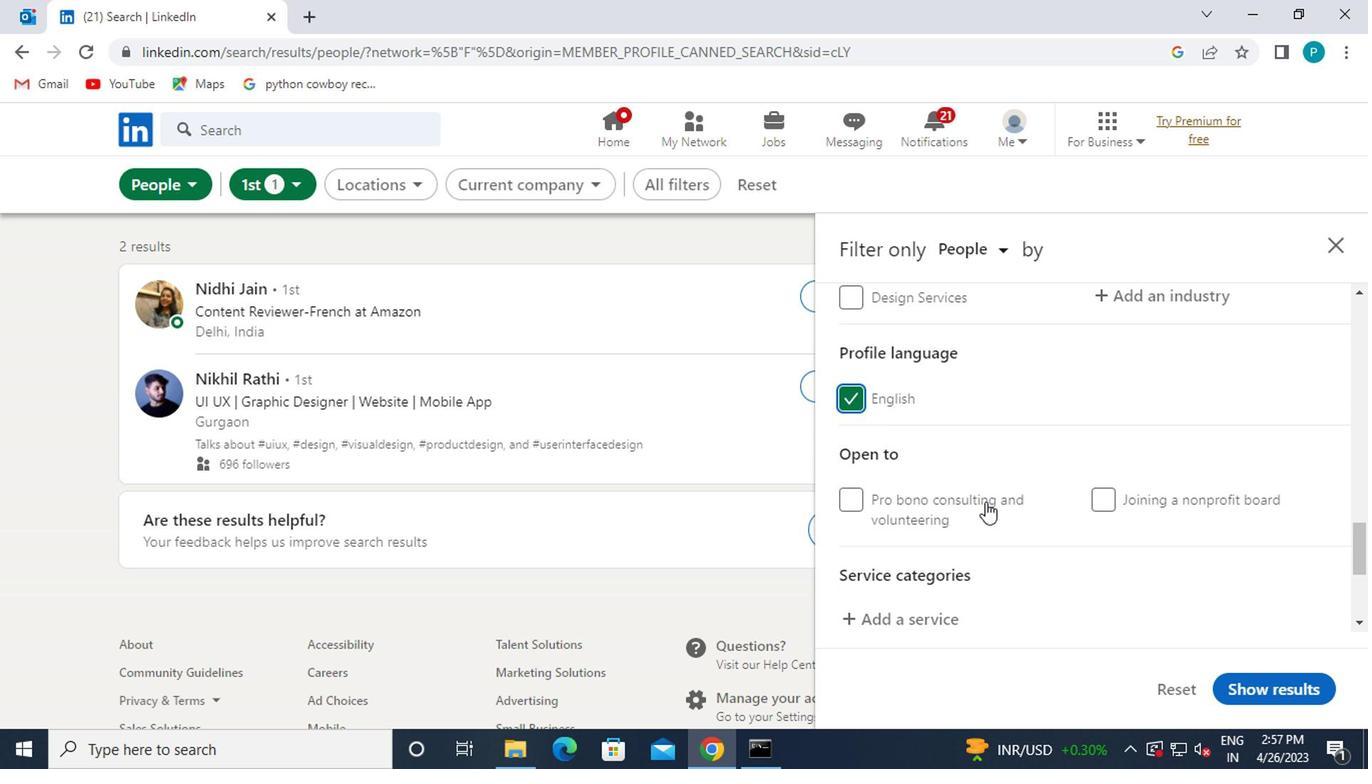 
Action: Mouse scrolled (986, 506) with delta (0, -1)
Screenshot: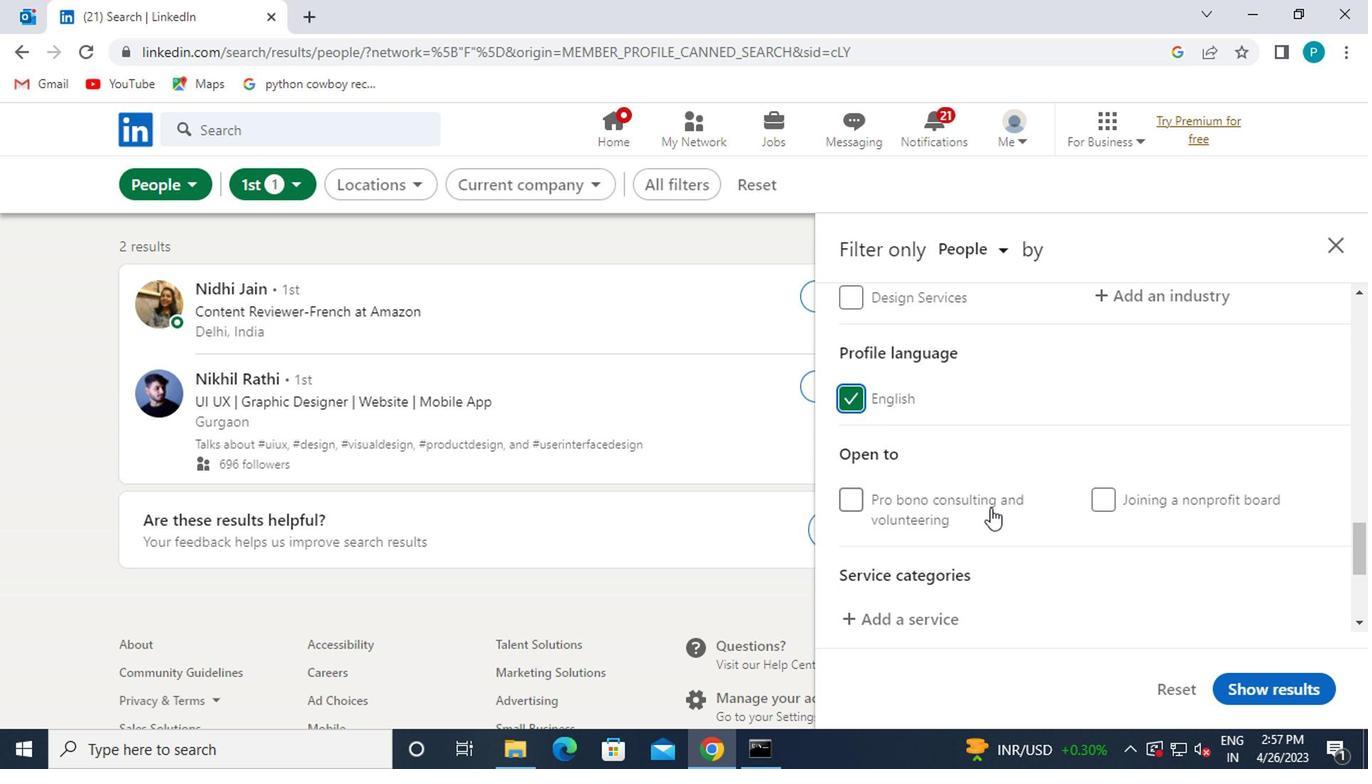 
Action: Mouse moved to (932, 421)
Screenshot: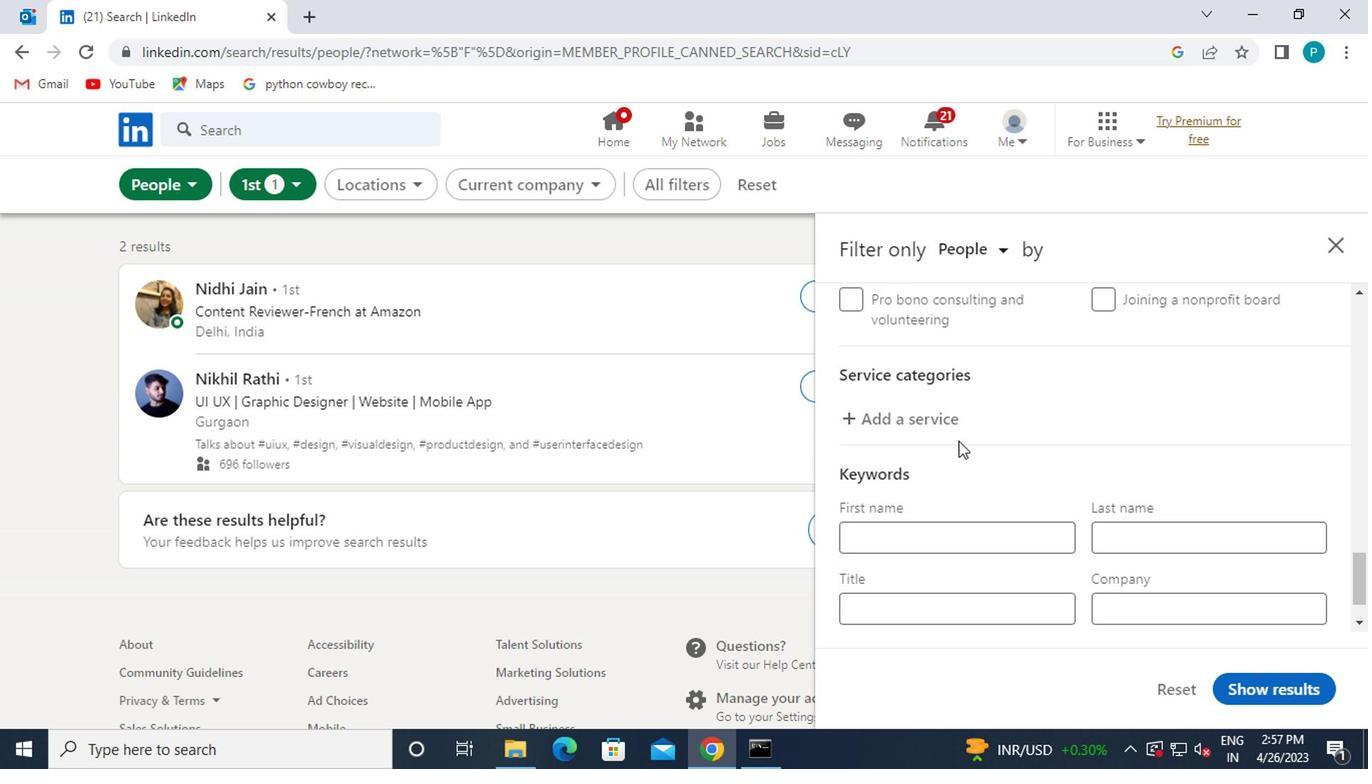 
Action: Mouse pressed left at (932, 421)
Screenshot: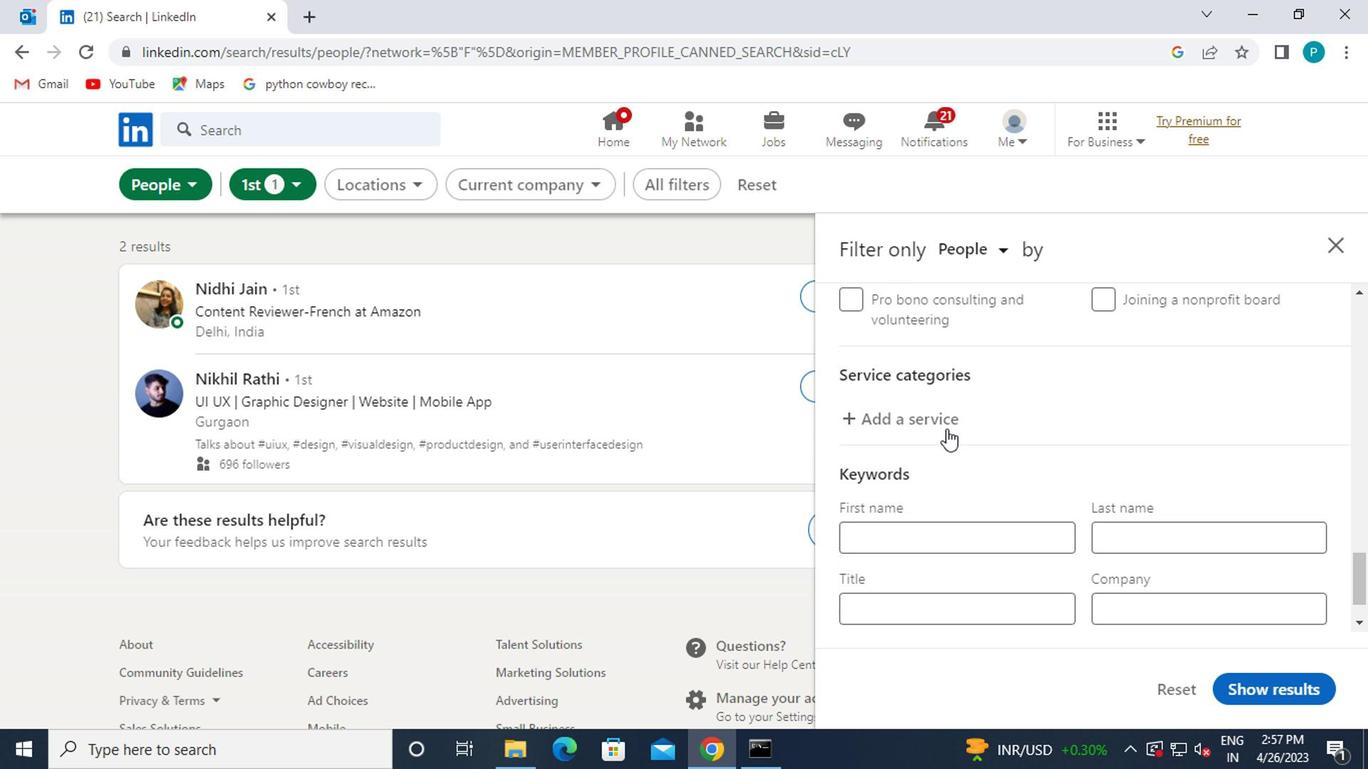 
Action: Mouse moved to (950, 491)
Screenshot: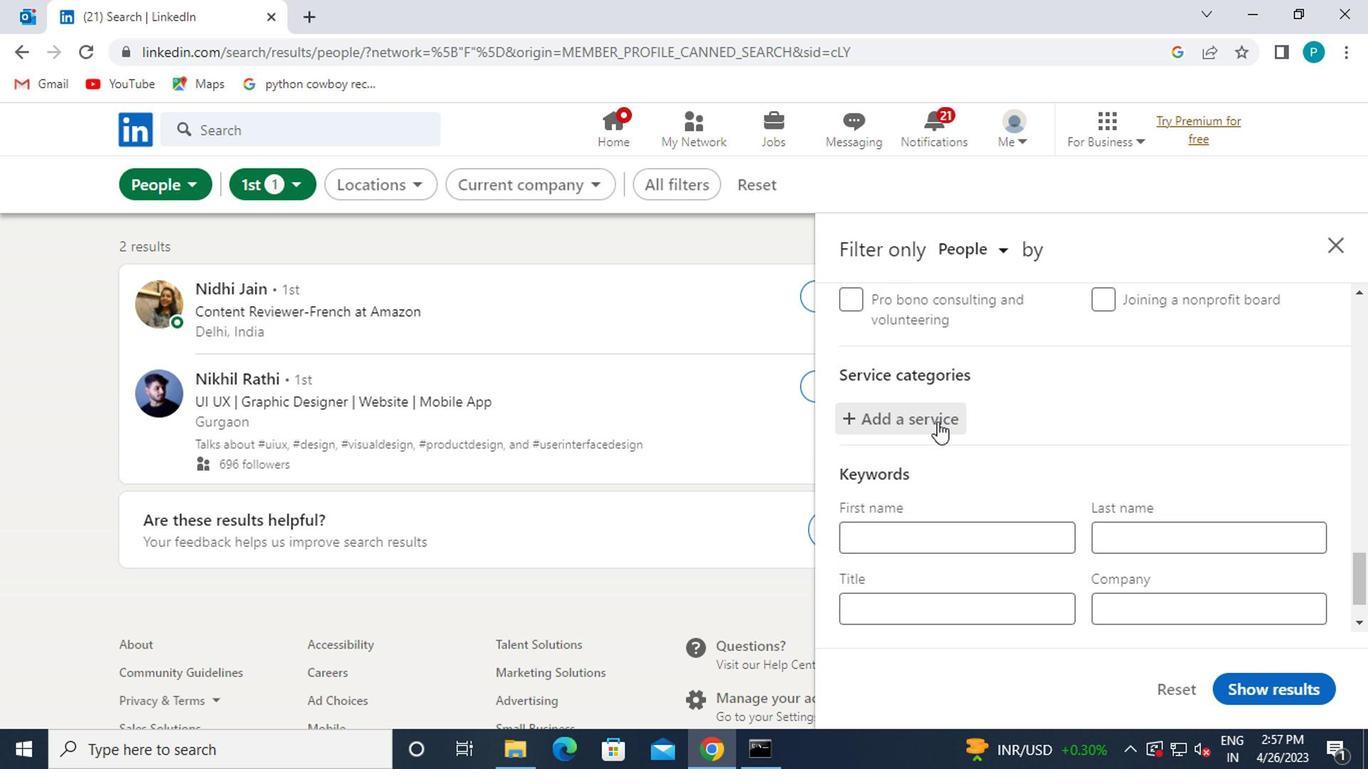 
Action: Key pressed COPORATE
Screenshot: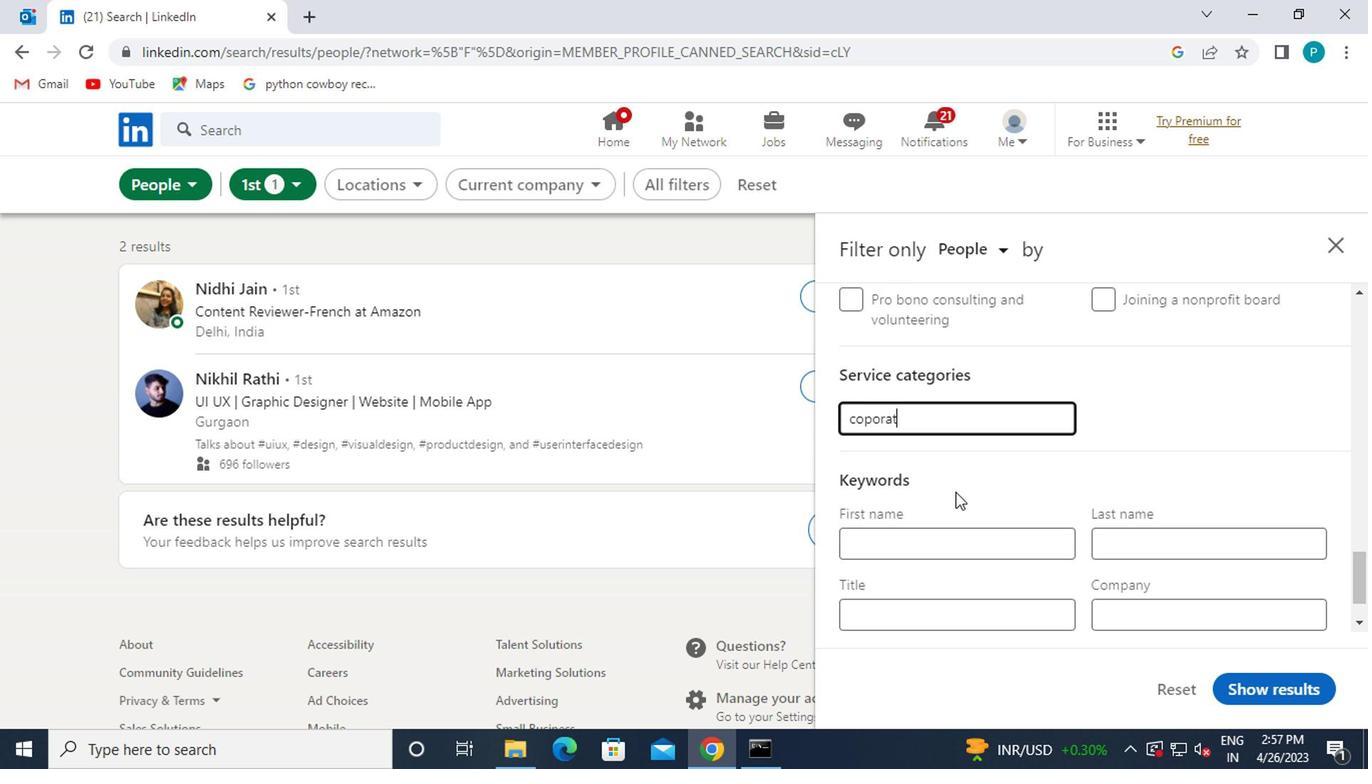 
Action: Mouse moved to (858, 420)
Screenshot: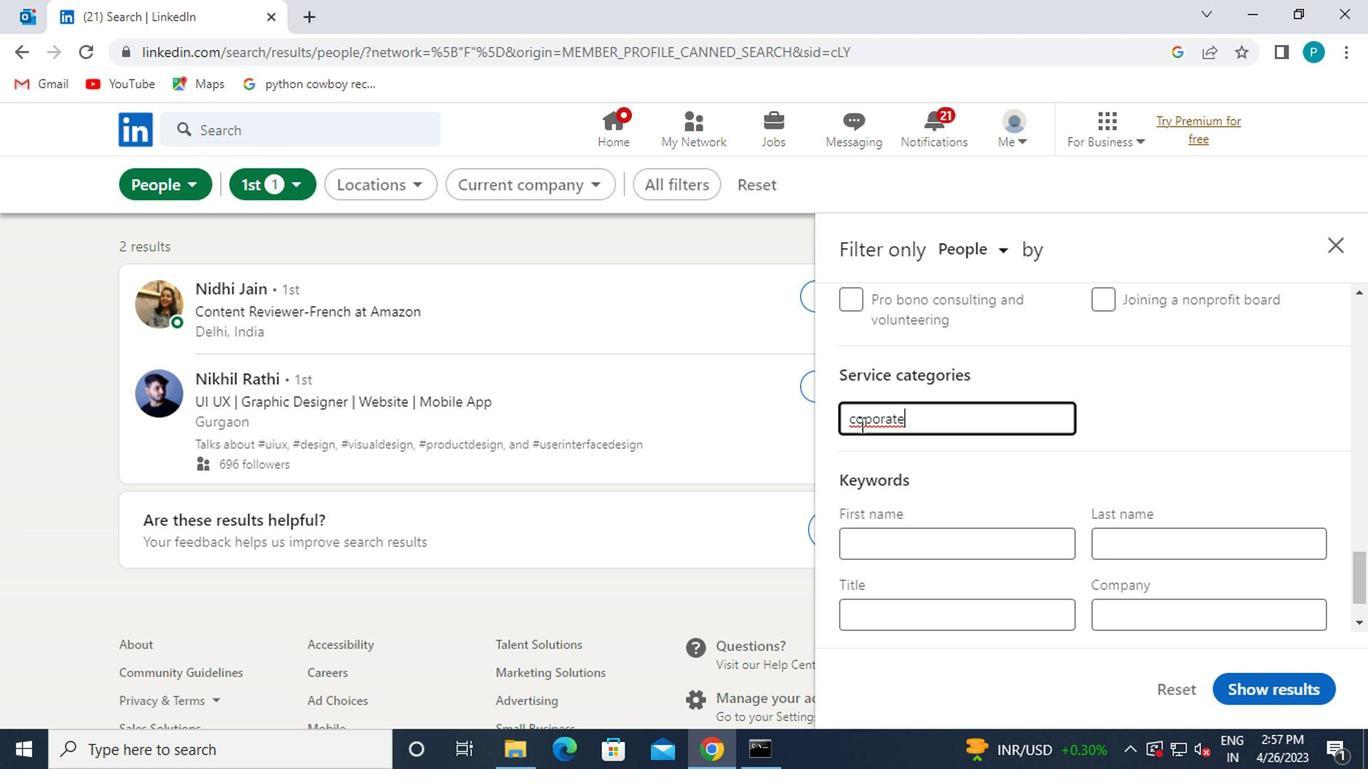 
Action: Mouse pressed left at (858, 420)
Screenshot: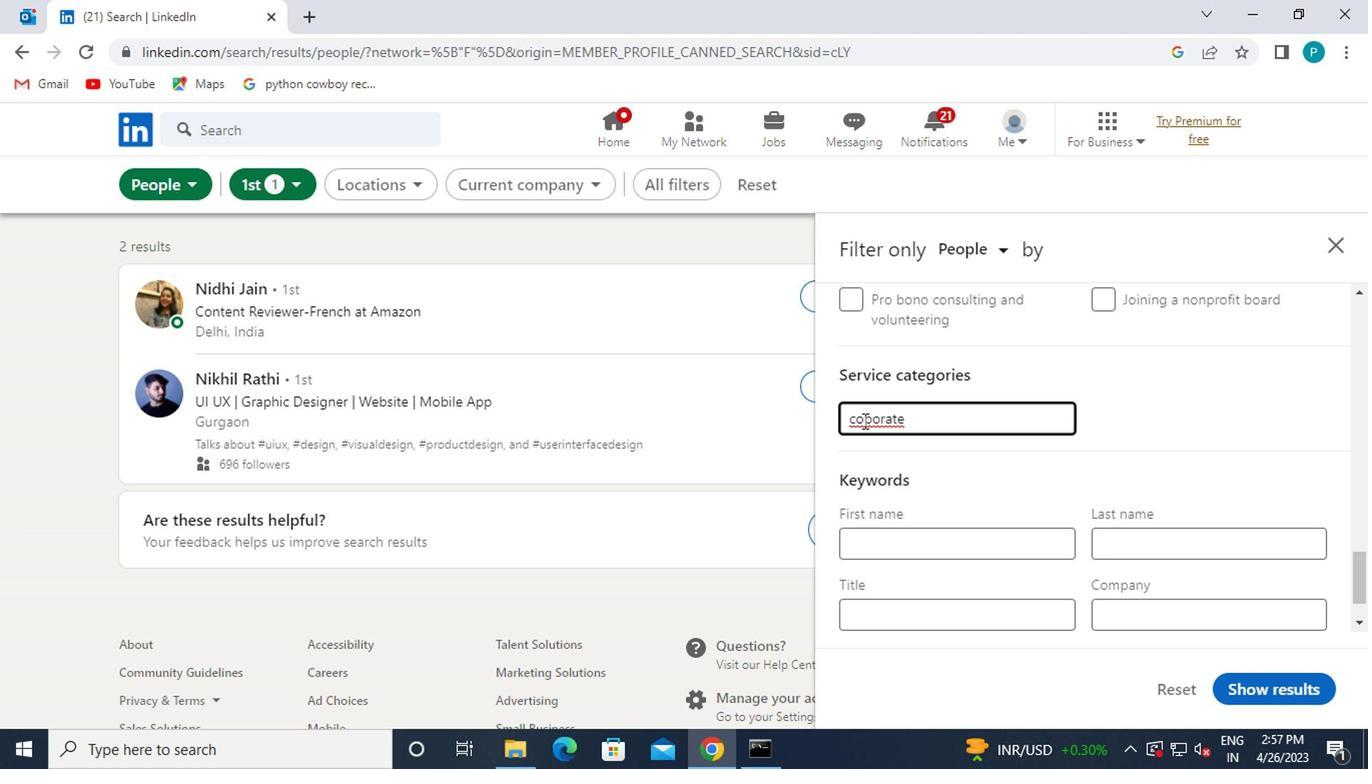 
Action: Mouse moved to (890, 483)
Screenshot: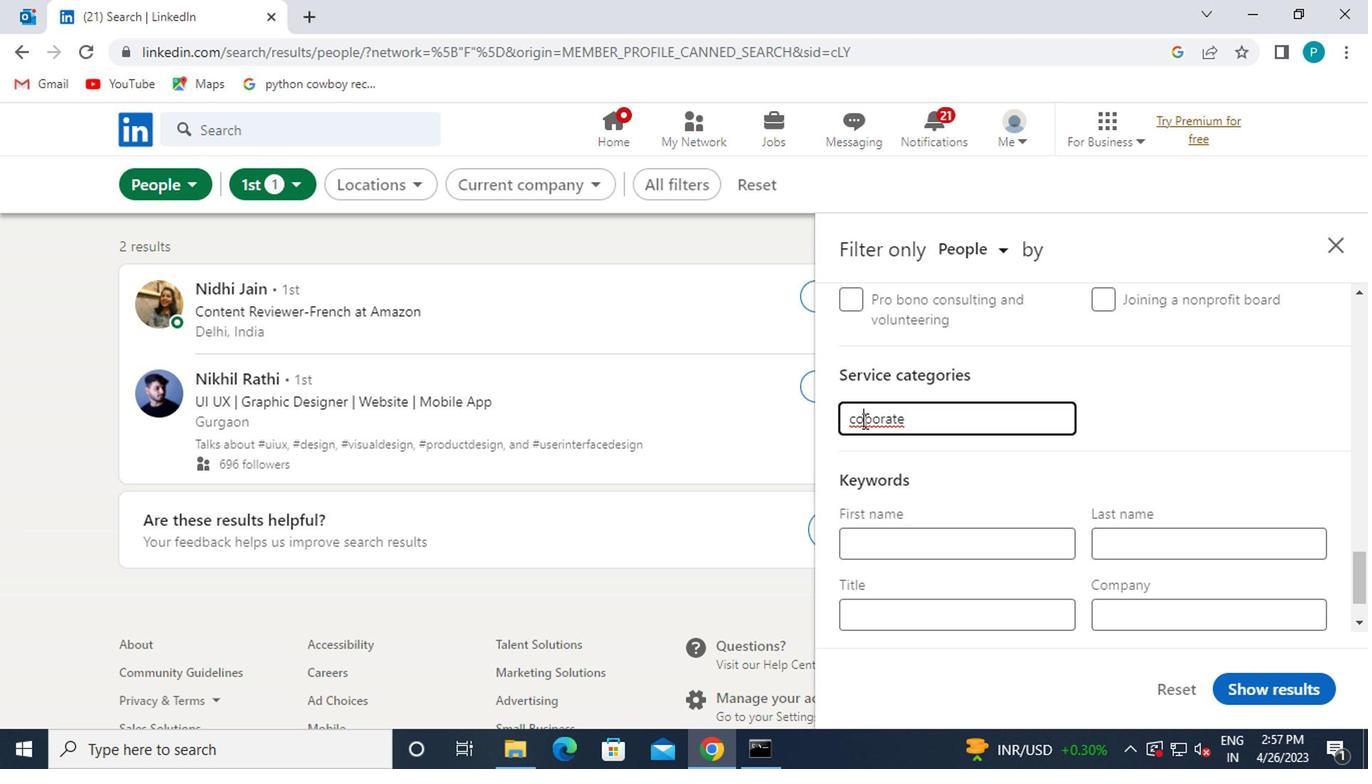 
Action: Key pressed R
Screenshot: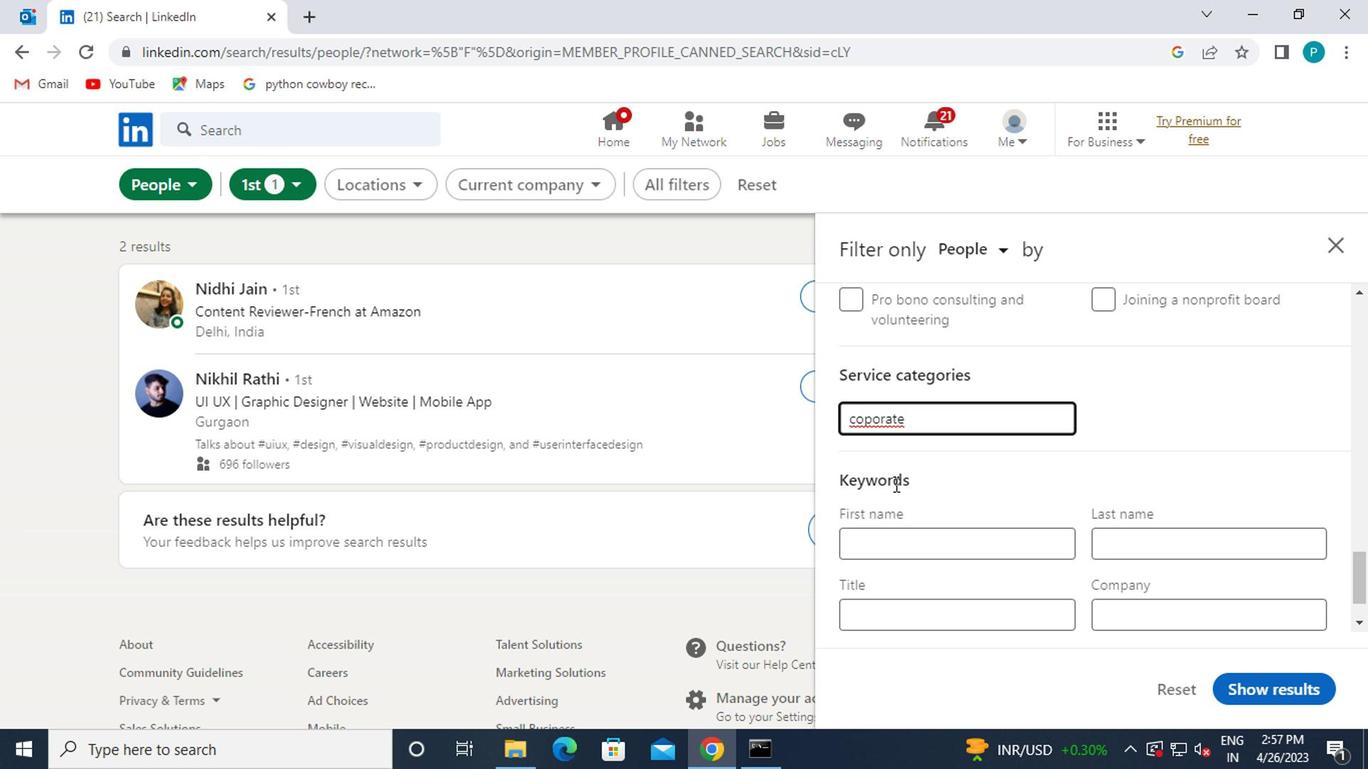 
Action: Mouse moved to (891, 477)
Screenshot: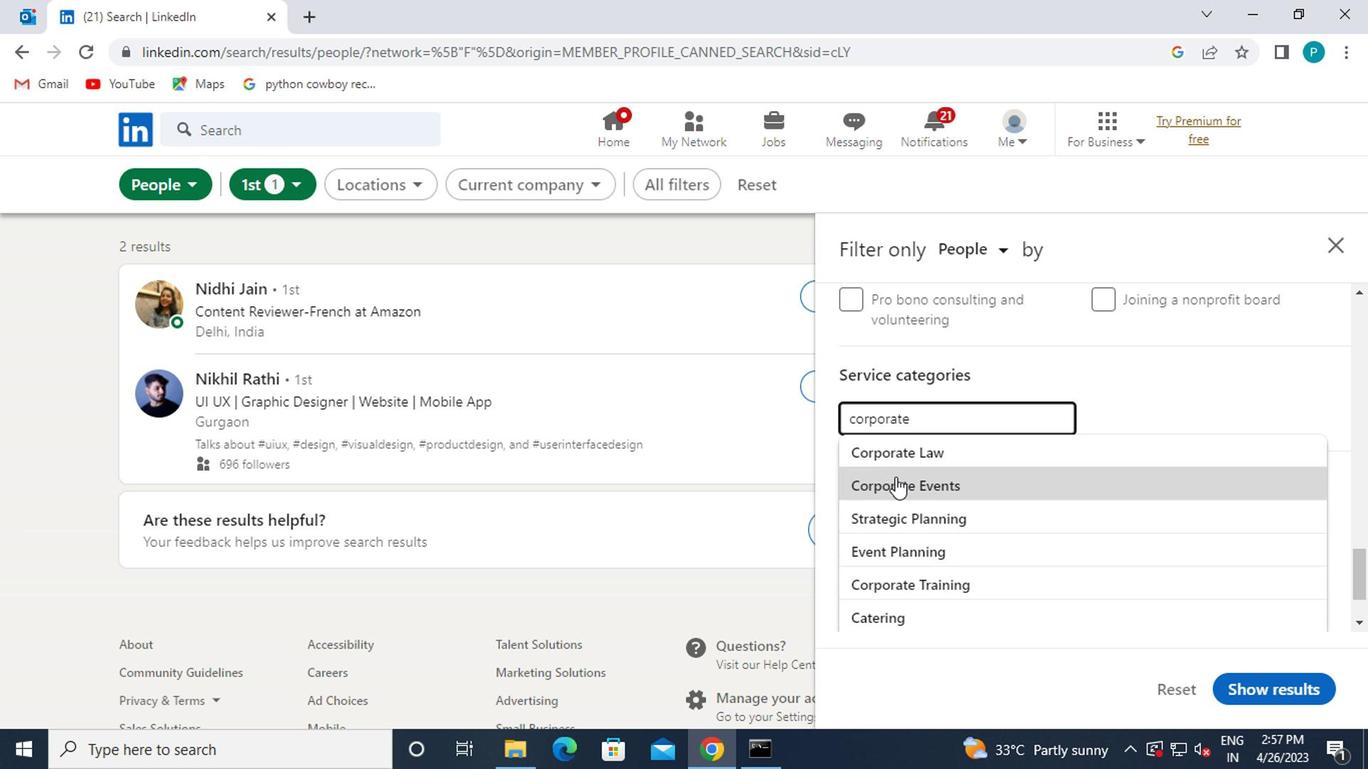 
Action: Mouse pressed left at (891, 477)
Screenshot: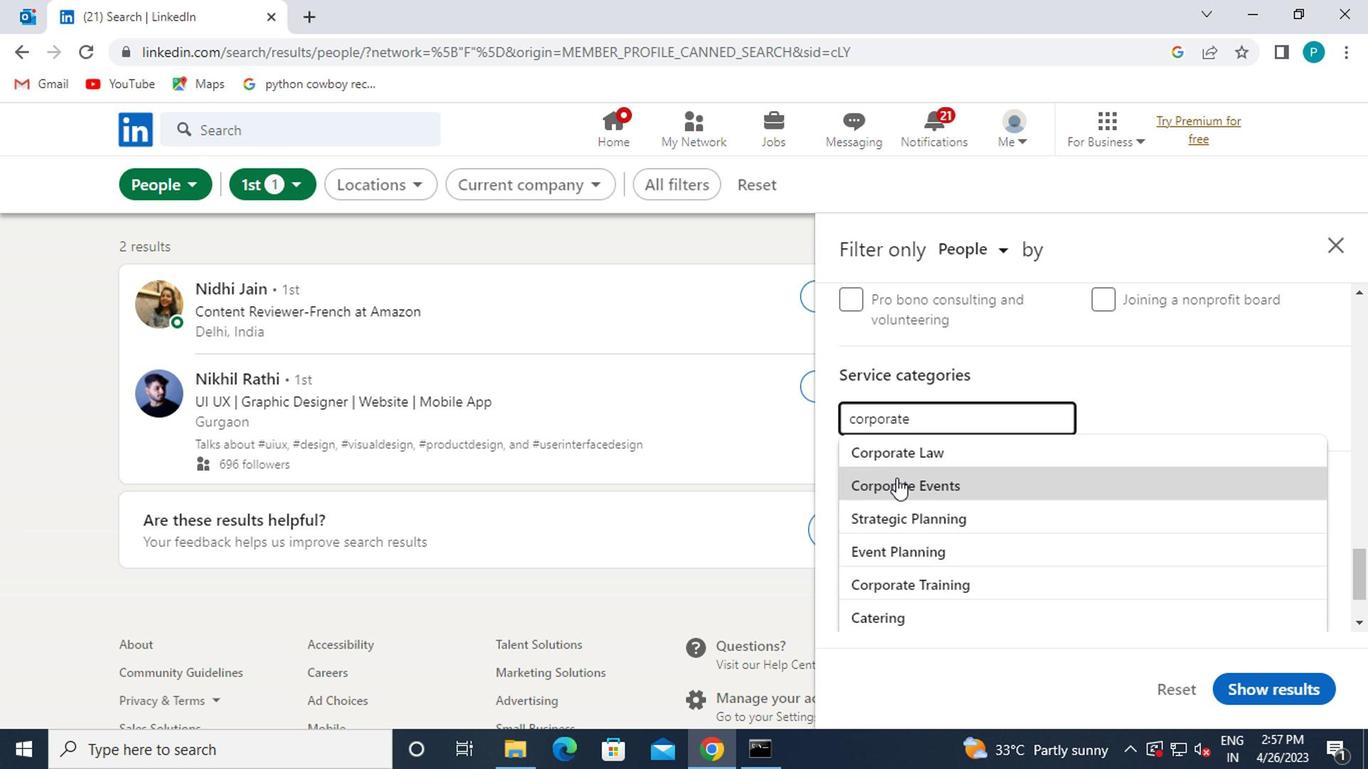 
Action: Mouse scrolled (891, 476) with delta (0, 0)
Screenshot: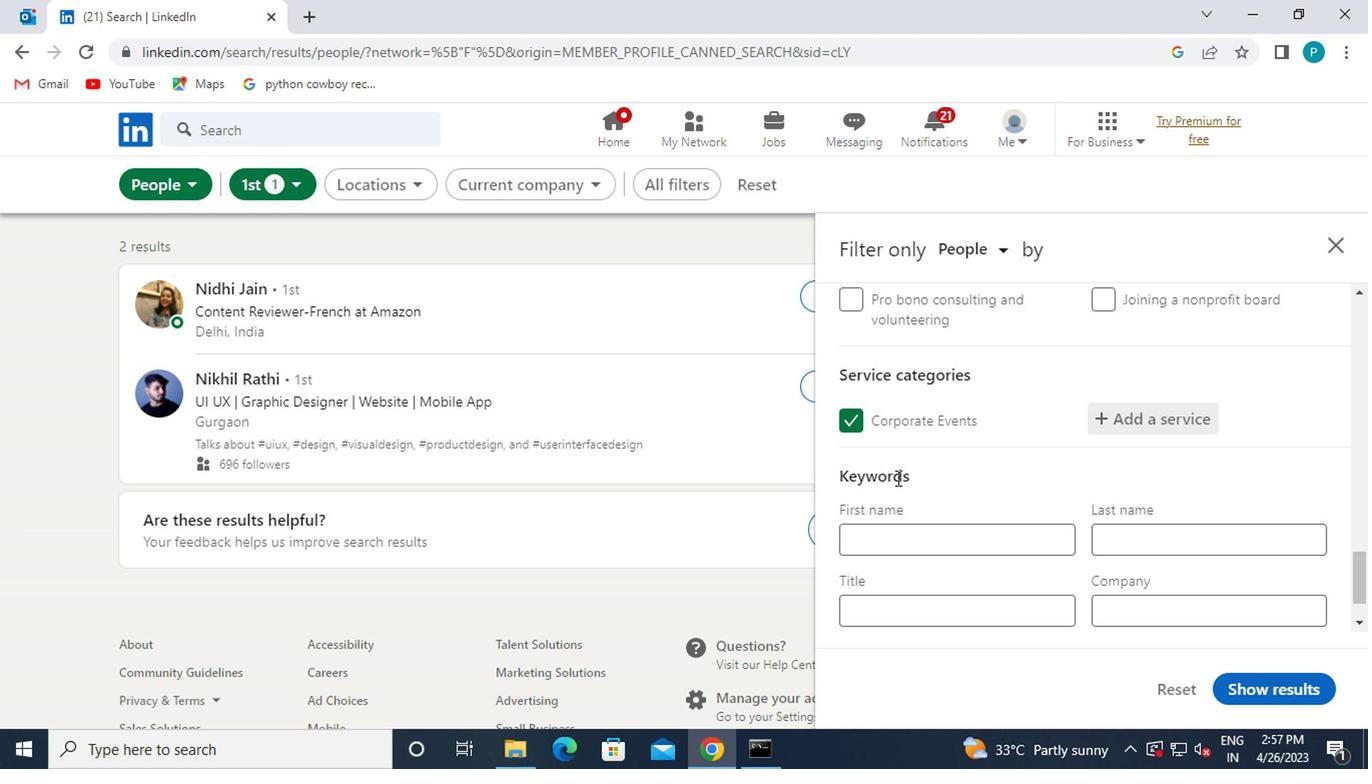 
Action: Mouse scrolled (891, 476) with delta (0, 0)
Screenshot: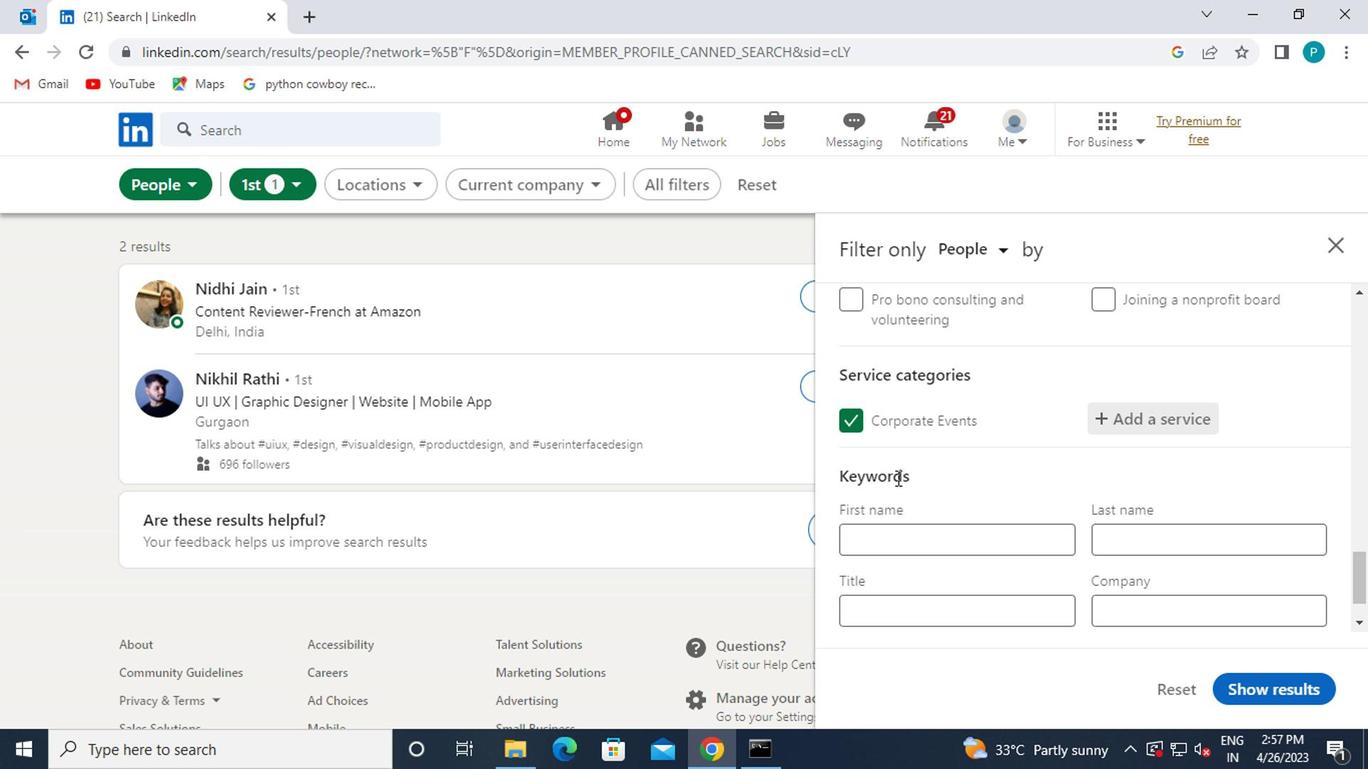 
Action: Mouse moved to (888, 540)
Screenshot: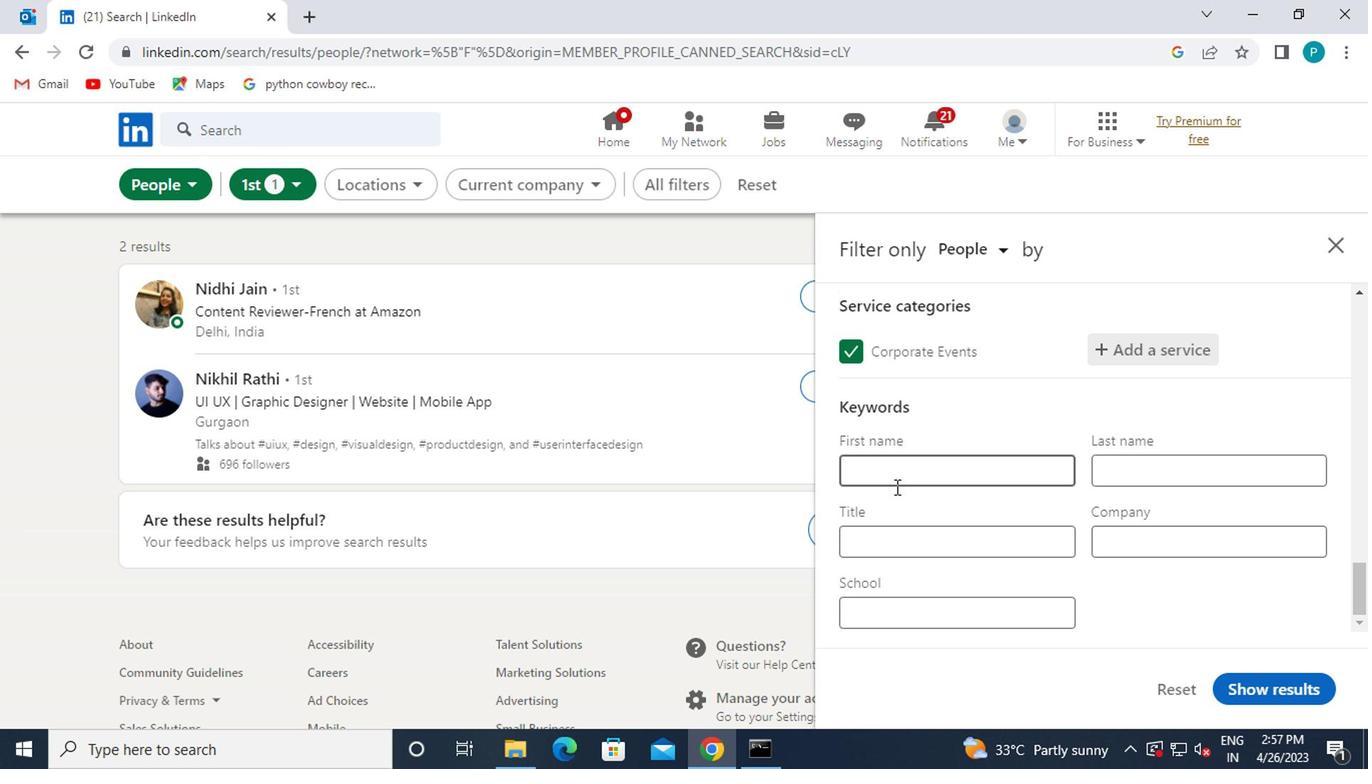 
Action: Mouse pressed left at (888, 540)
Screenshot: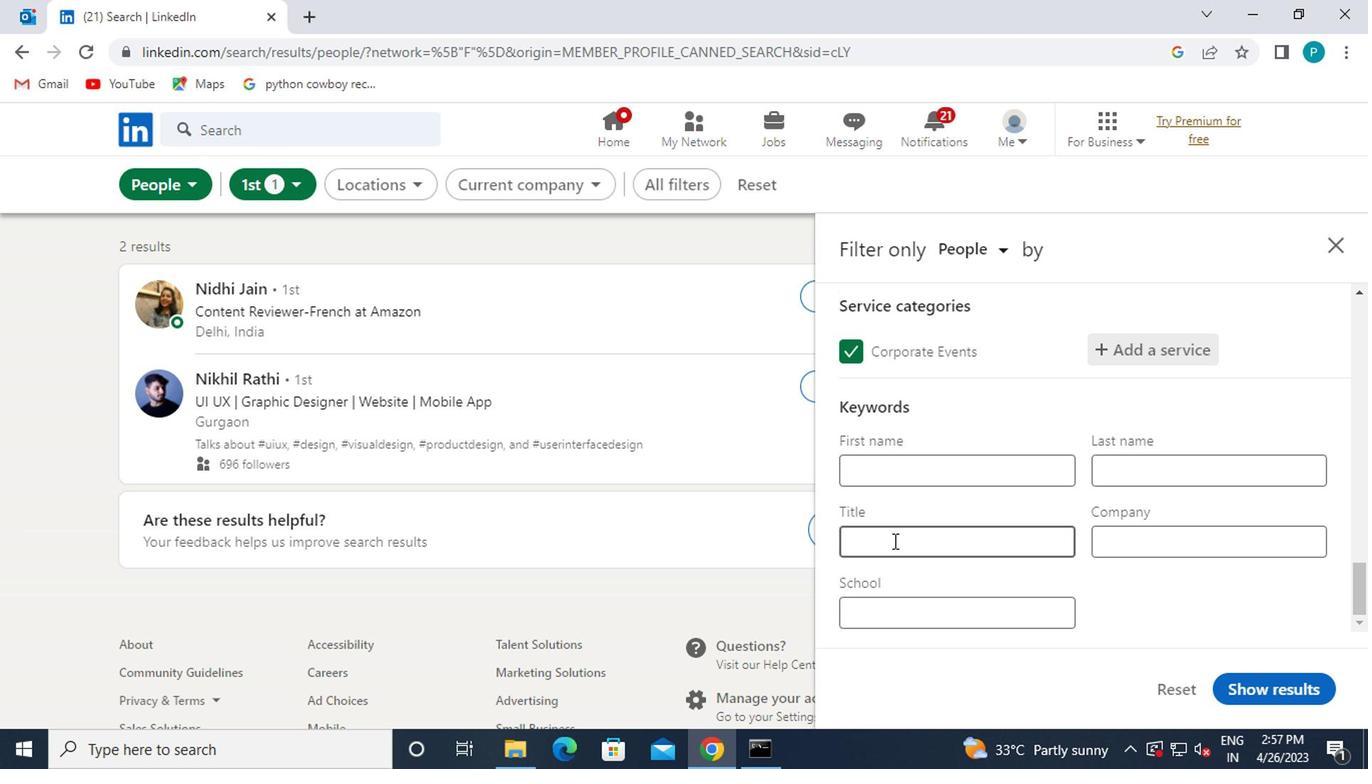 
Action: Mouse moved to (908, 543)
Screenshot: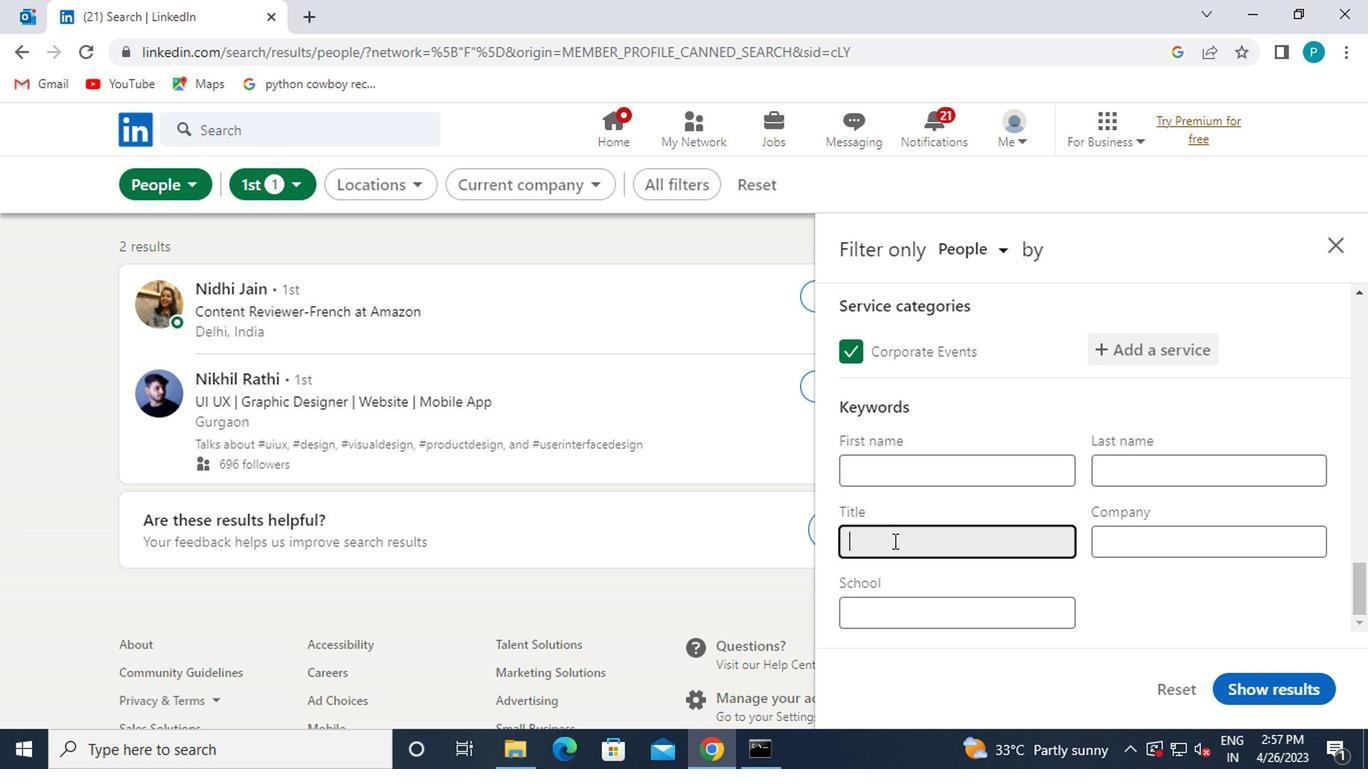 
Action: Key pressed <Key.caps_lock>
Screenshot: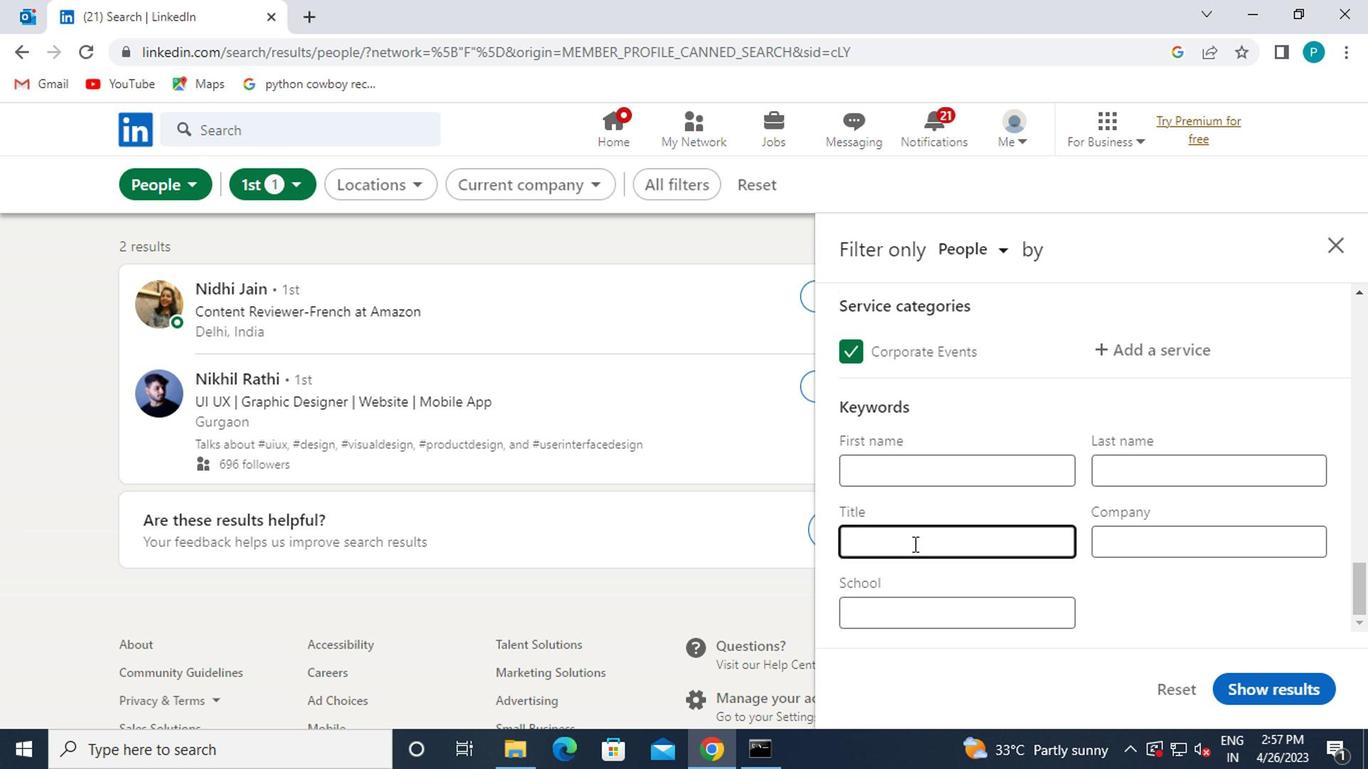 
Action: Mouse moved to (885, 558)
Screenshot: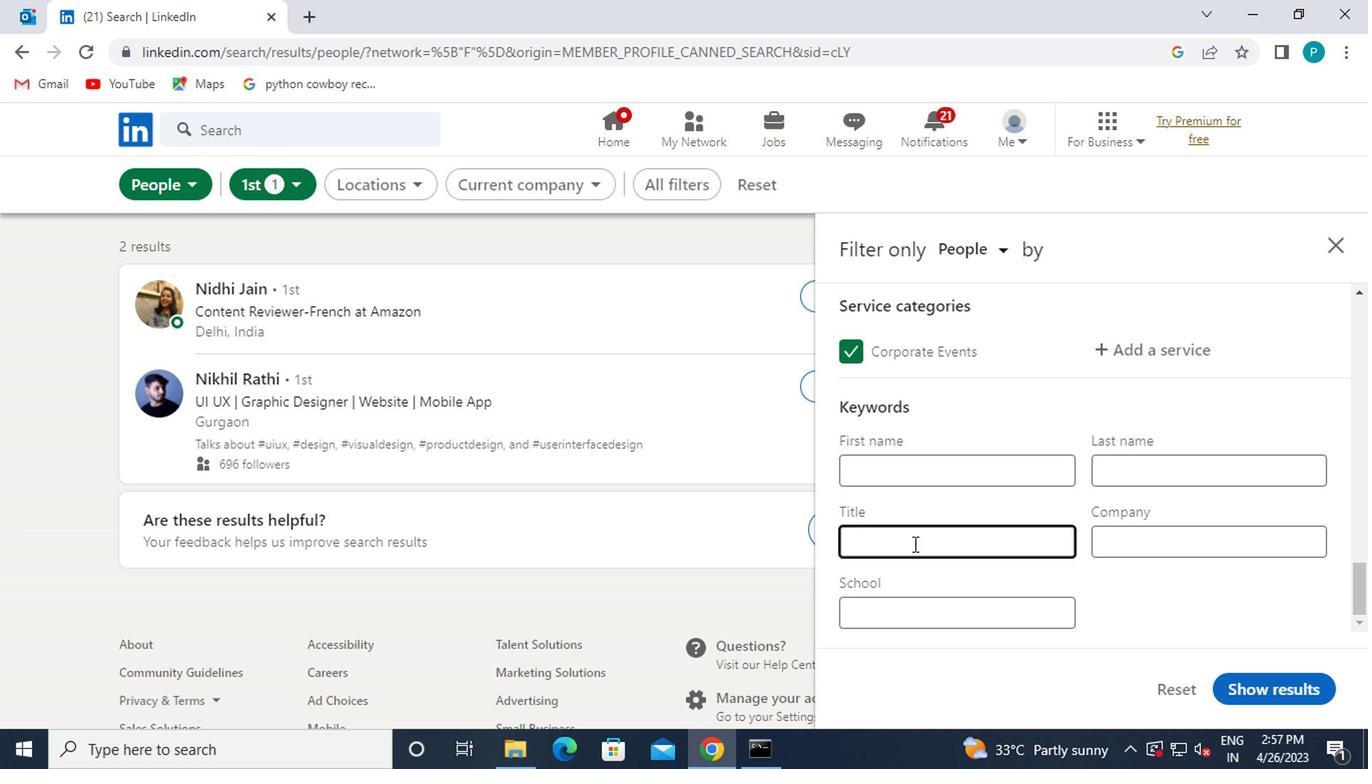 
Action: Key pressed O<Key.caps_lock>FFICER
Screenshot: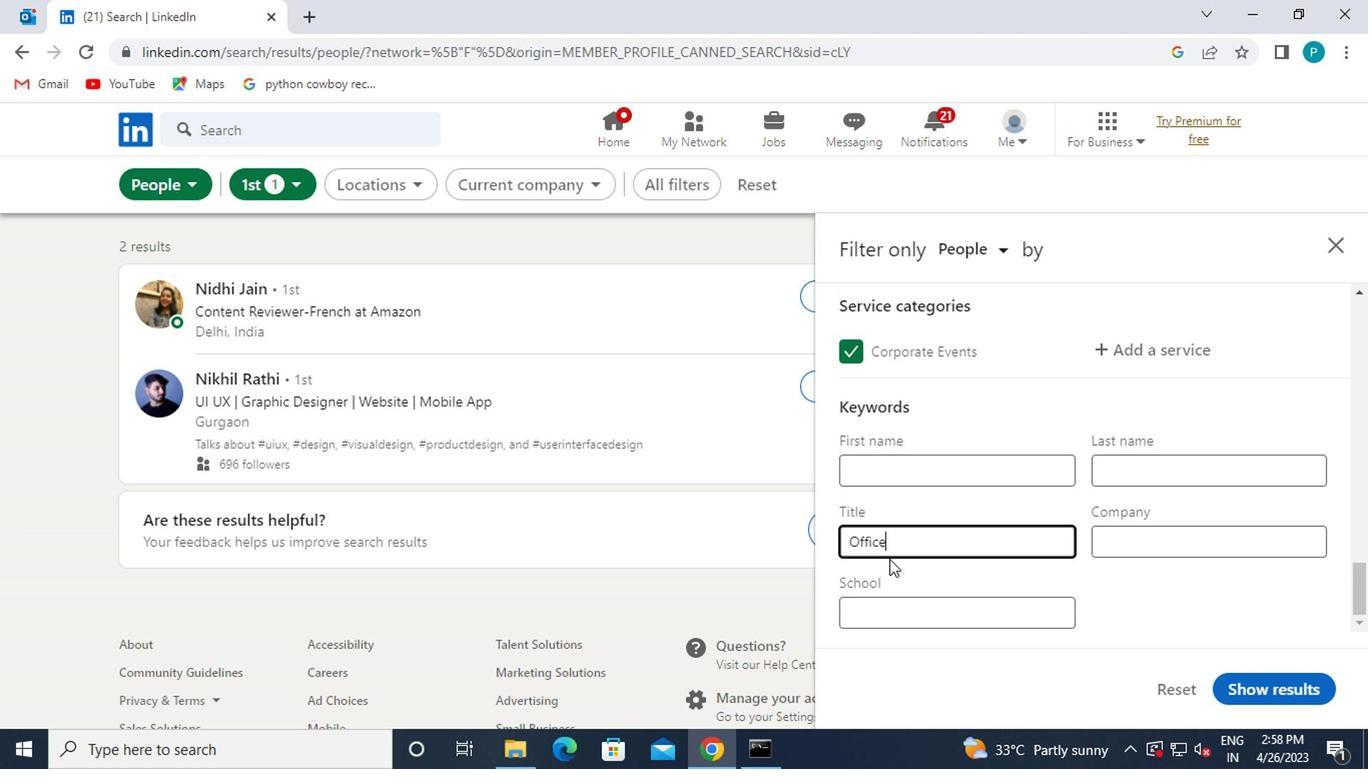 
Action: Mouse moved to (1288, 679)
Screenshot: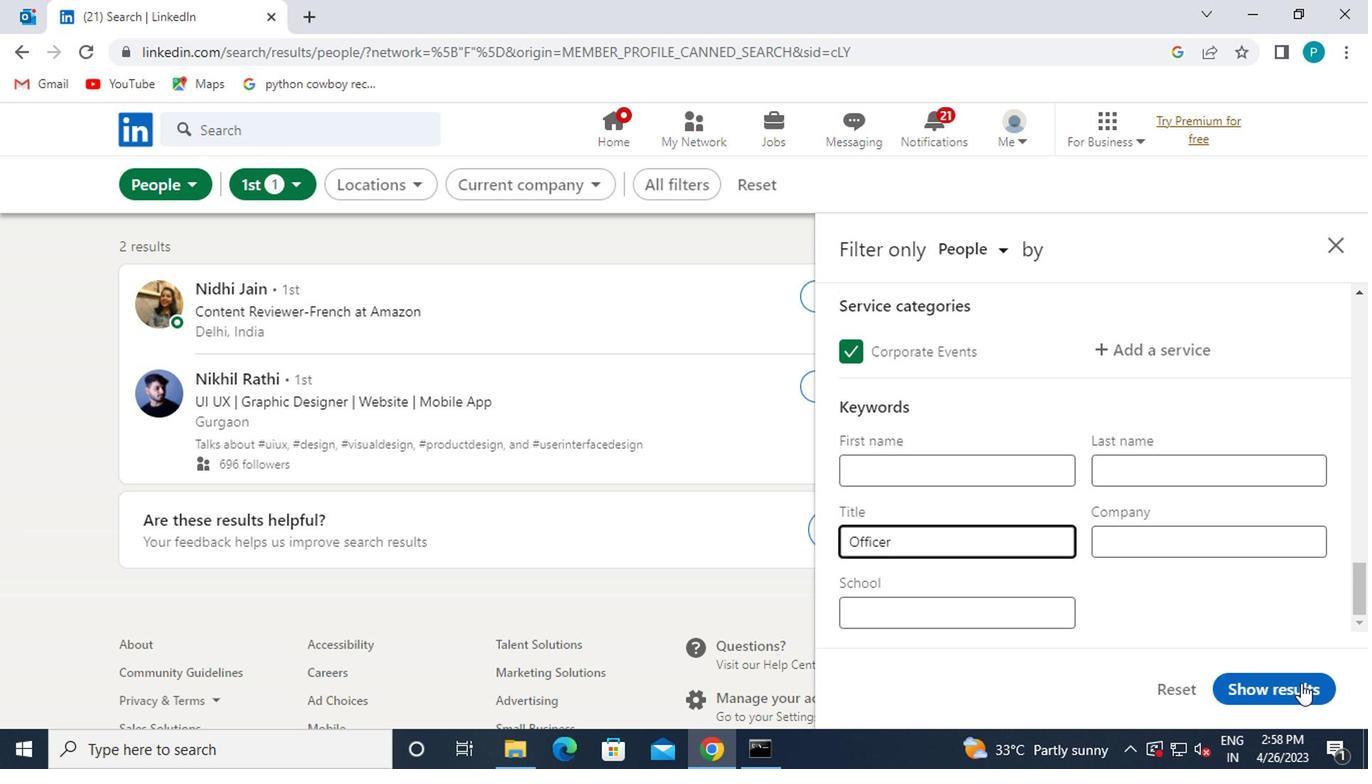 
Action: Mouse pressed left at (1288, 679)
Screenshot: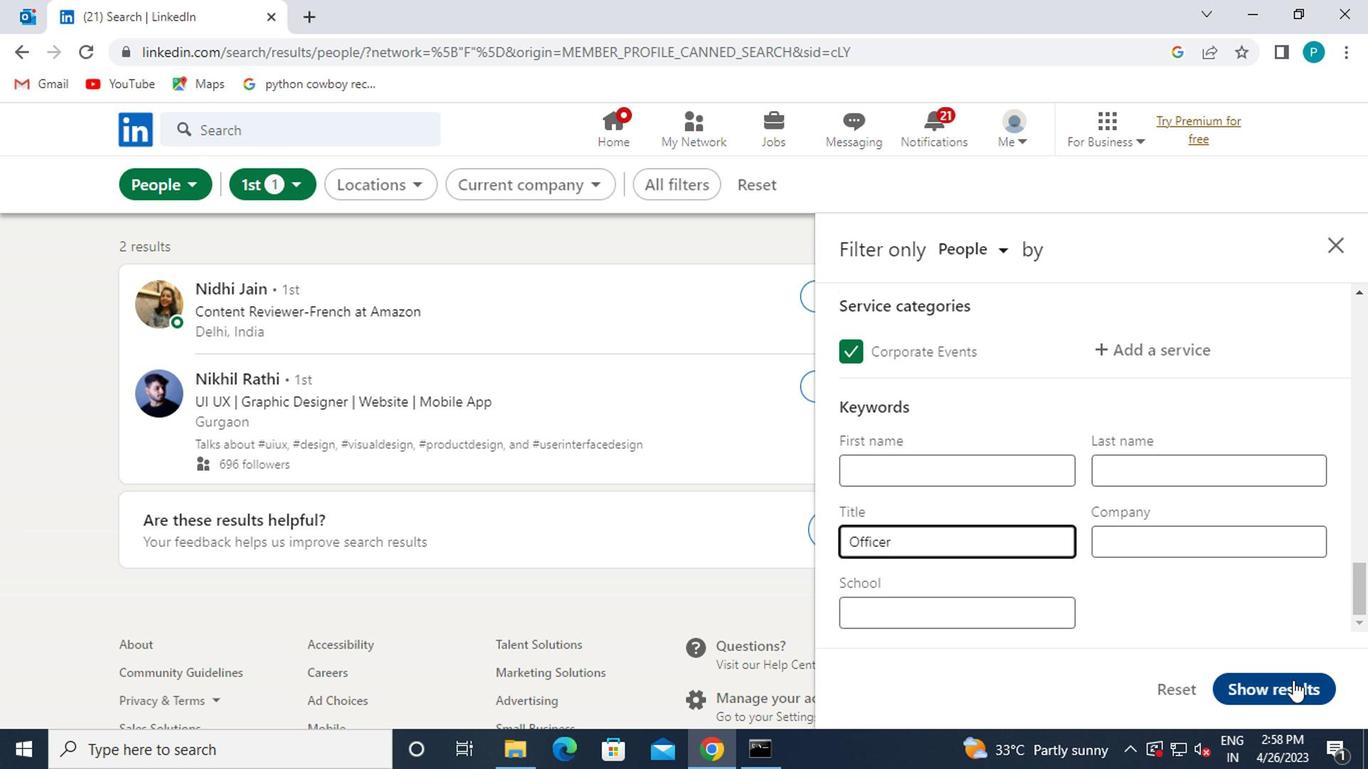 
Action: Mouse moved to (1281, 683)
Screenshot: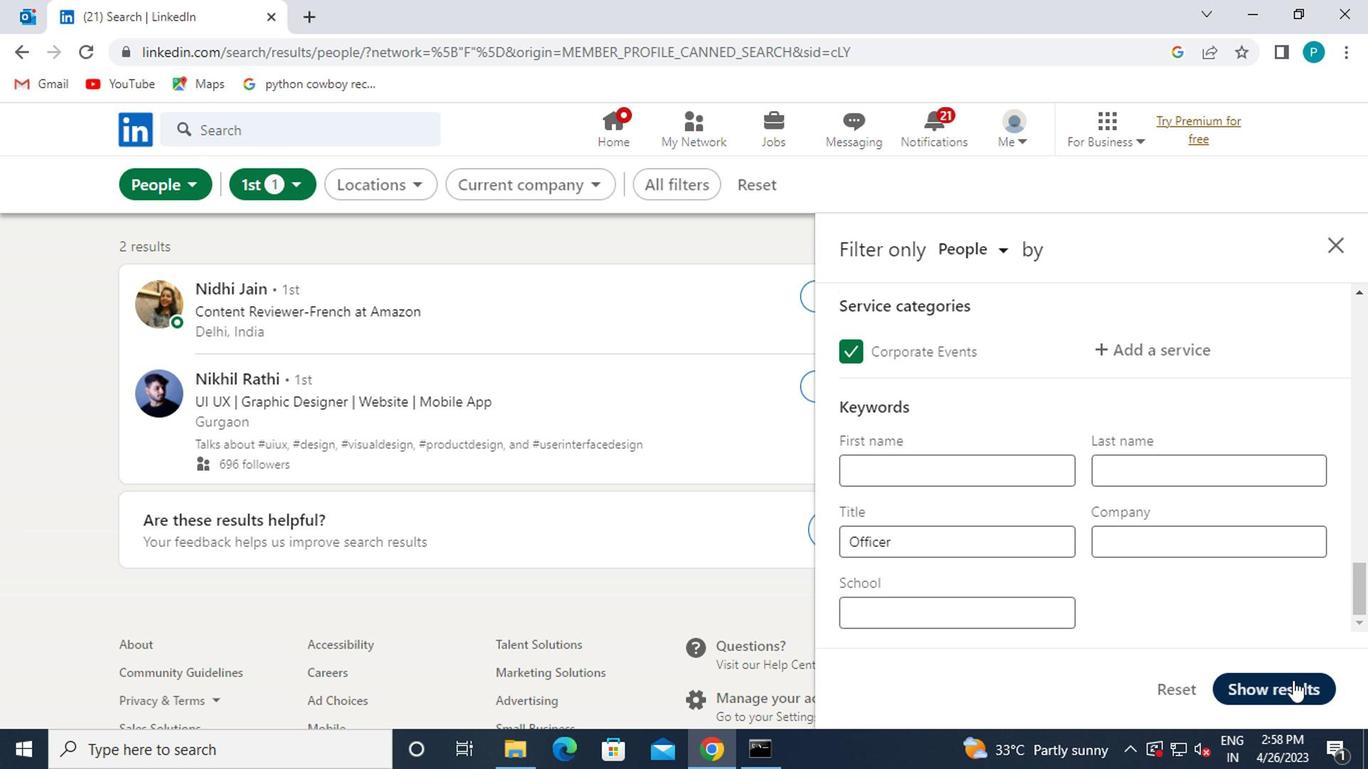 
